 Task: Add a signature Lincoln Davis containing With heartfelt thanks and warm wishes, Lincoln Davis to email address softage.3@softage.net and add a label Shipping labels
Action: Mouse moved to (116, 163)
Screenshot: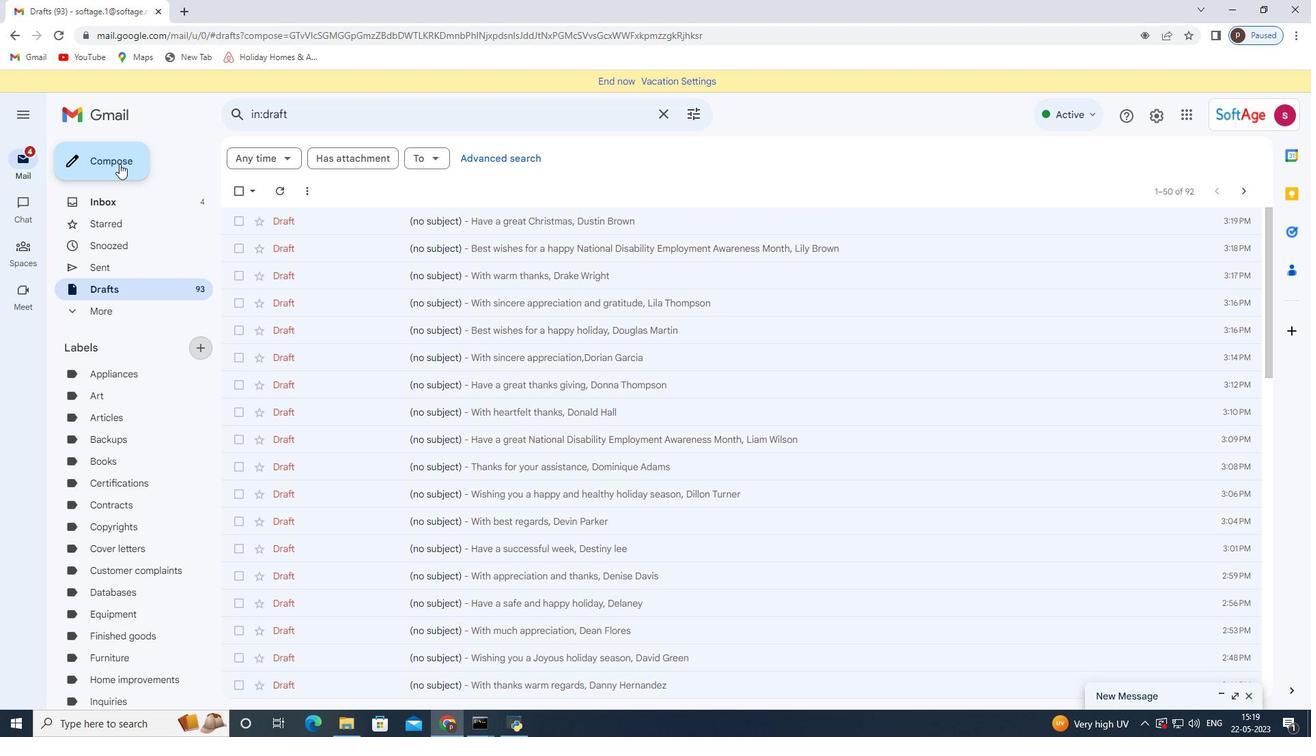 
Action: Mouse pressed left at (116, 163)
Screenshot: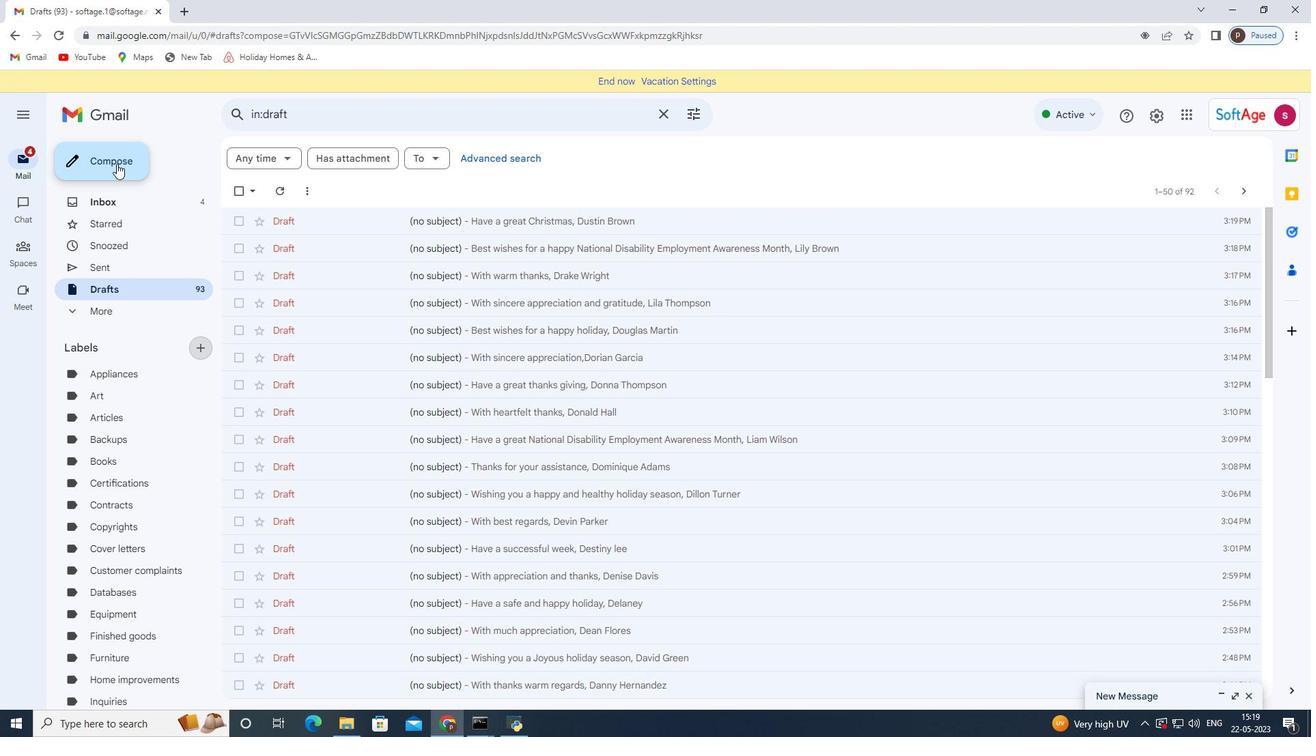 
Action: Mouse moved to (926, 688)
Screenshot: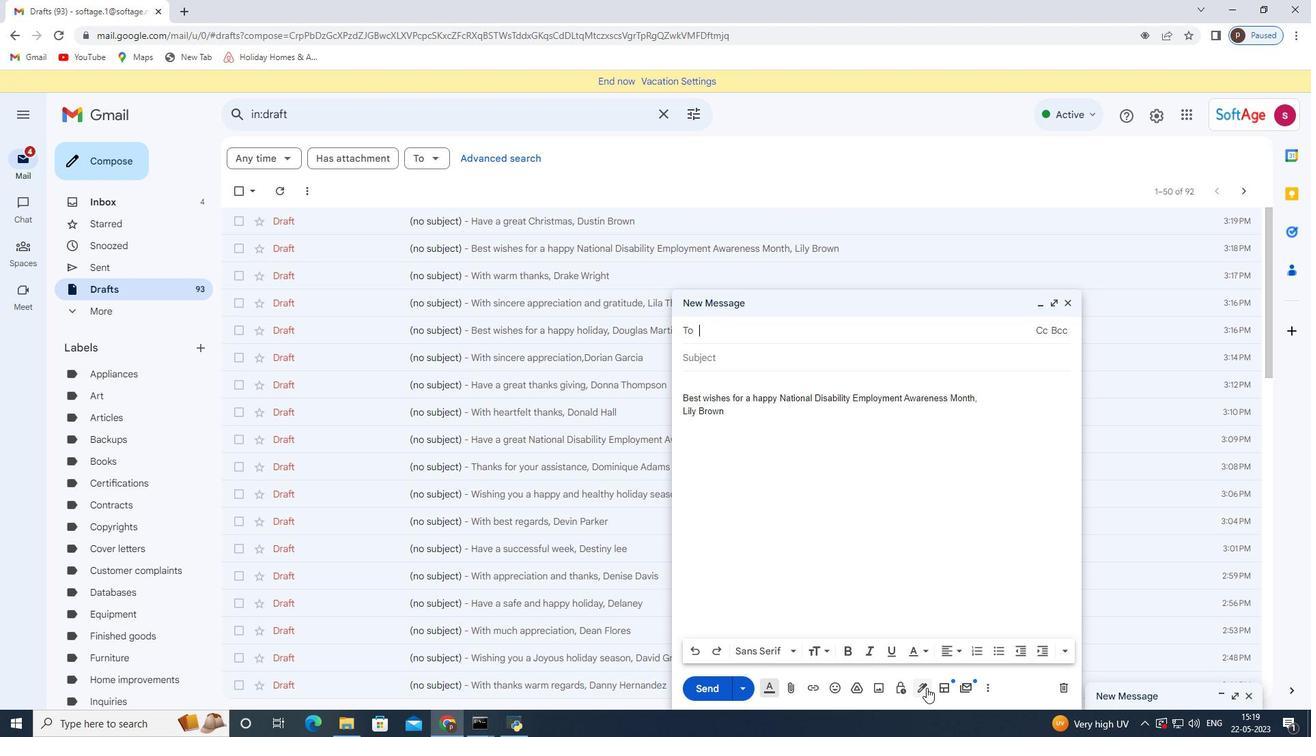 
Action: Mouse pressed left at (926, 688)
Screenshot: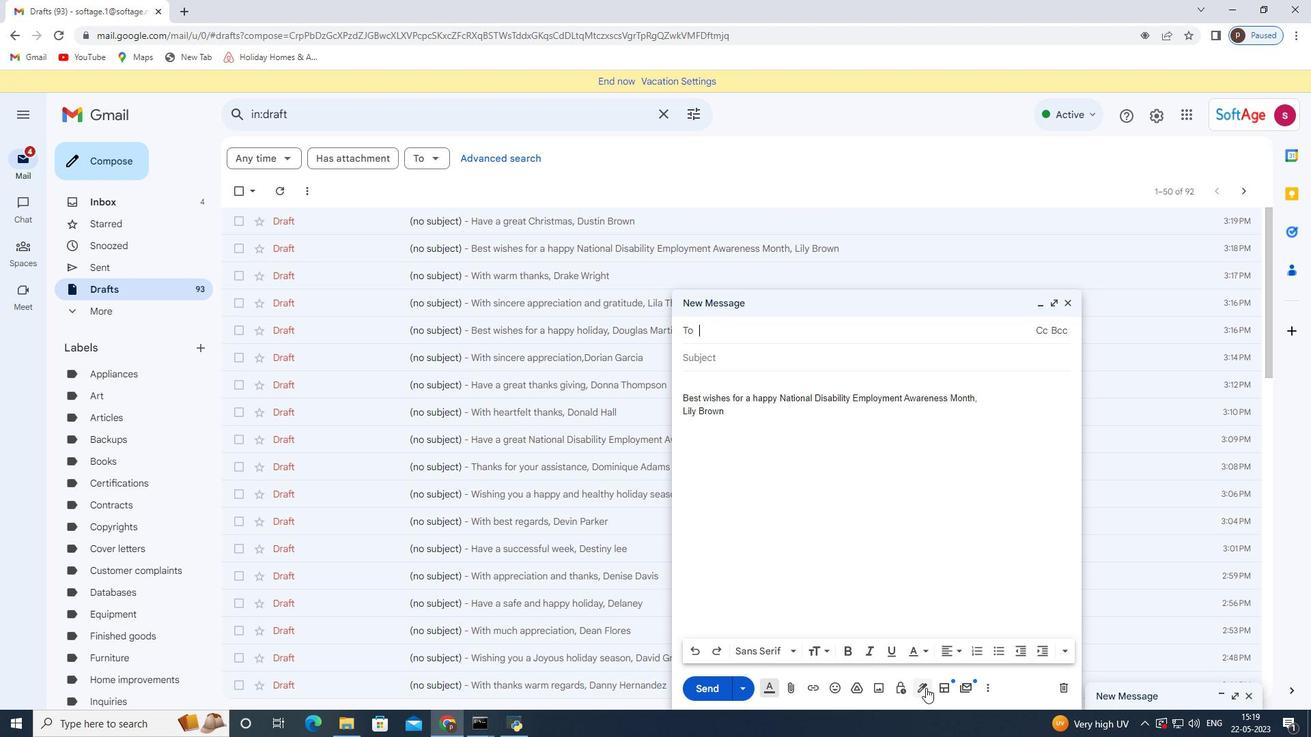 
Action: Mouse moved to (995, 616)
Screenshot: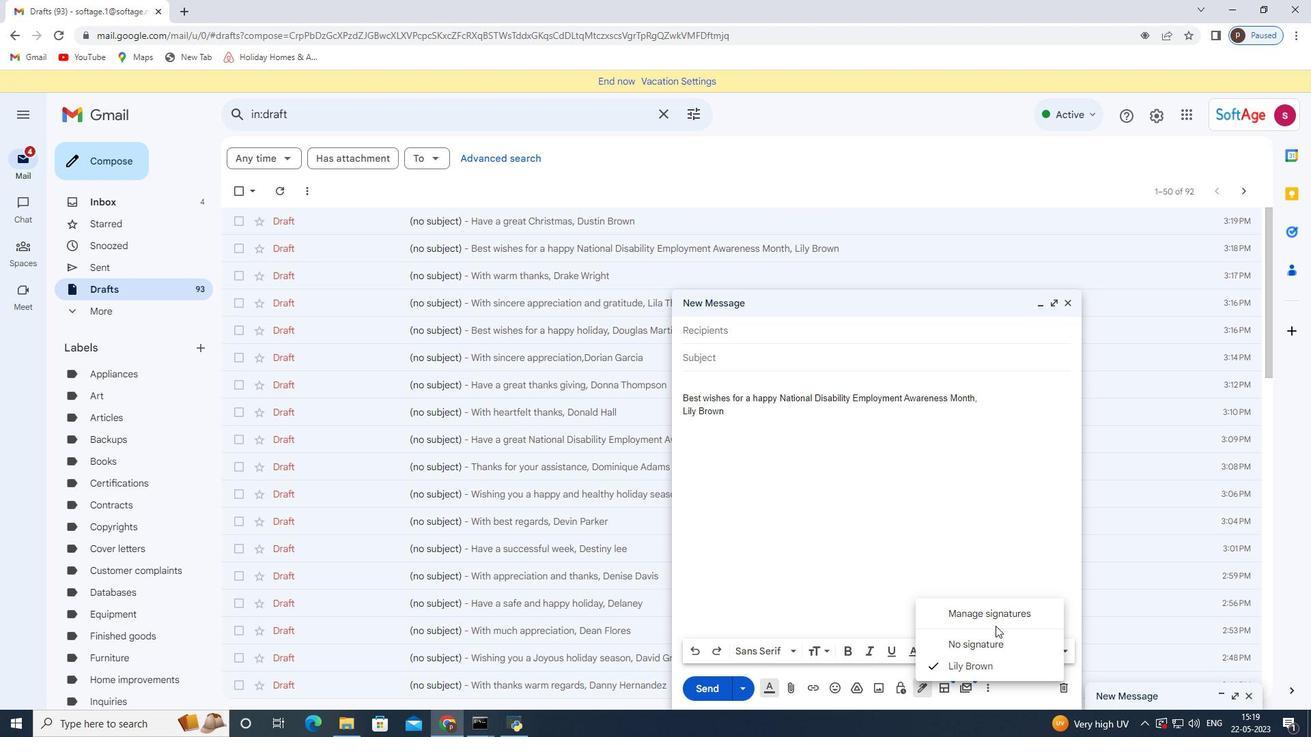 
Action: Mouse pressed left at (995, 616)
Screenshot: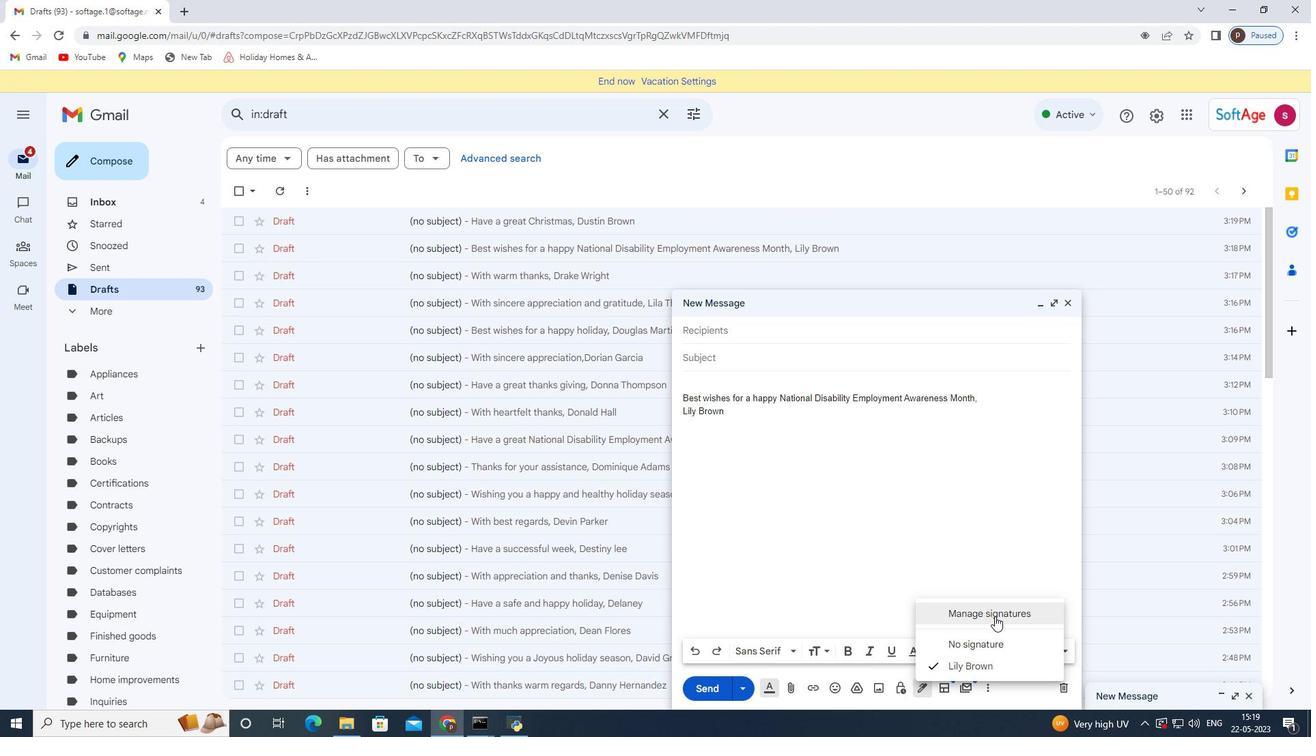 
Action: Mouse moved to (1069, 301)
Screenshot: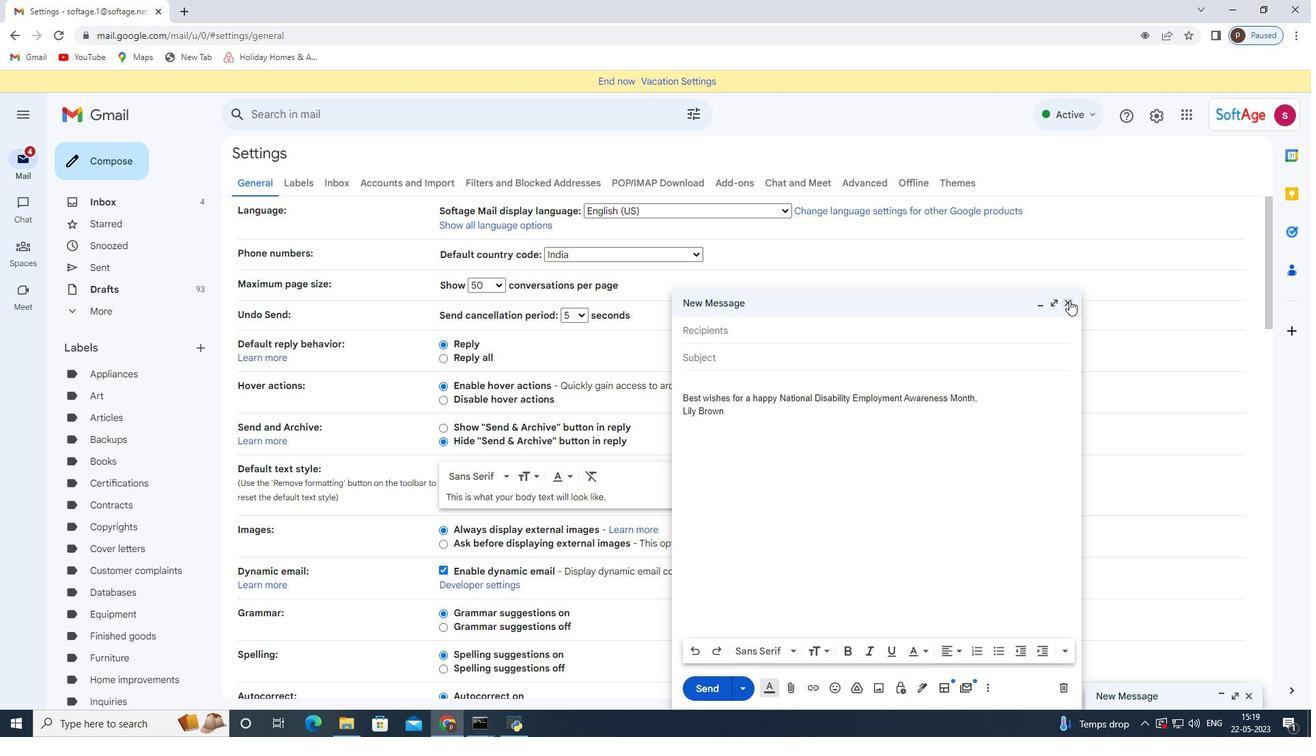 
Action: Mouse pressed left at (1069, 301)
Screenshot: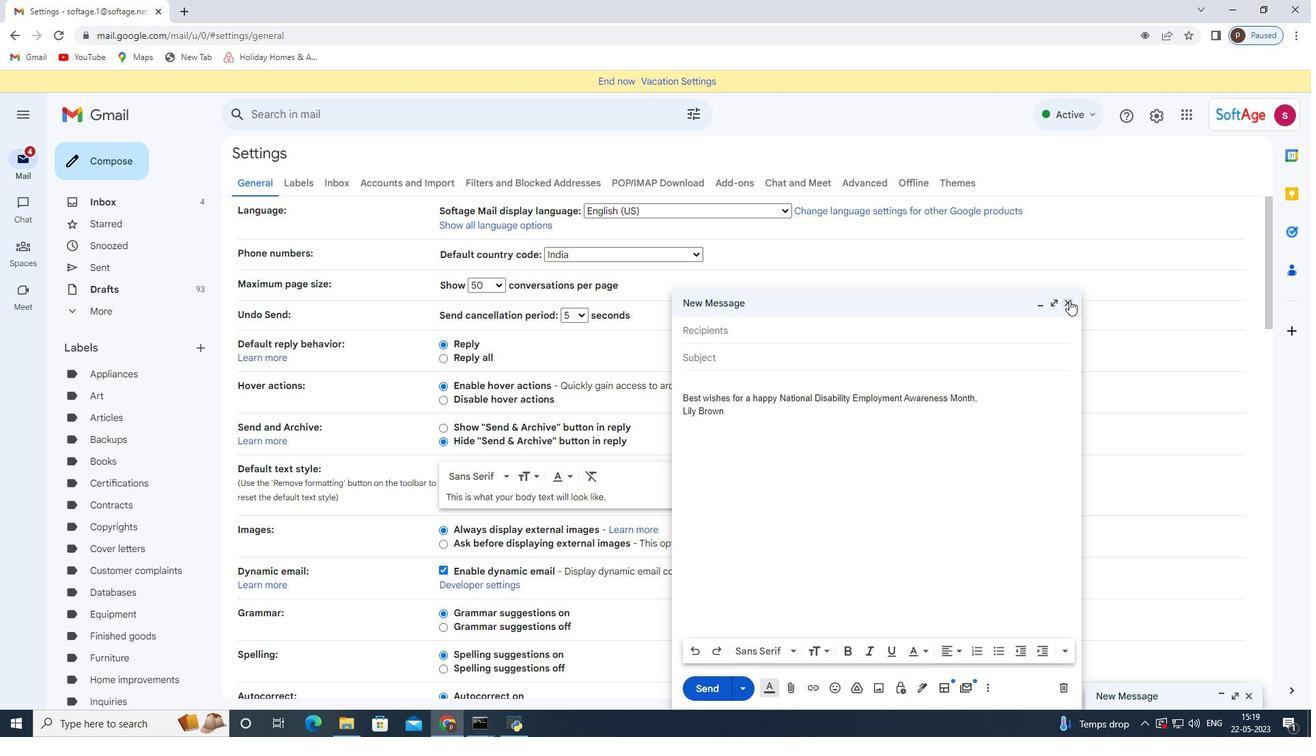 
Action: Mouse moved to (531, 469)
Screenshot: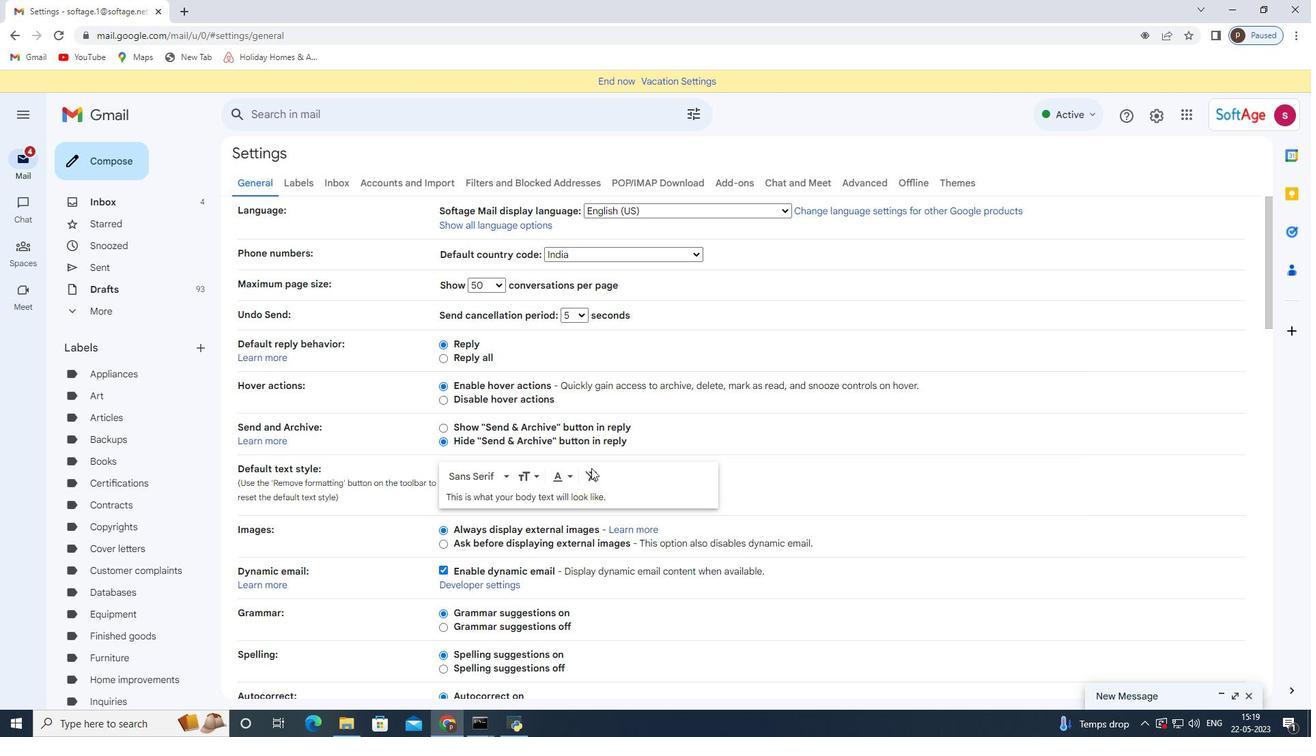 
Action: Mouse scrolled (531, 468) with delta (0, 0)
Screenshot: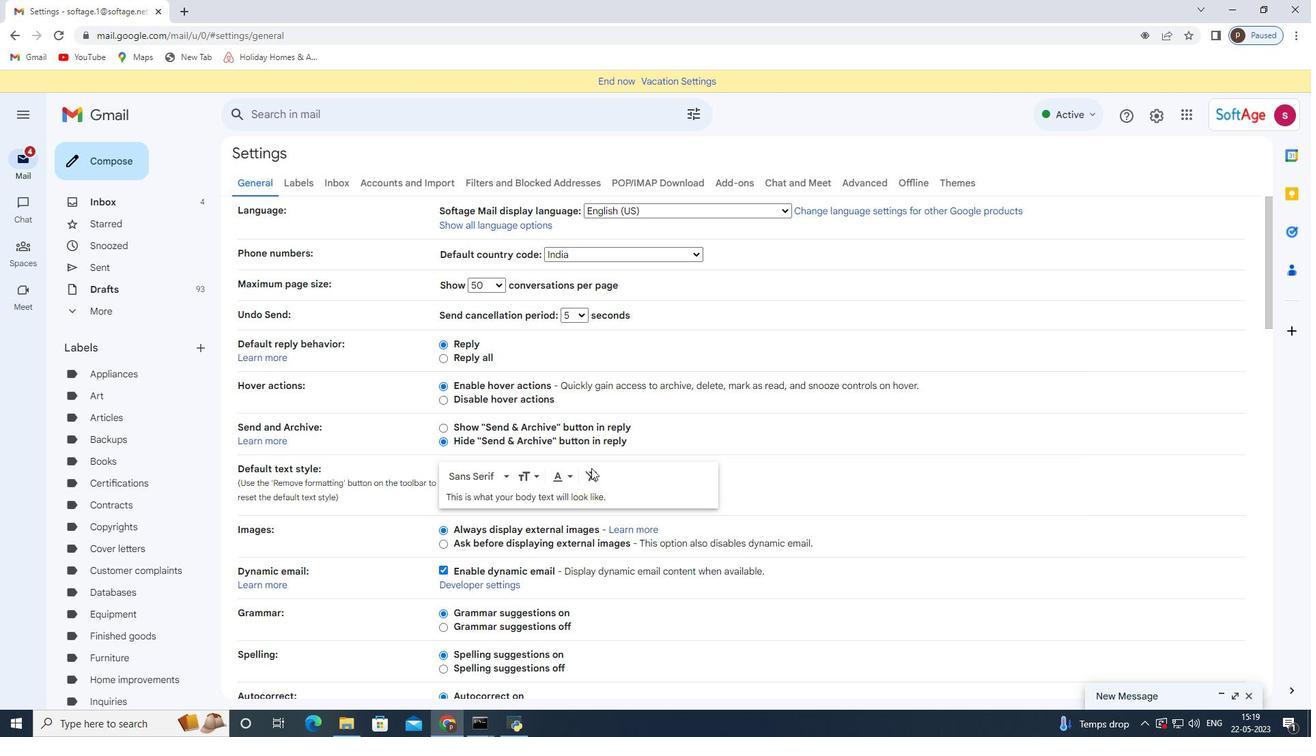 
Action: Mouse moved to (530, 470)
Screenshot: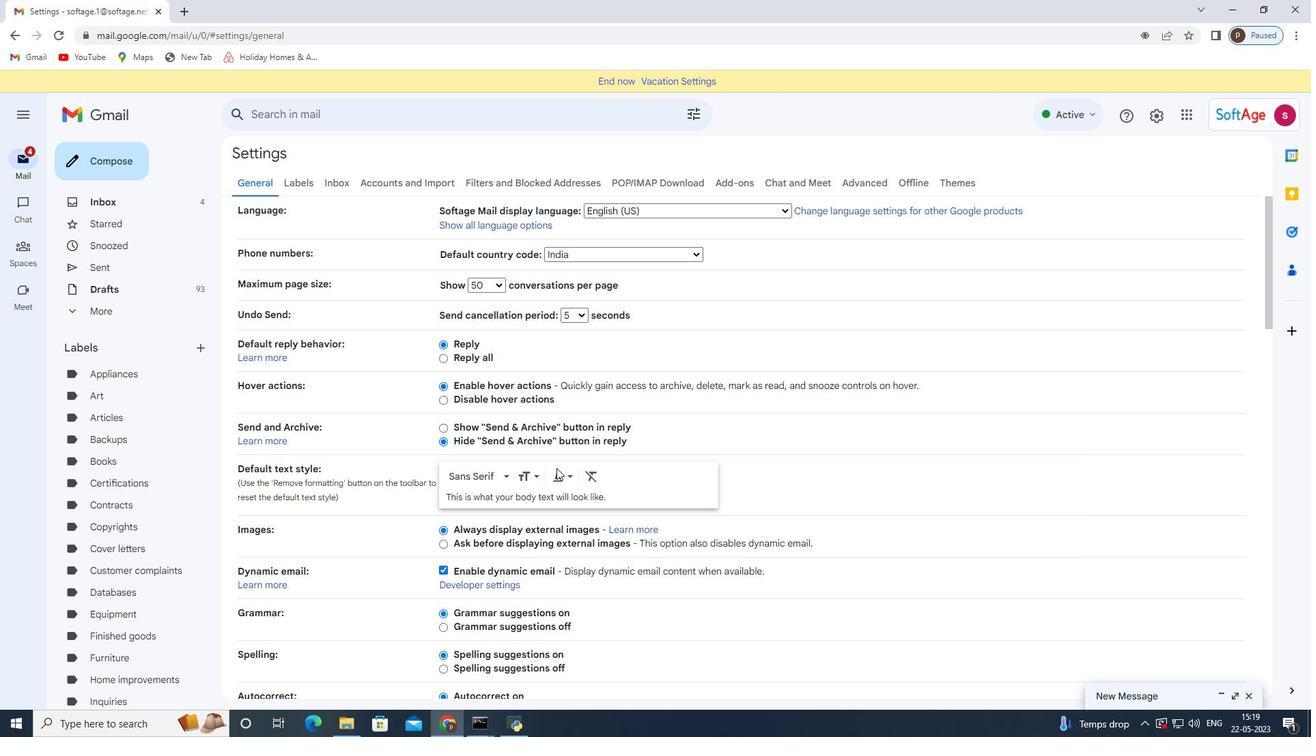
Action: Mouse scrolled (530, 469) with delta (0, 0)
Screenshot: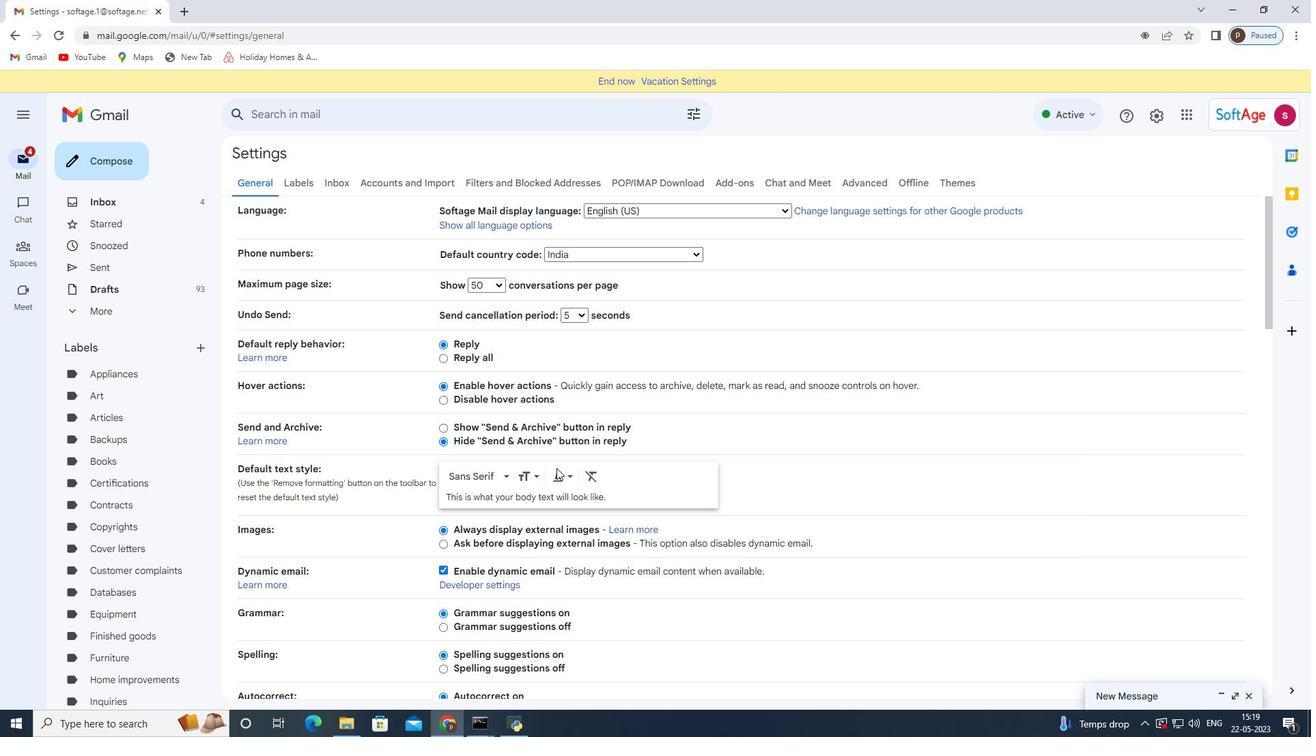 
Action: Mouse moved to (530, 470)
Screenshot: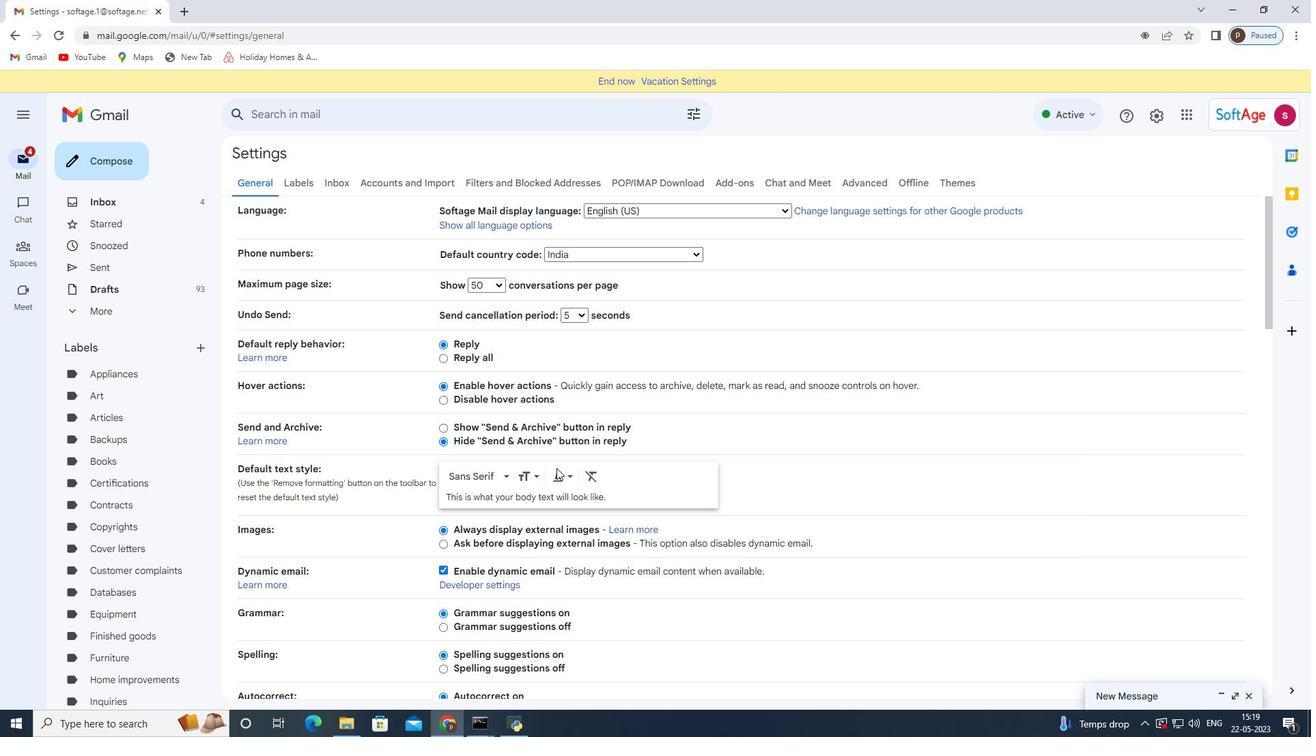 
Action: Mouse scrolled (530, 470) with delta (0, 0)
Screenshot: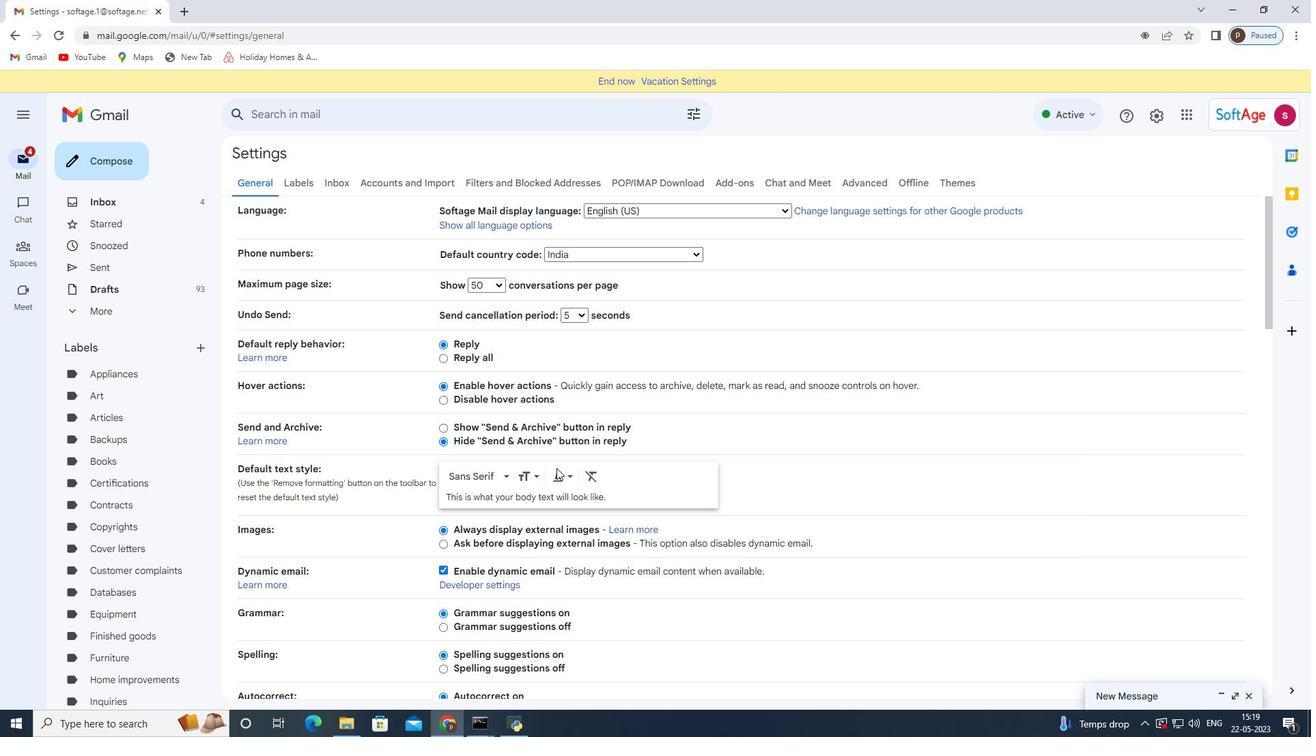 
Action: Mouse scrolled (530, 470) with delta (0, 0)
Screenshot: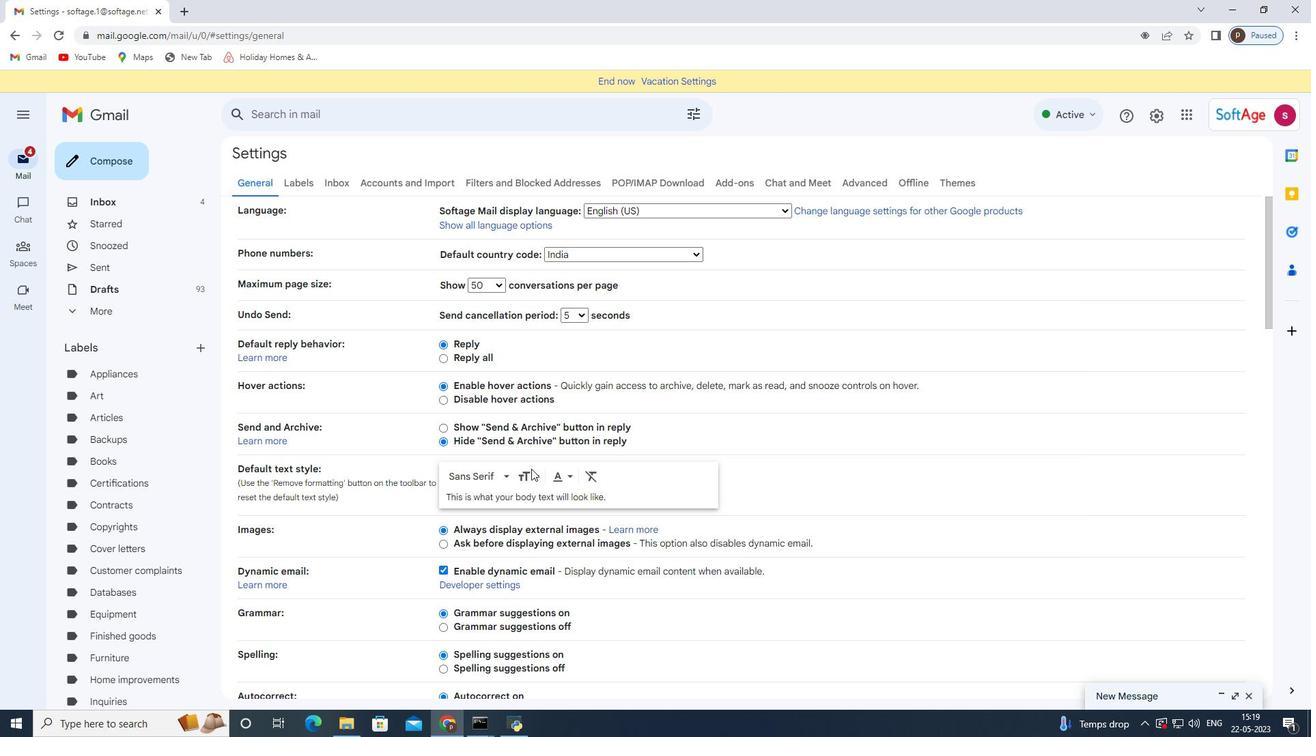 
Action: Mouse scrolled (530, 470) with delta (0, 0)
Screenshot: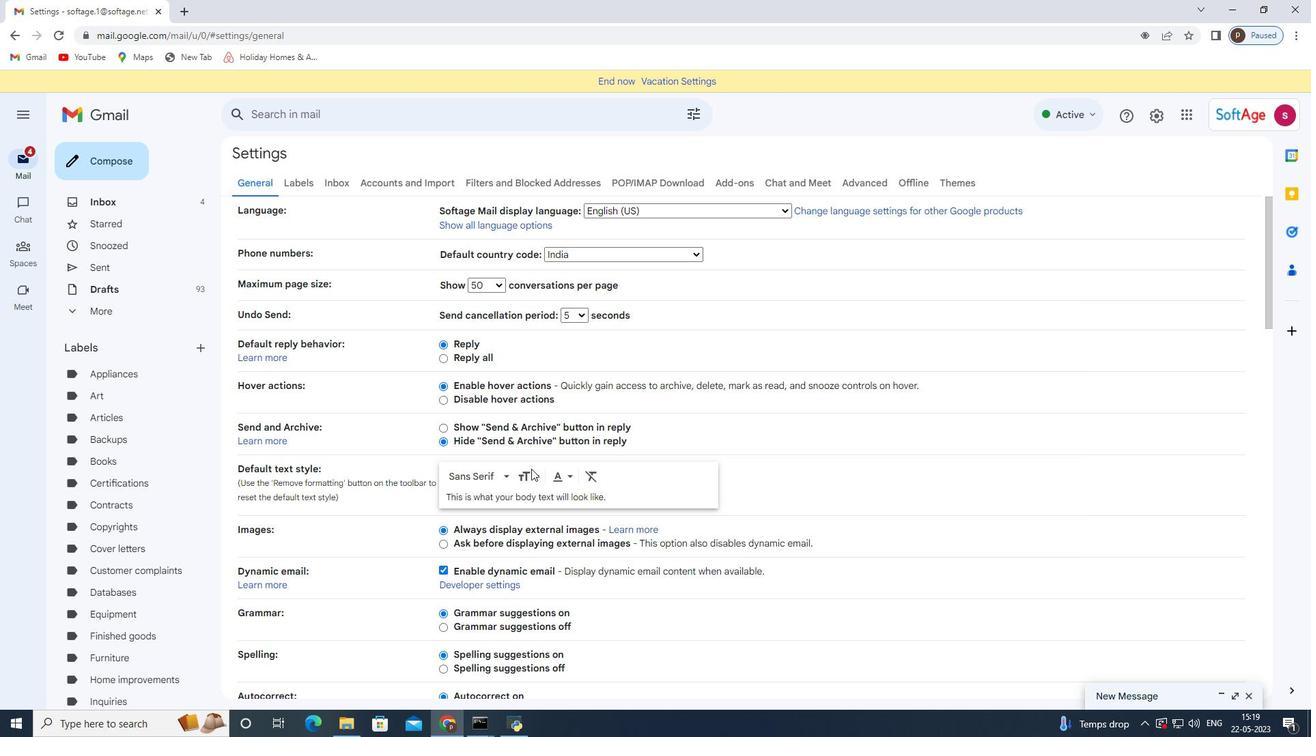 
Action: Mouse moved to (529, 470)
Screenshot: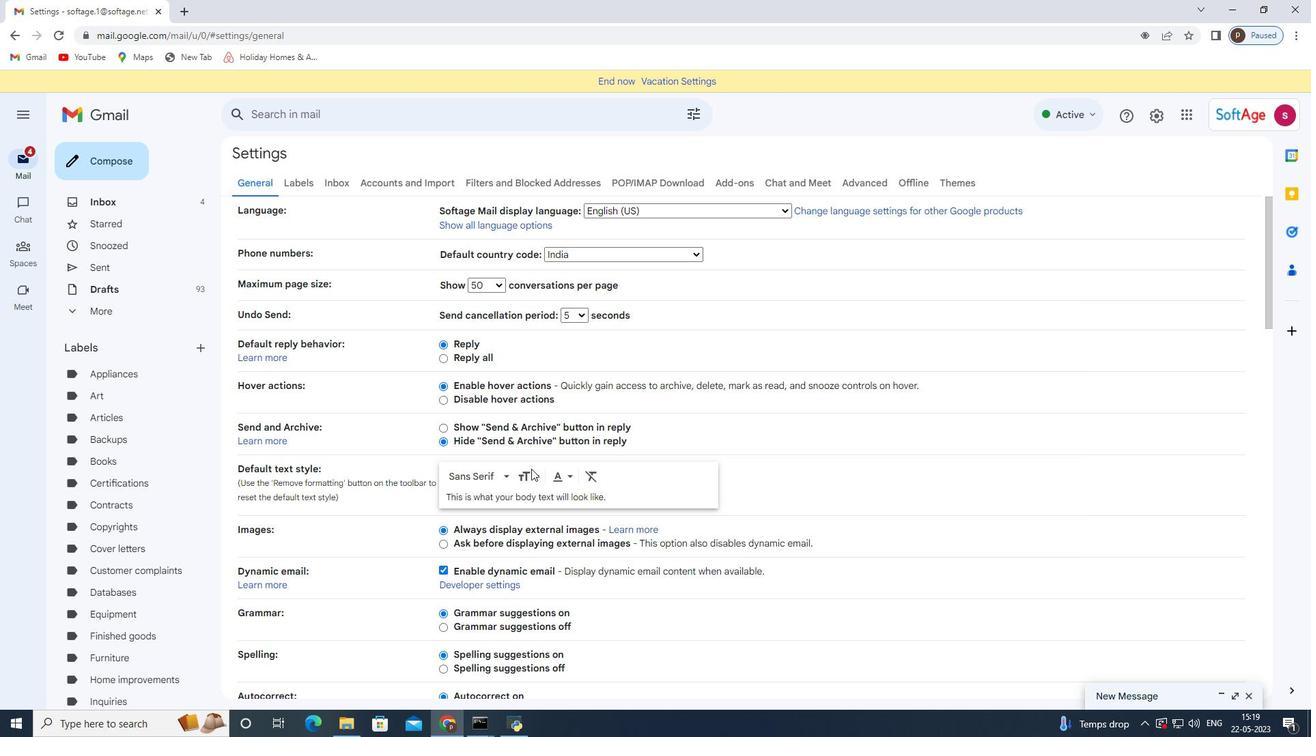 
Action: Mouse scrolled (529, 470) with delta (0, 0)
Screenshot: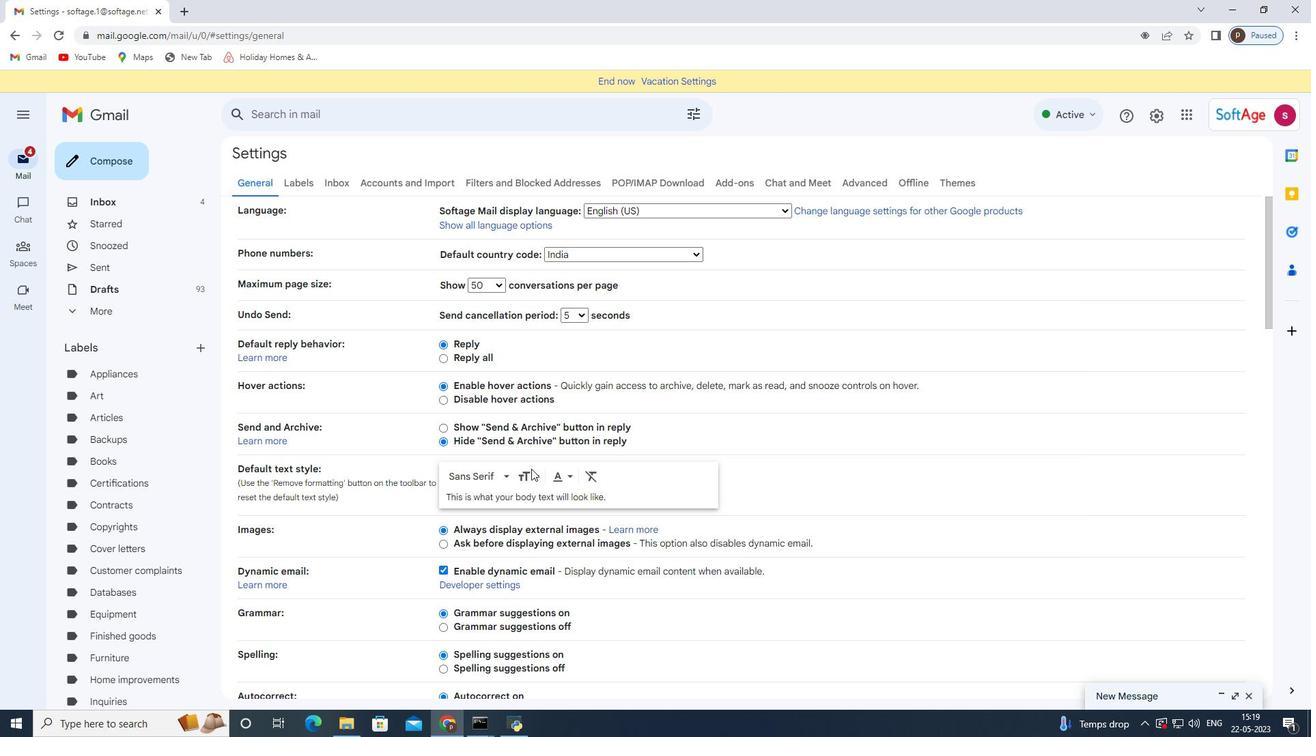 
Action: Mouse moved to (528, 471)
Screenshot: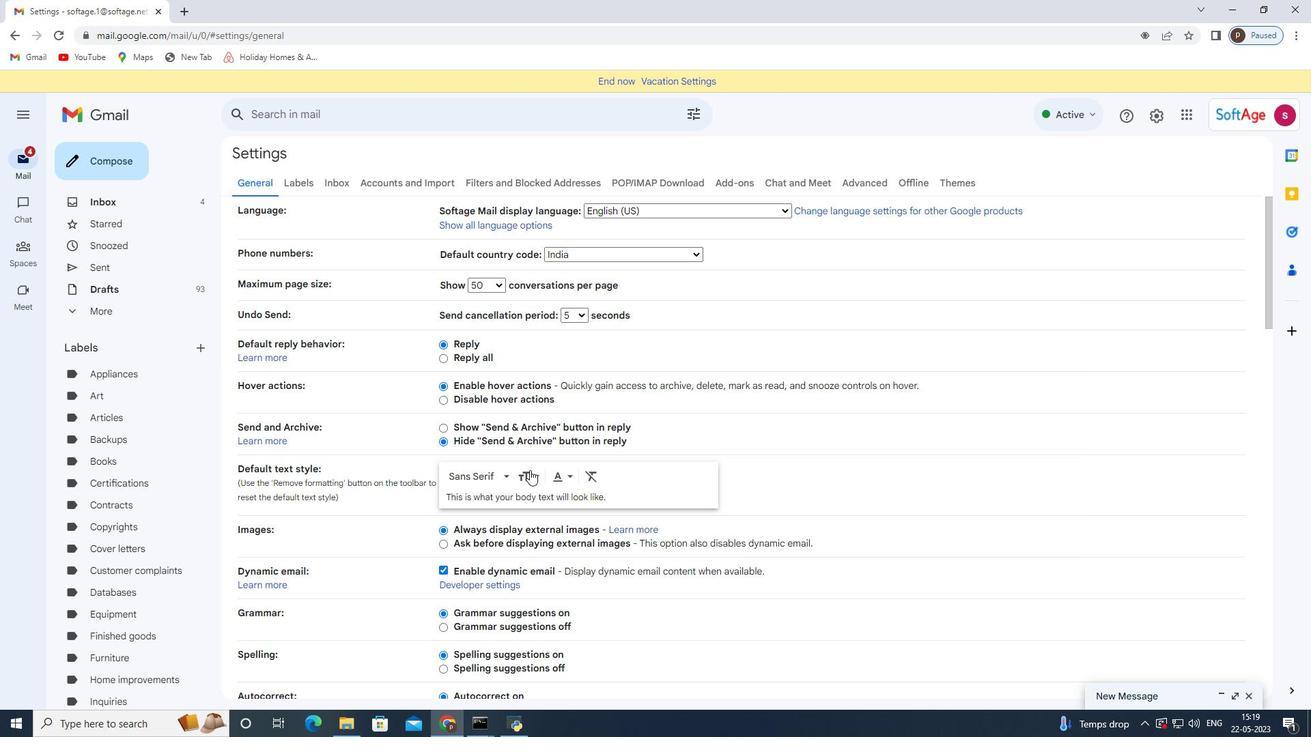 
Action: Mouse scrolled (528, 470) with delta (0, 0)
Screenshot: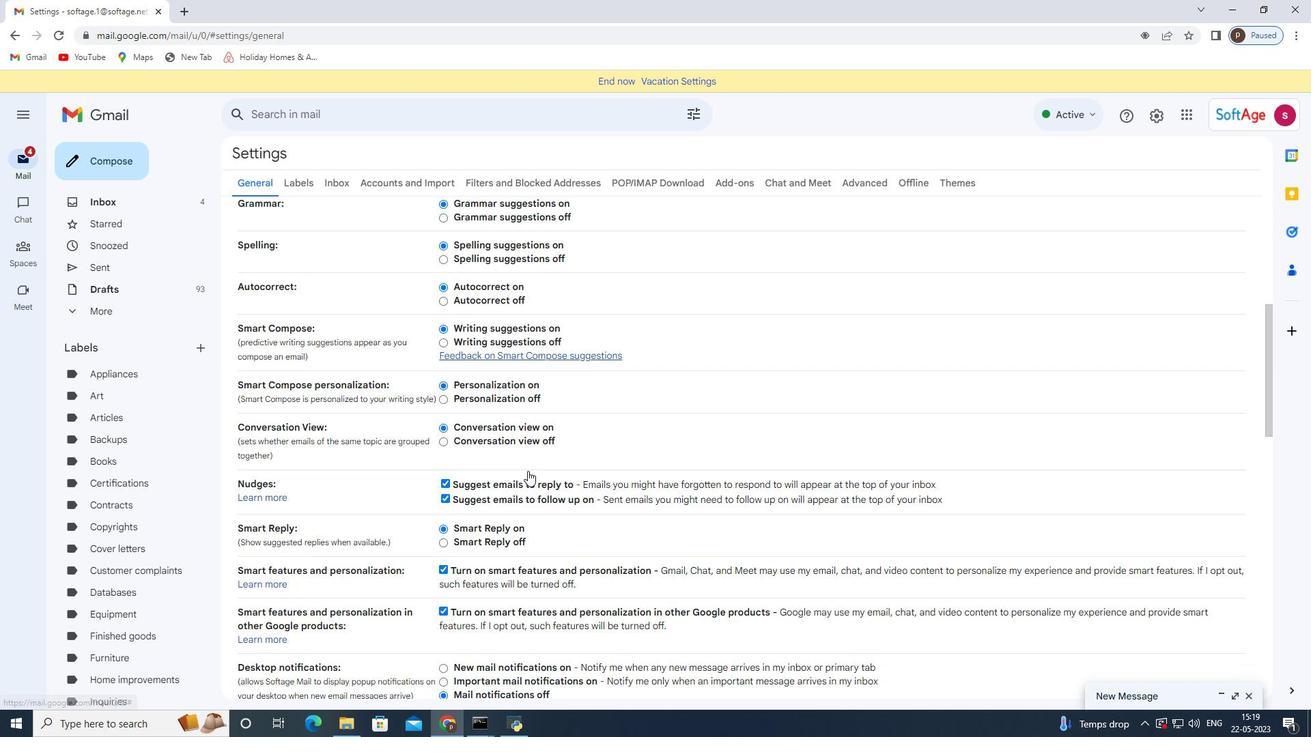 
Action: Mouse scrolled (528, 470) with delta (0, 0)
Screenshot: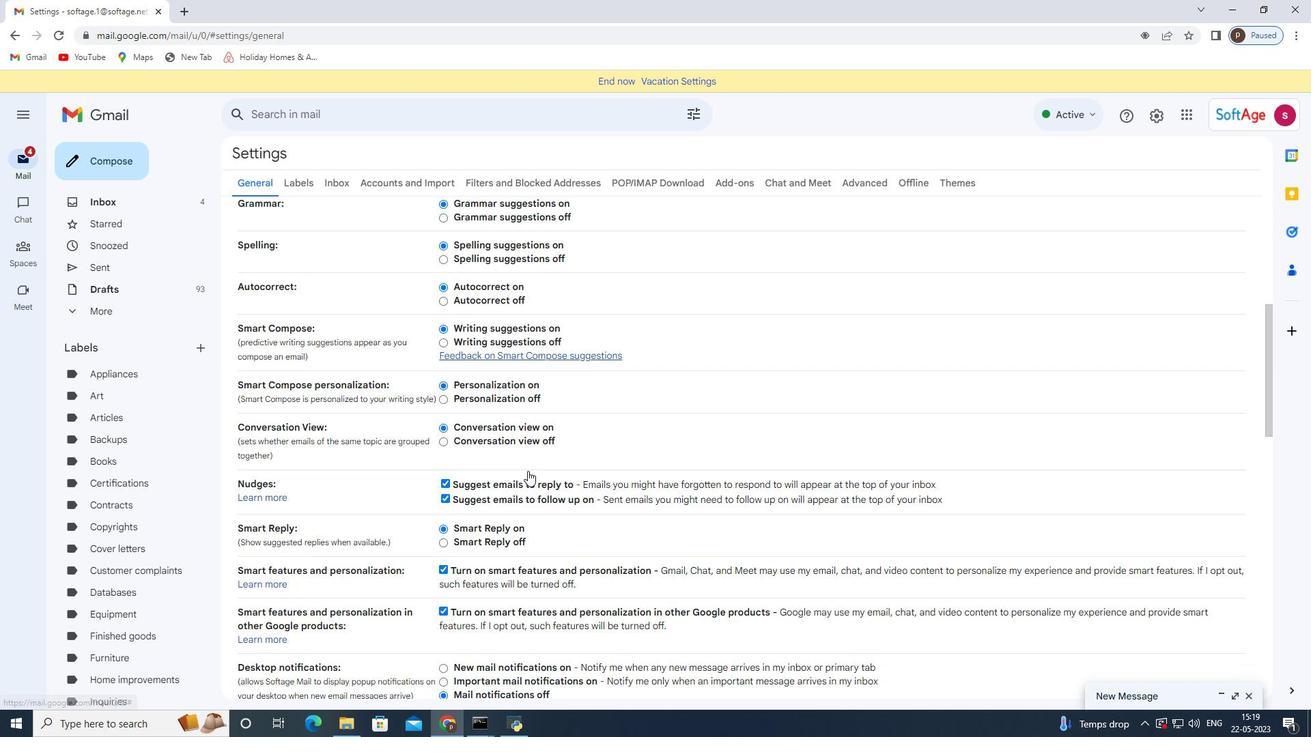 
Action: Mouse scrolled (528, 470) with delta (0, 0)
Screenshot: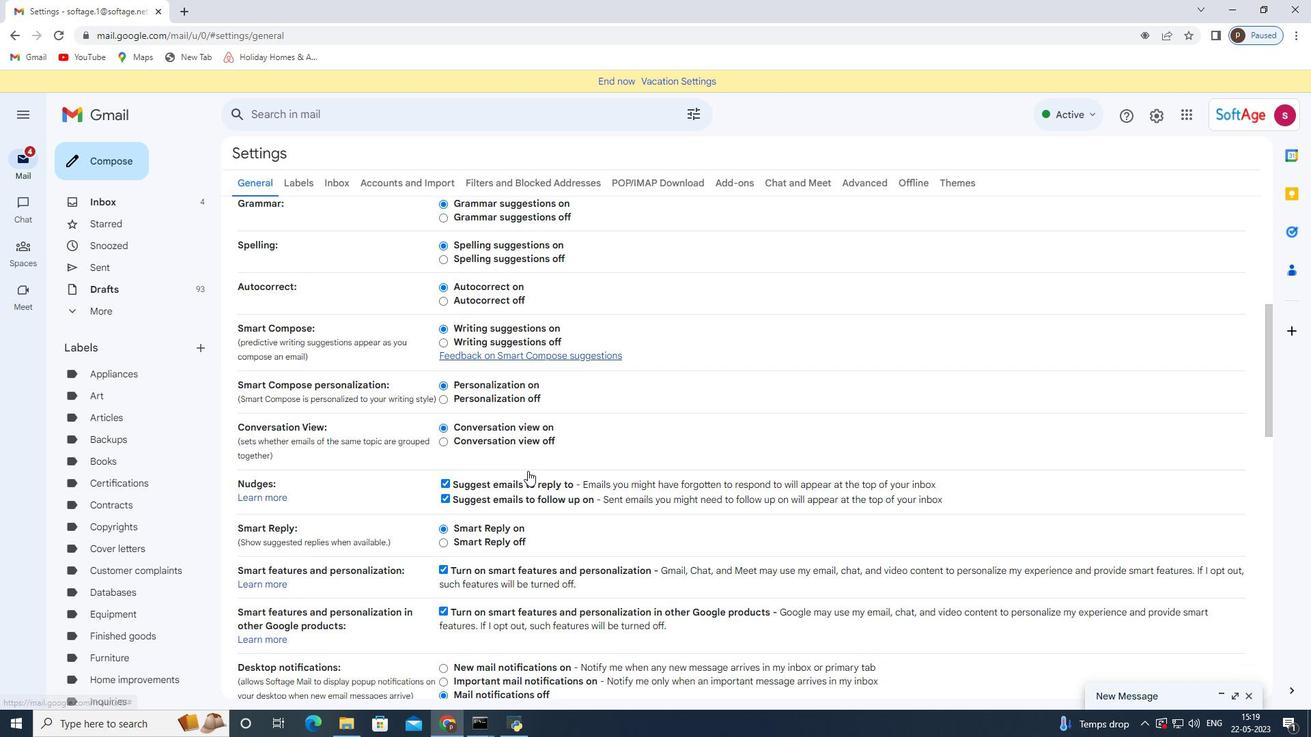 
Action: Mouse moved to (526, 471)
Screenshot: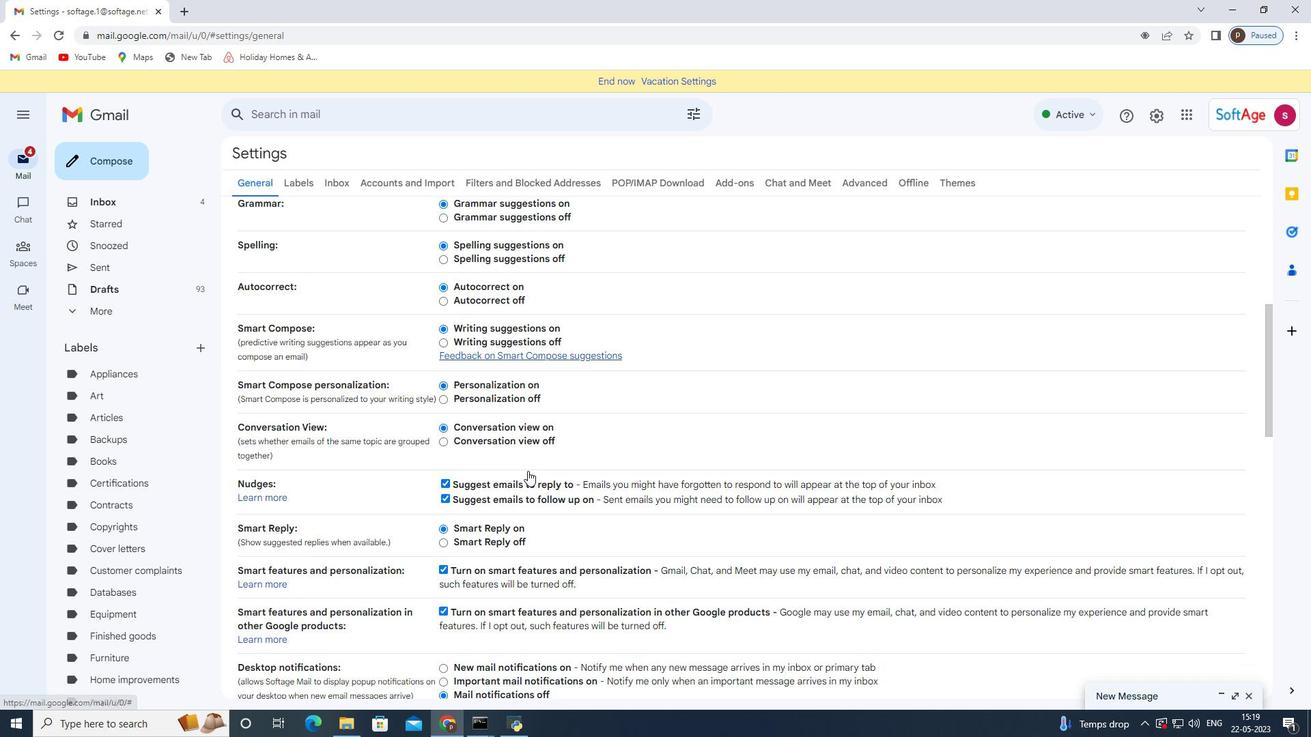 
Action: Mouse scrolled (526, 470) with delta (0, 0)
Screenshot: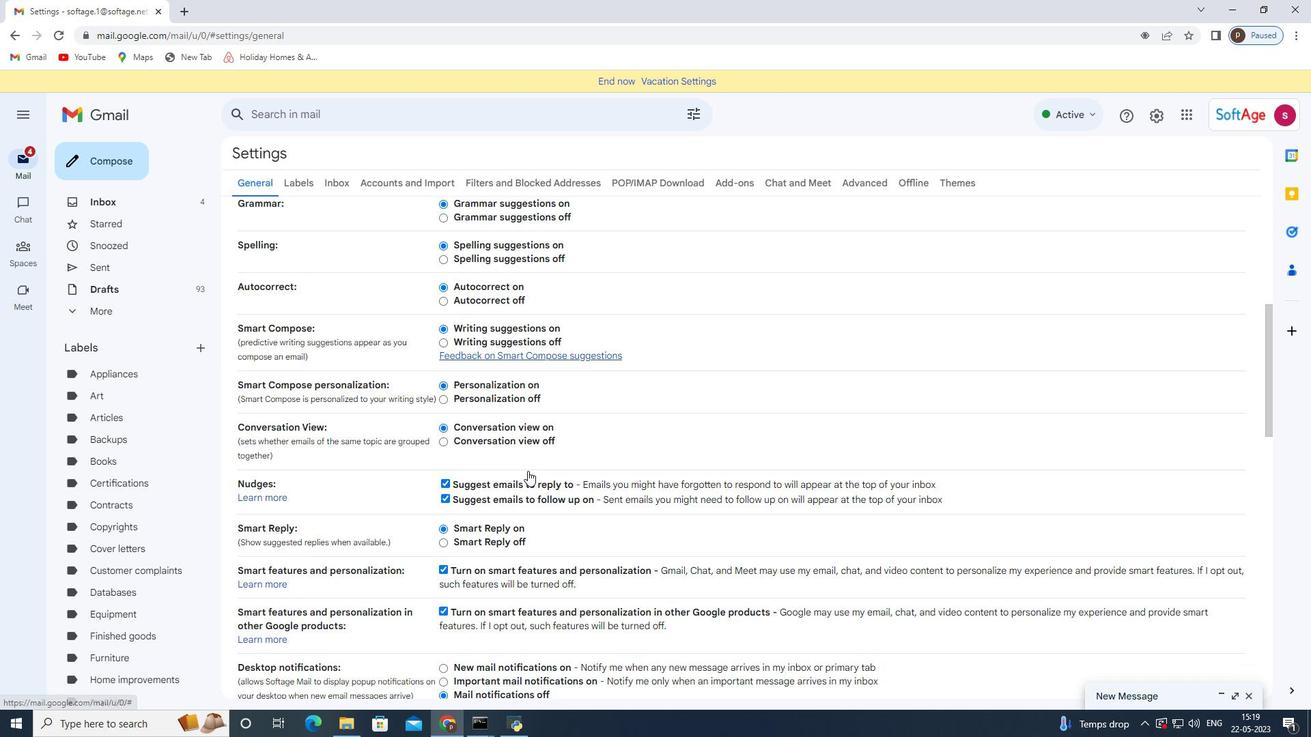 
Action: Mouse moved to (523, 472)
Screenshot: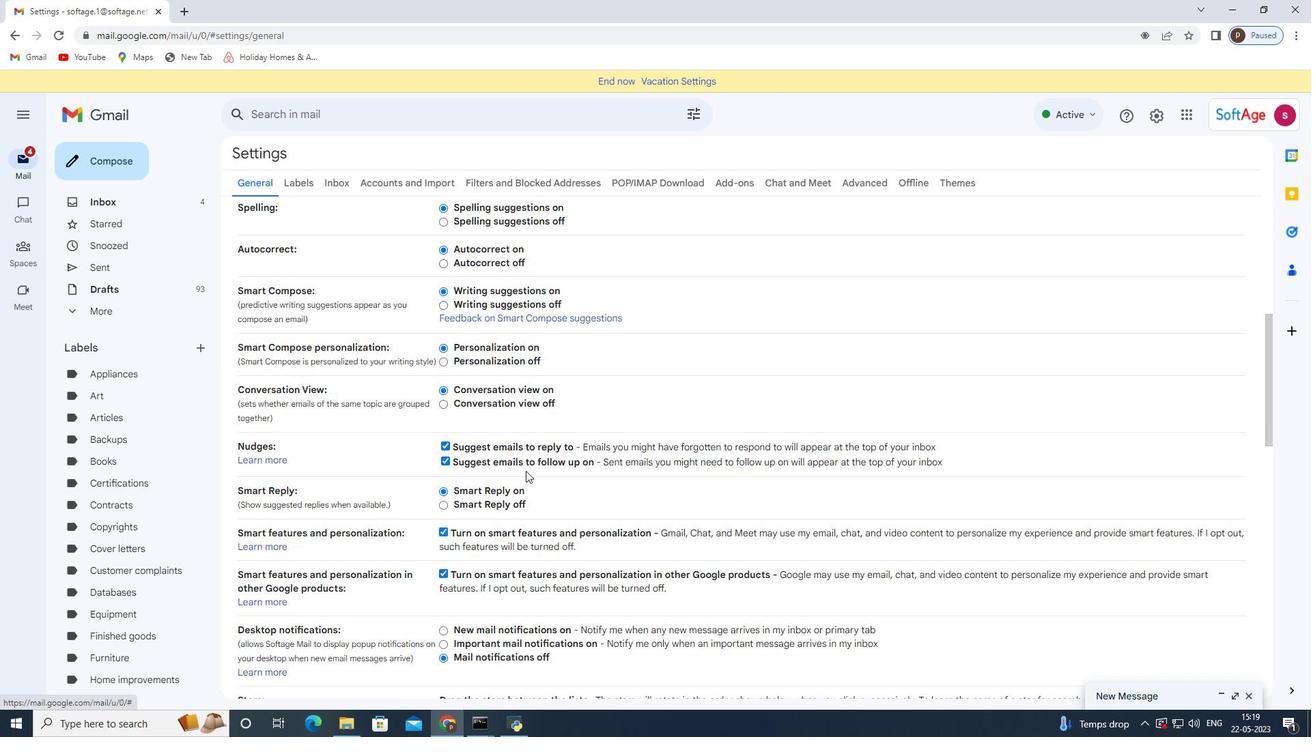 
Action: Mouse scrolled (523, 472) with delta (0, 0)
Screenshot: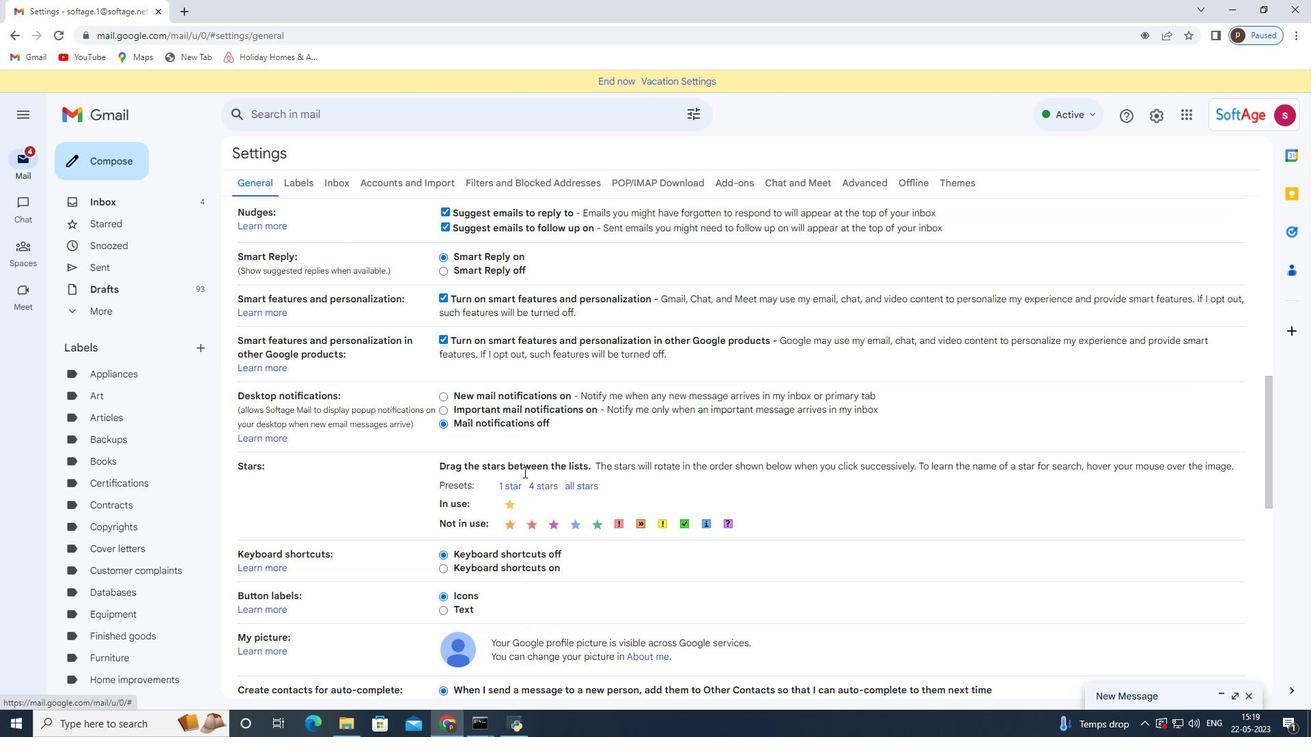 
Action: Mouse moved to (523, 472)
Screenshot: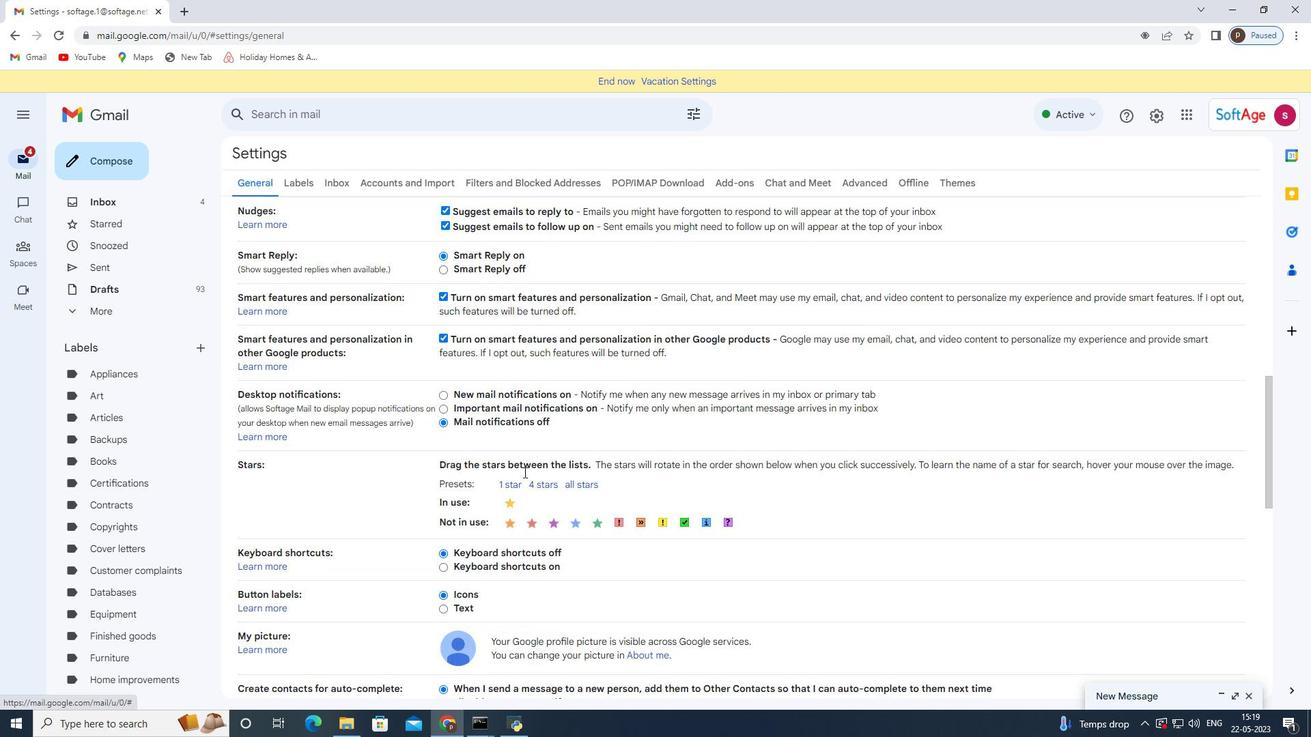 
Action: Mouse scrolled (523, 472) with delta (0, 0)
Screenshot: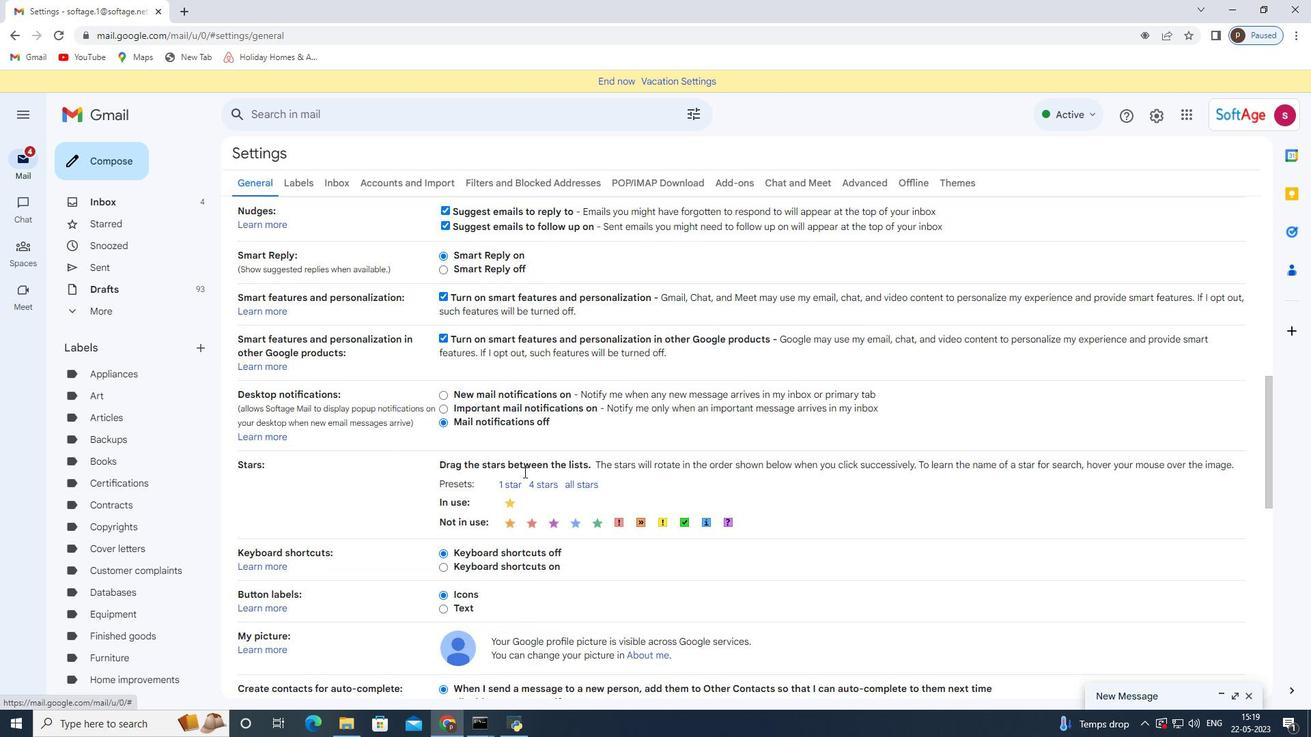 
Action: Mouse moved to (522, 473)
Screenshot: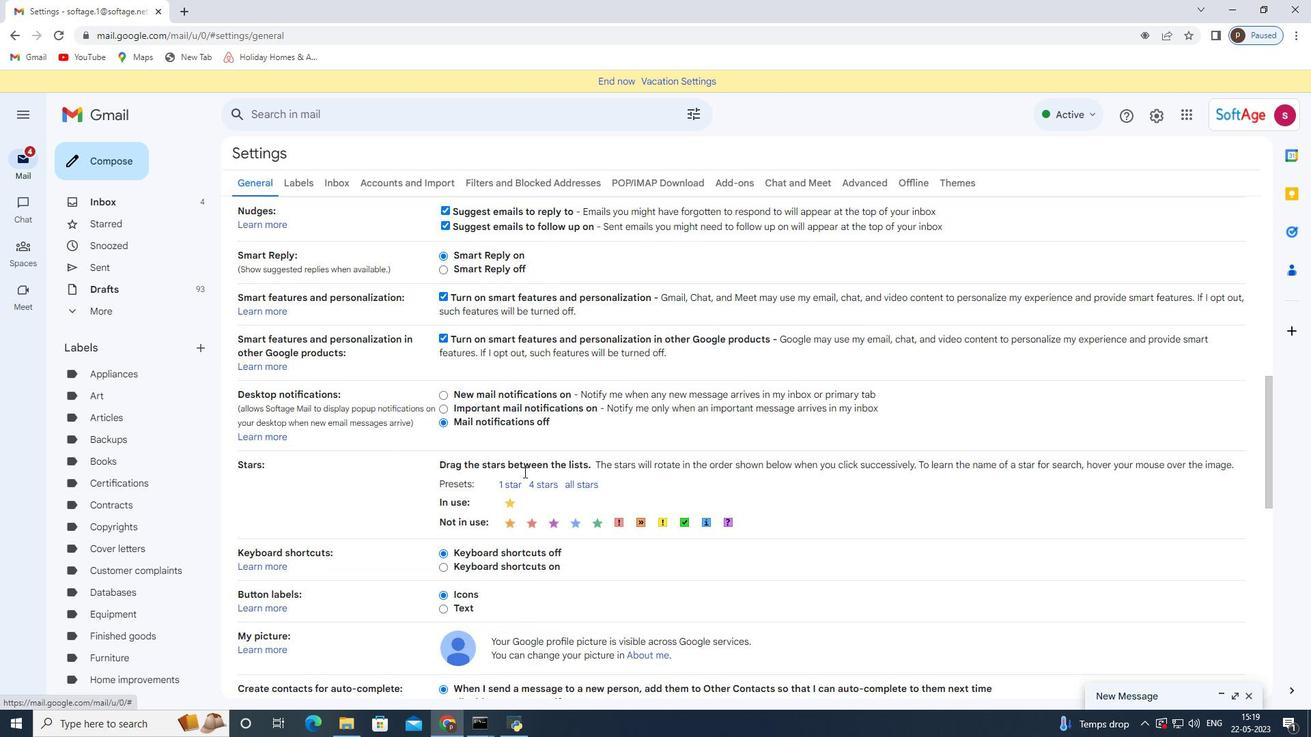 
Action: Mouse scrolled (523, 472) with delta (0, 0)
Screenshot: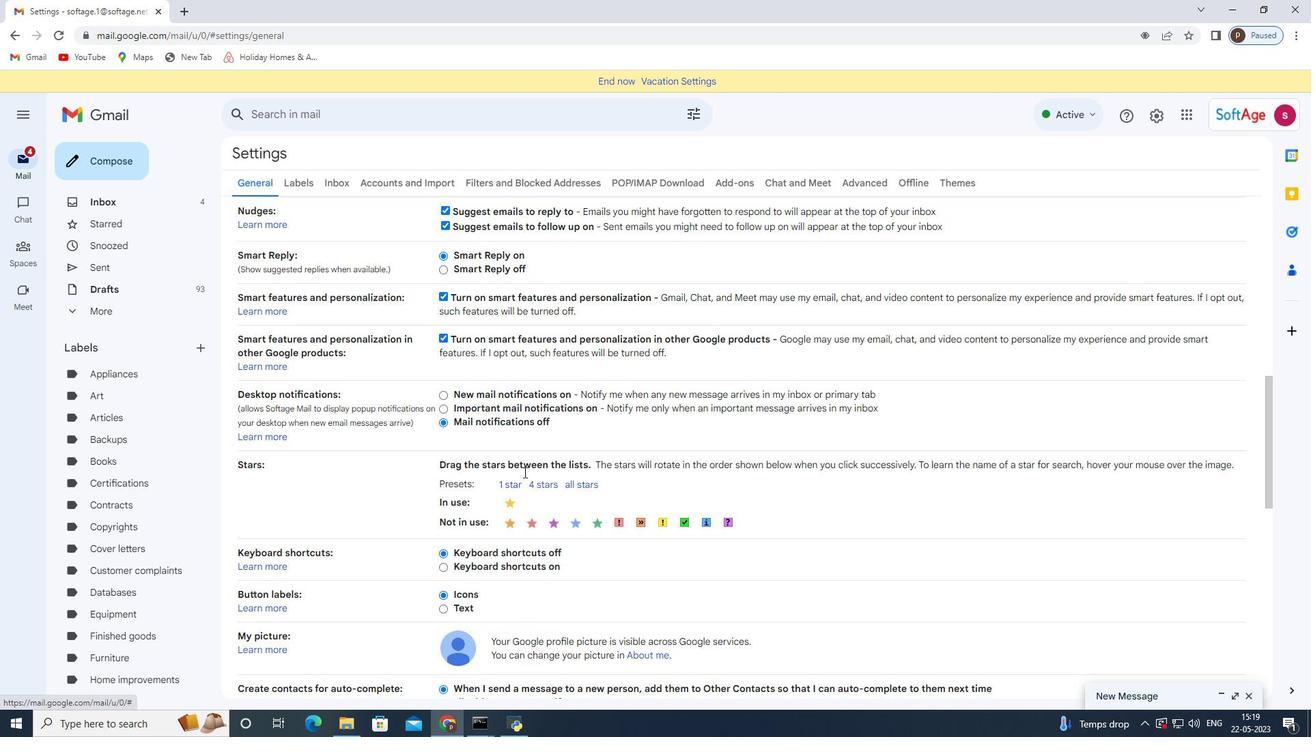 
Action: Mouse scrolled (523, 472) with delta (0, 0)
Screenshot: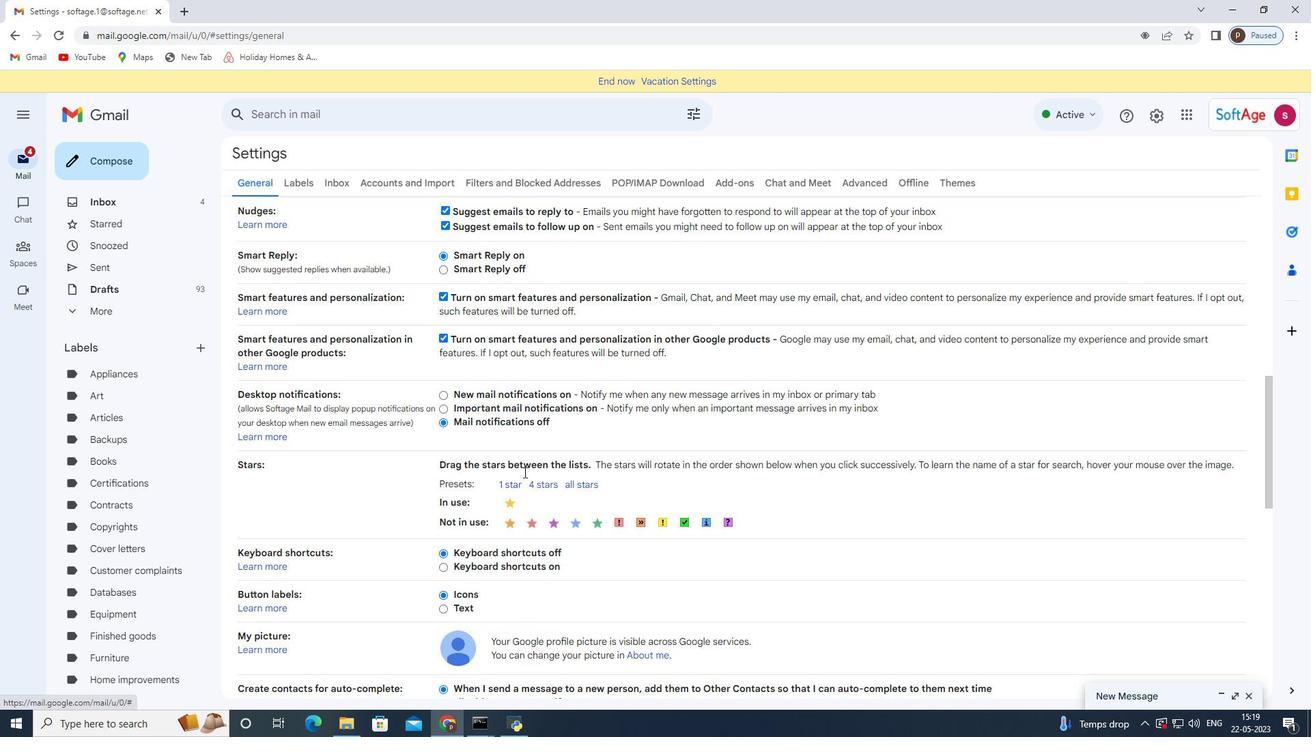 
Action: Mouse moved to (580, 470)
Screenshot: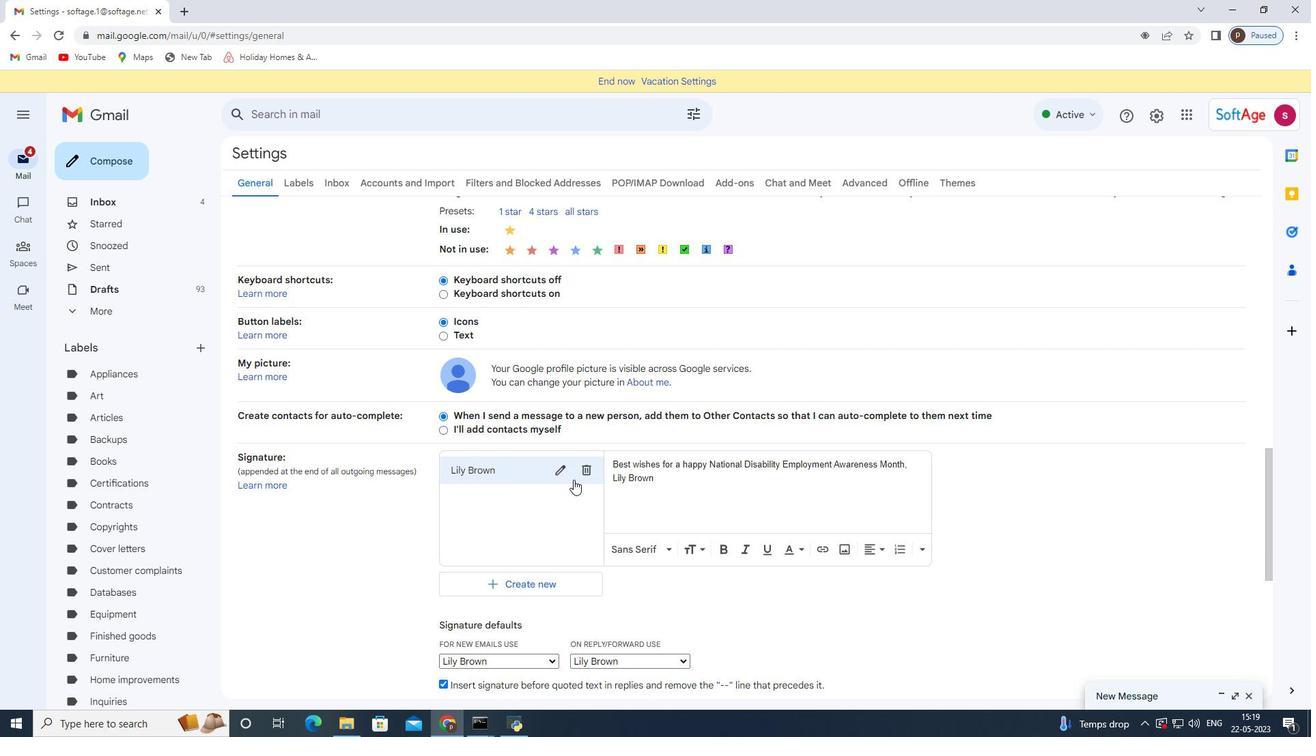 
Action: Mouse pressed left at (580, 470)
Screenshot: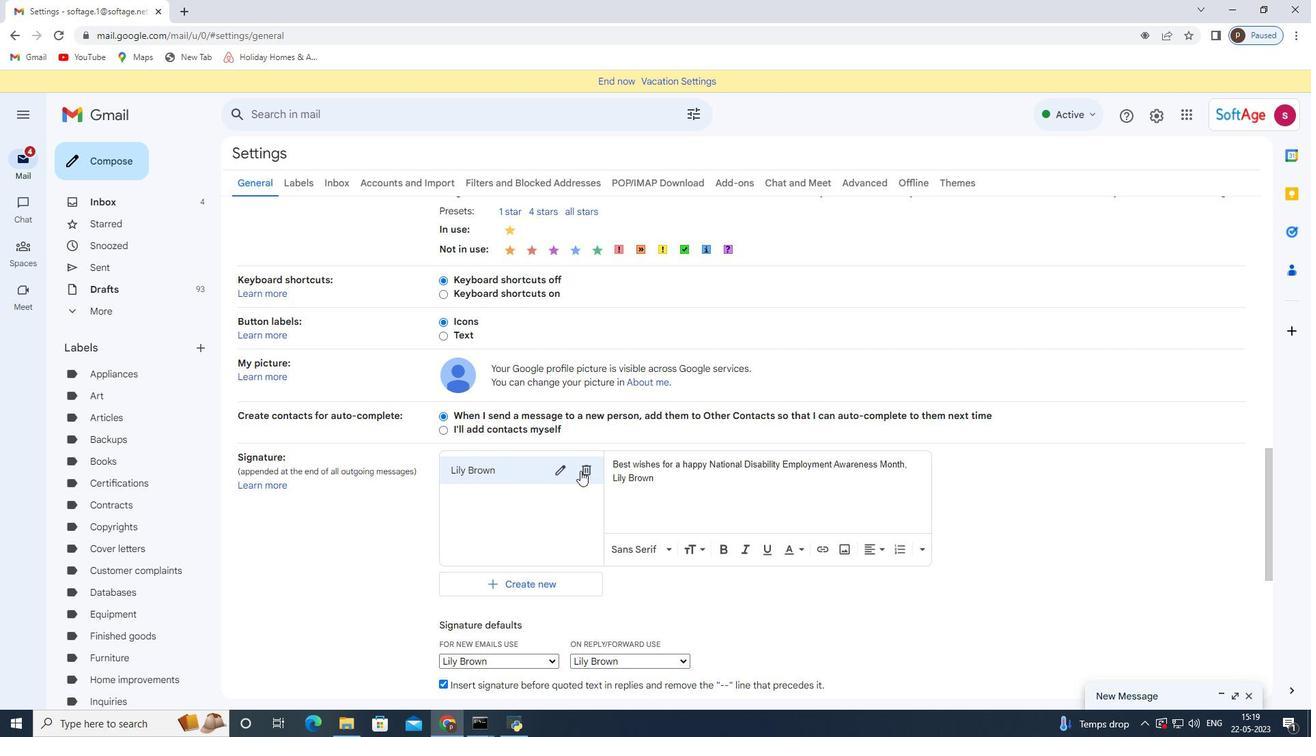 
Action: Mouse moved to (765, 411)
Screenshot: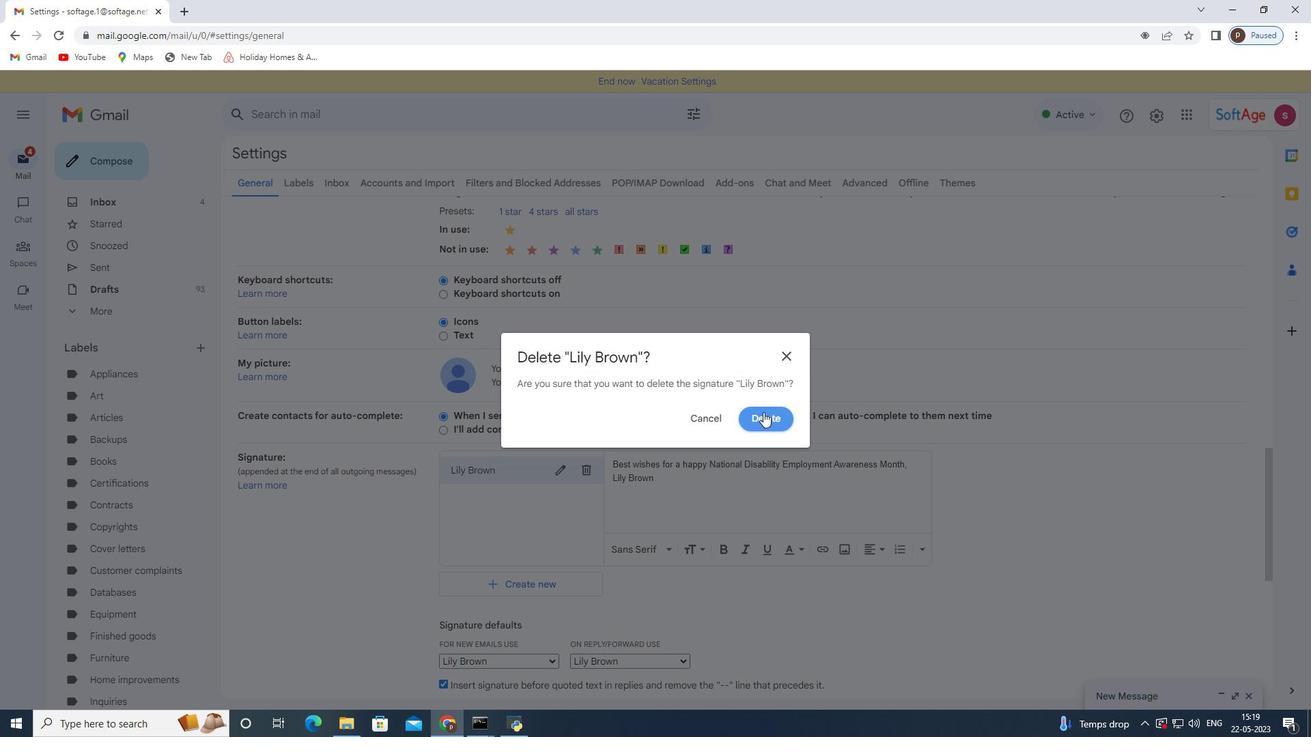 
Action: Mouse pressed left at (765, 411)
Screenshot: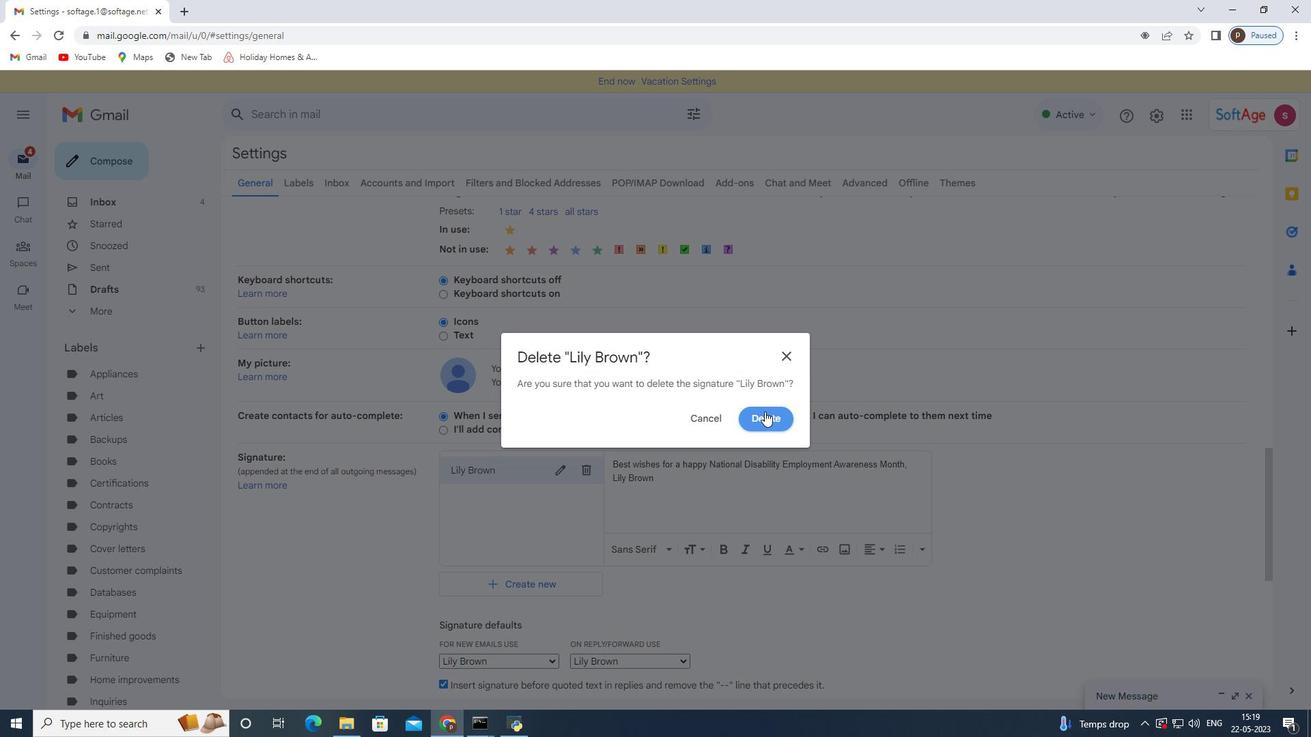
Action: Mouse moved to (507, 476)
Screenshot: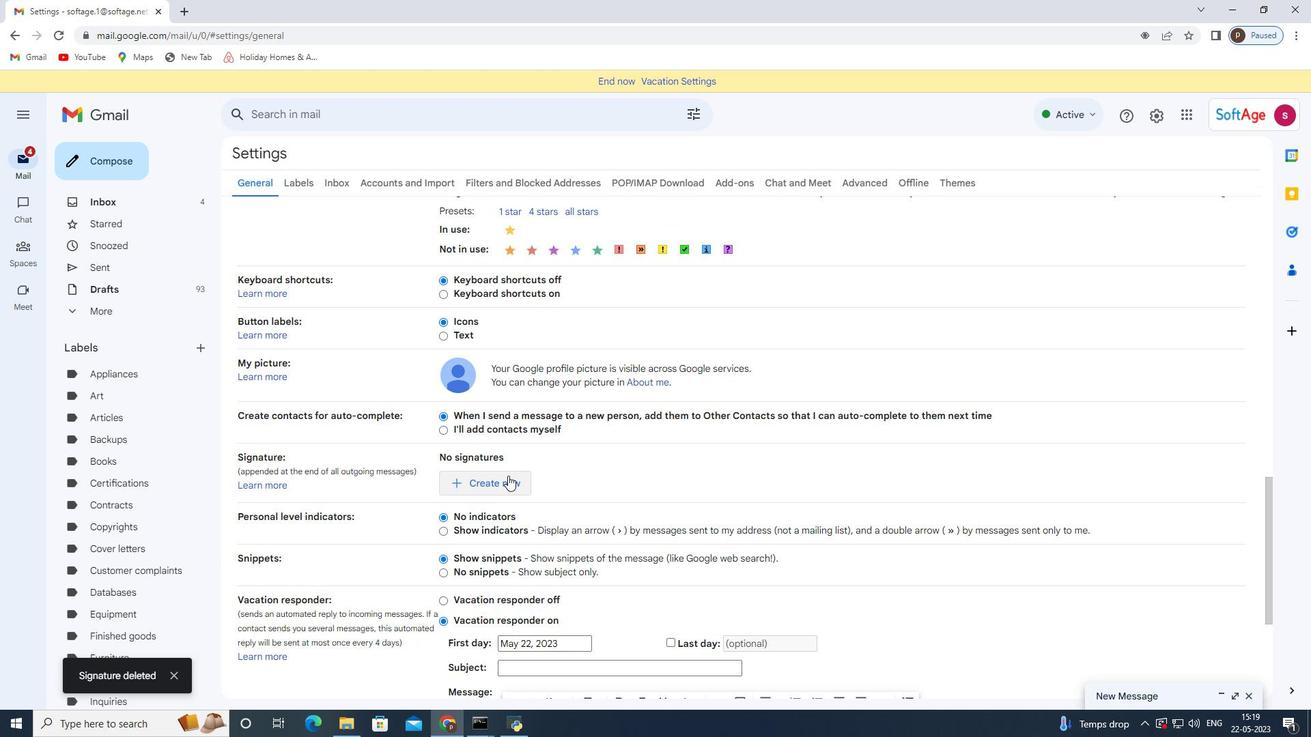 
Action: Mouse pressed left at (507, 476)
Screenshot: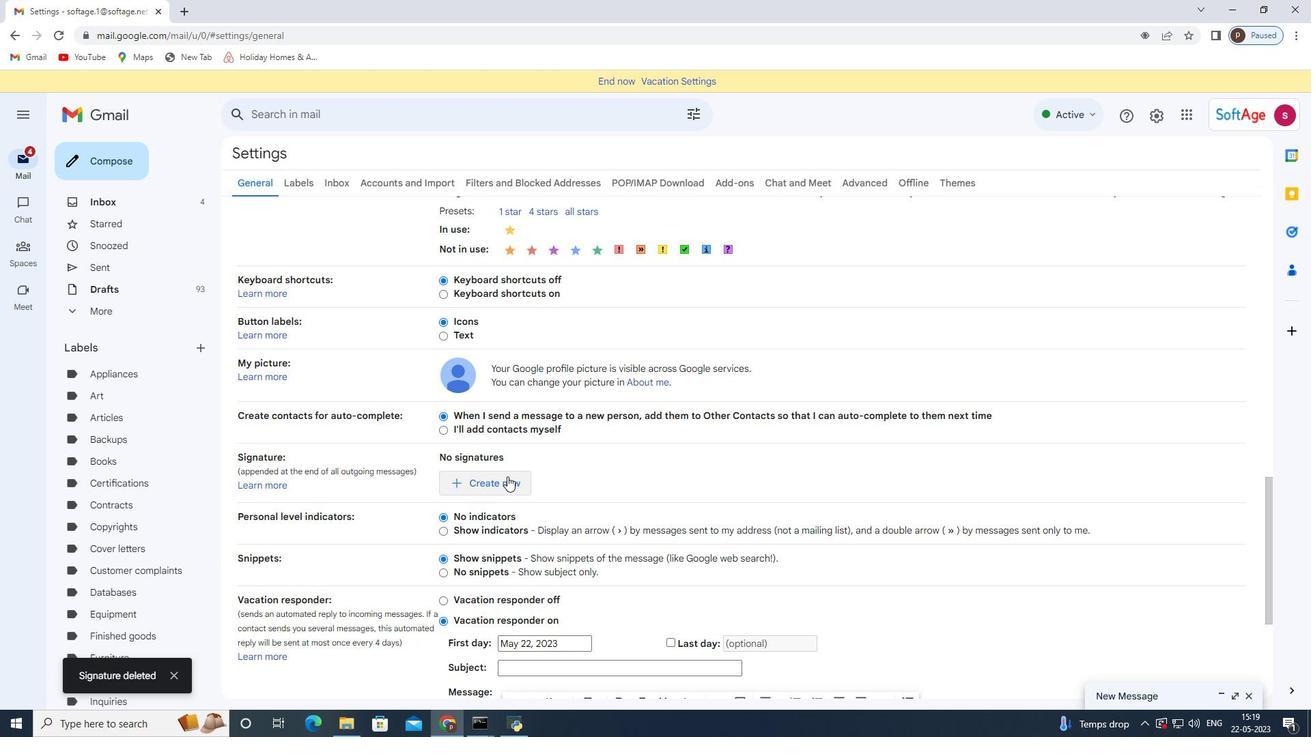 
Action: Mouse moved to (571, 383)
Screenshot: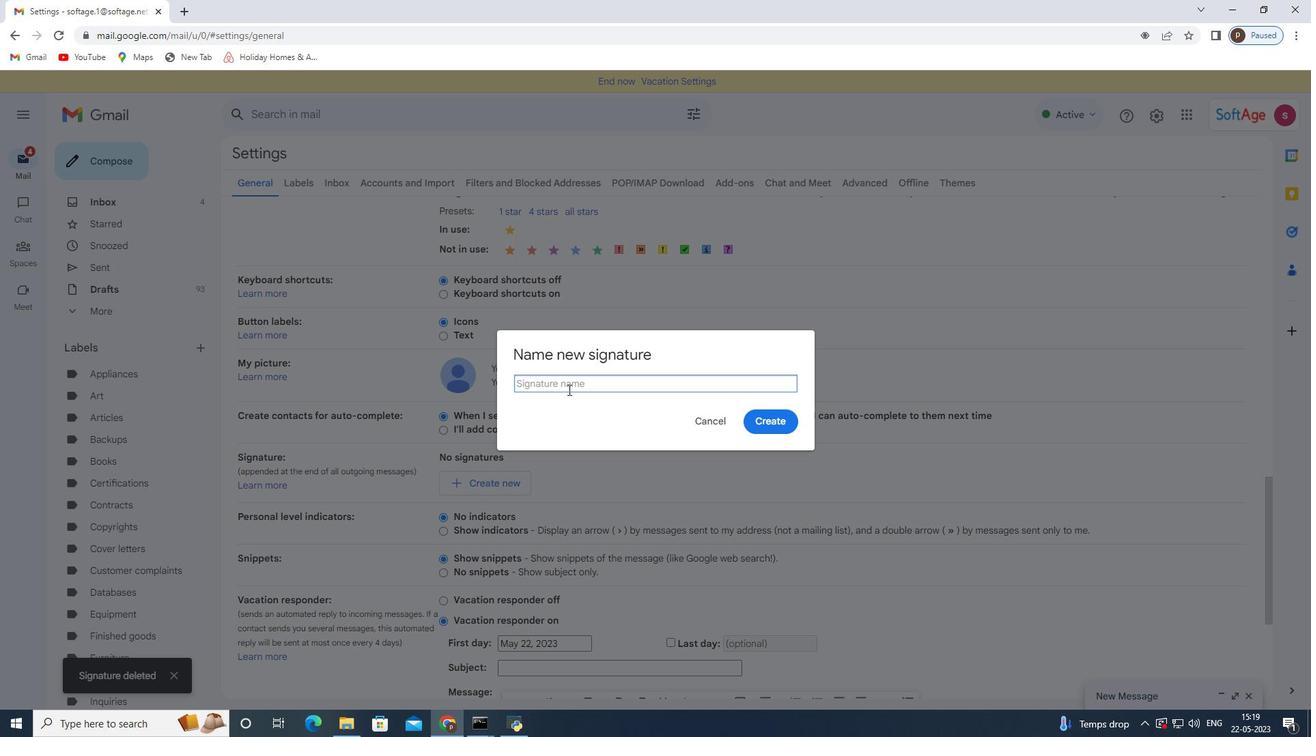 
Action: Mouse pressed left at (571, 383)
Screenshot: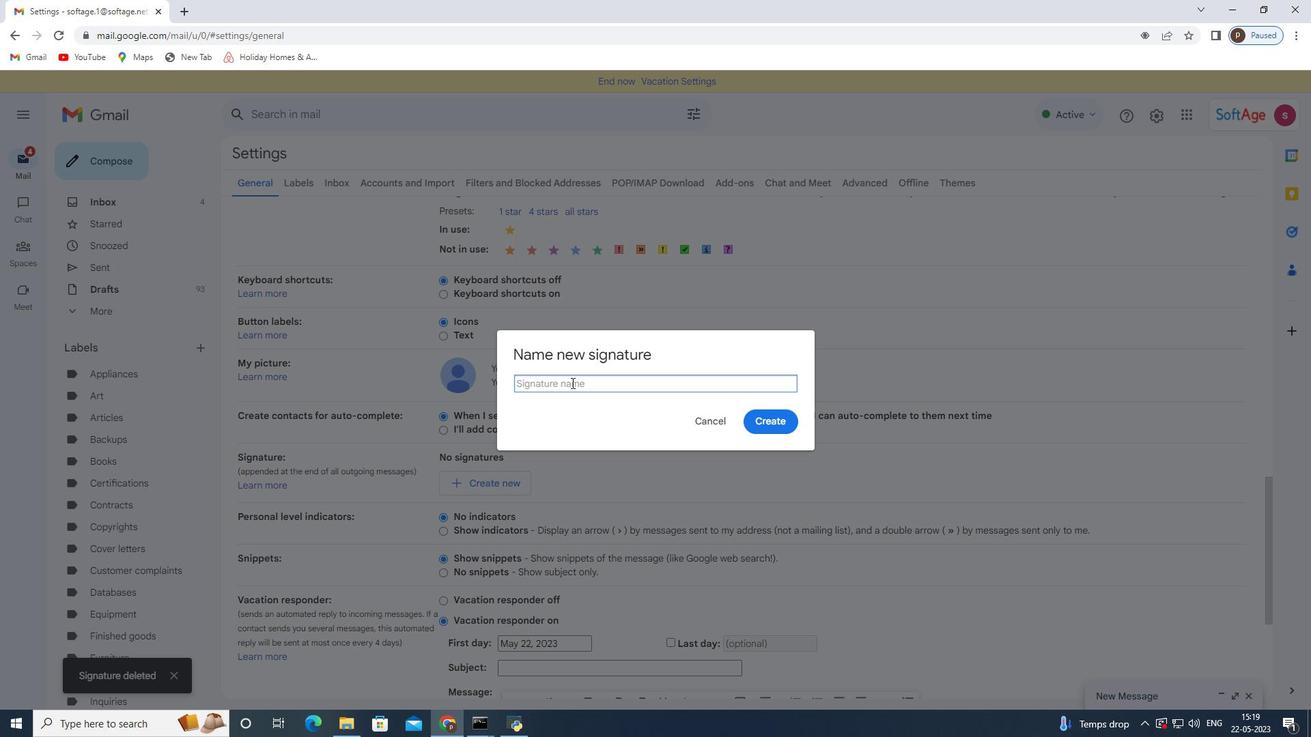 
Action: Key pressed <Key.shift>Lincoln<Key.space><Key.shift>Davis
Screenshot: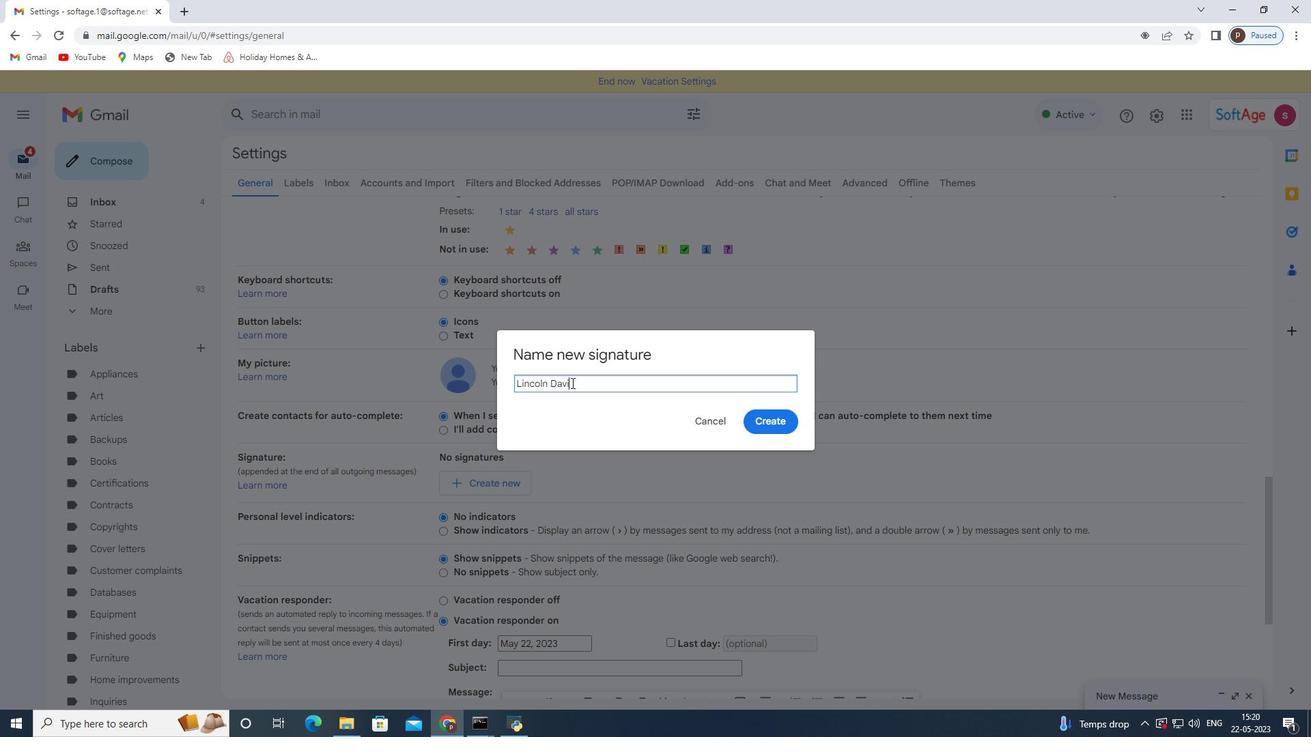 
Action: Mouse moved to (766, 412)
Screenshot: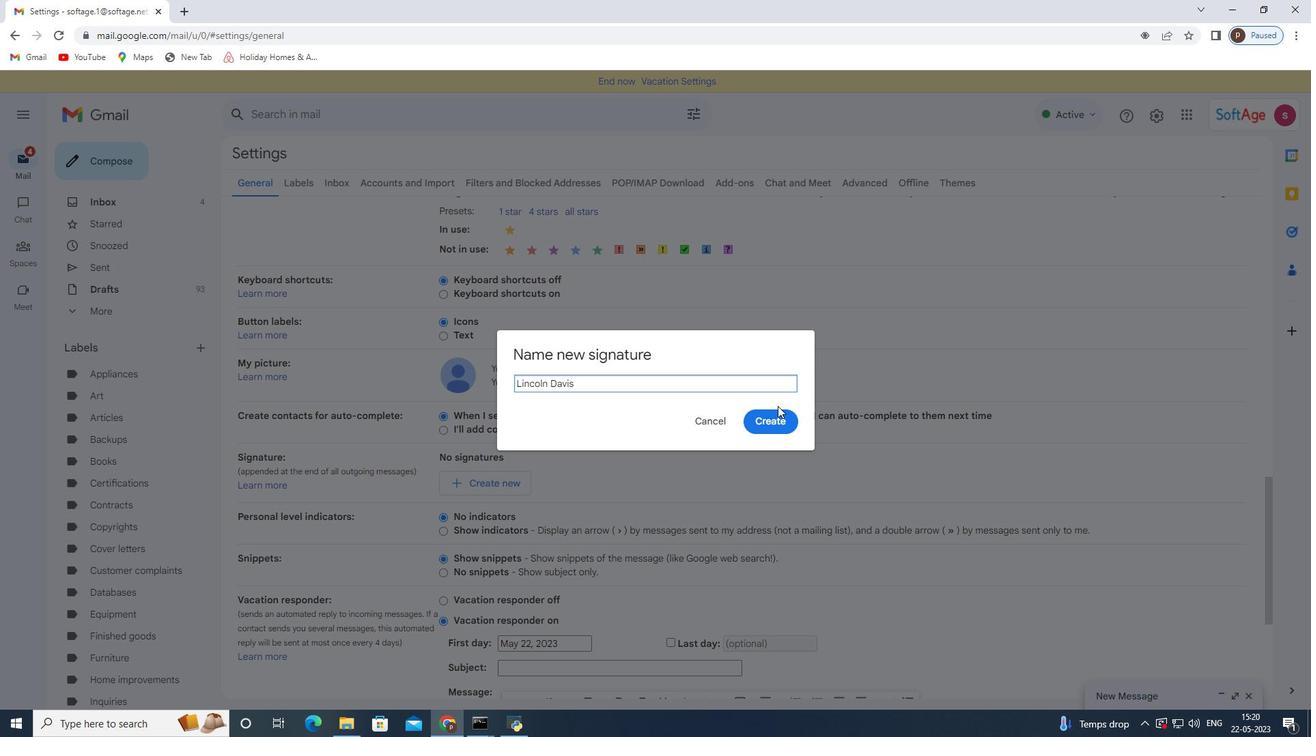 
Action: Mouse pressed left at (766, 412)
Screenshot: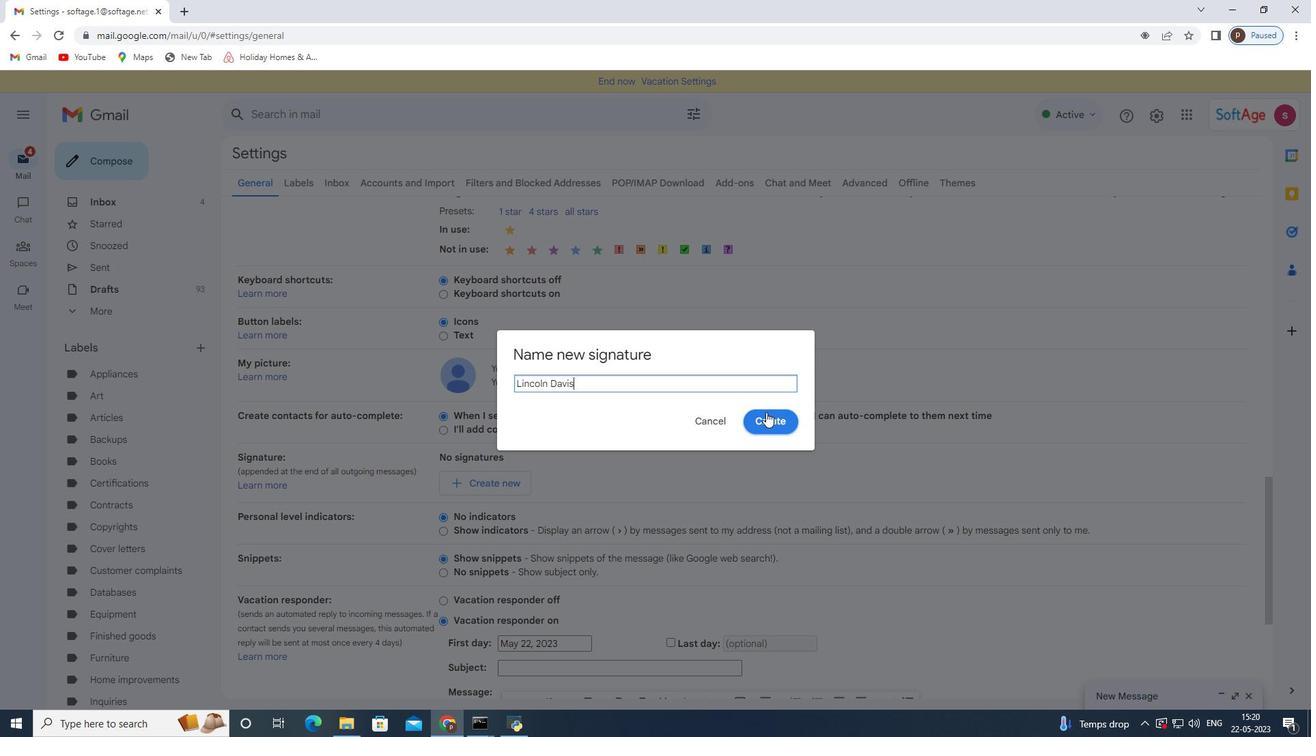 
Action: Mouse moved to (657, 474)
Screenshot: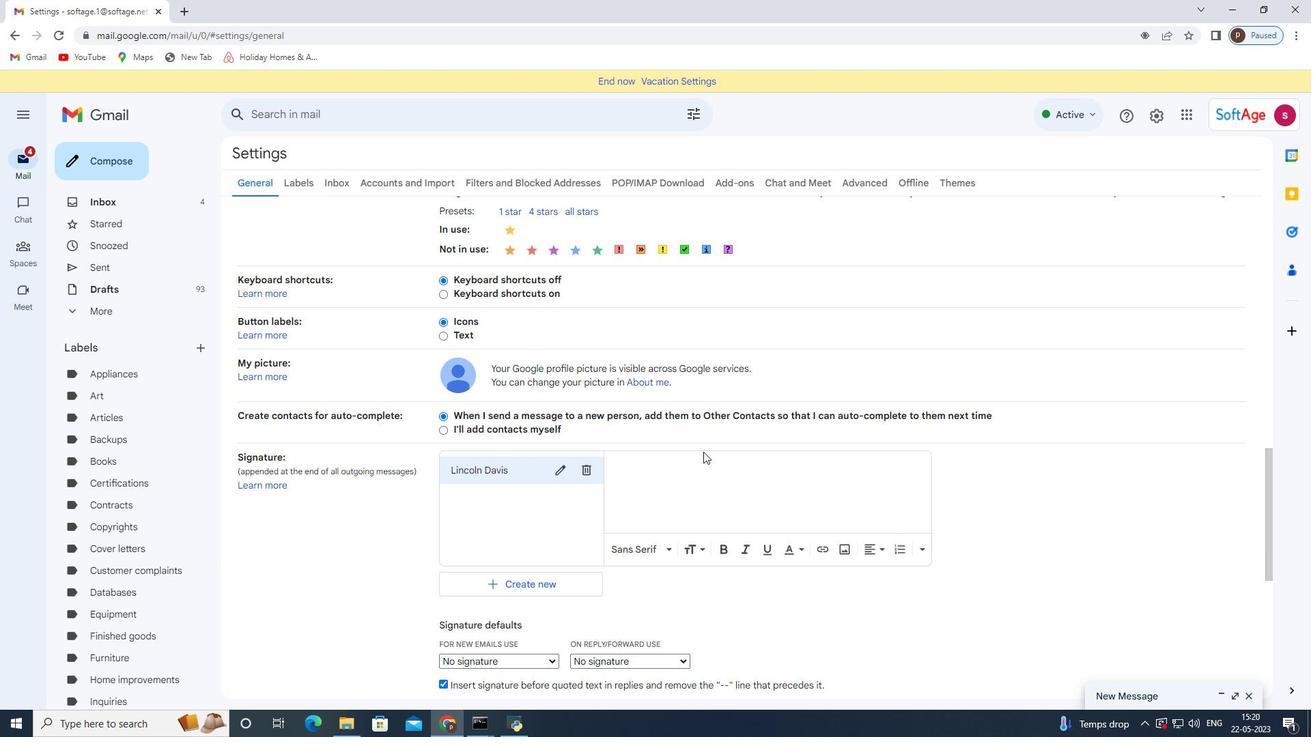 
Action: Mouse pressed left at (657, 474)
Screenshot: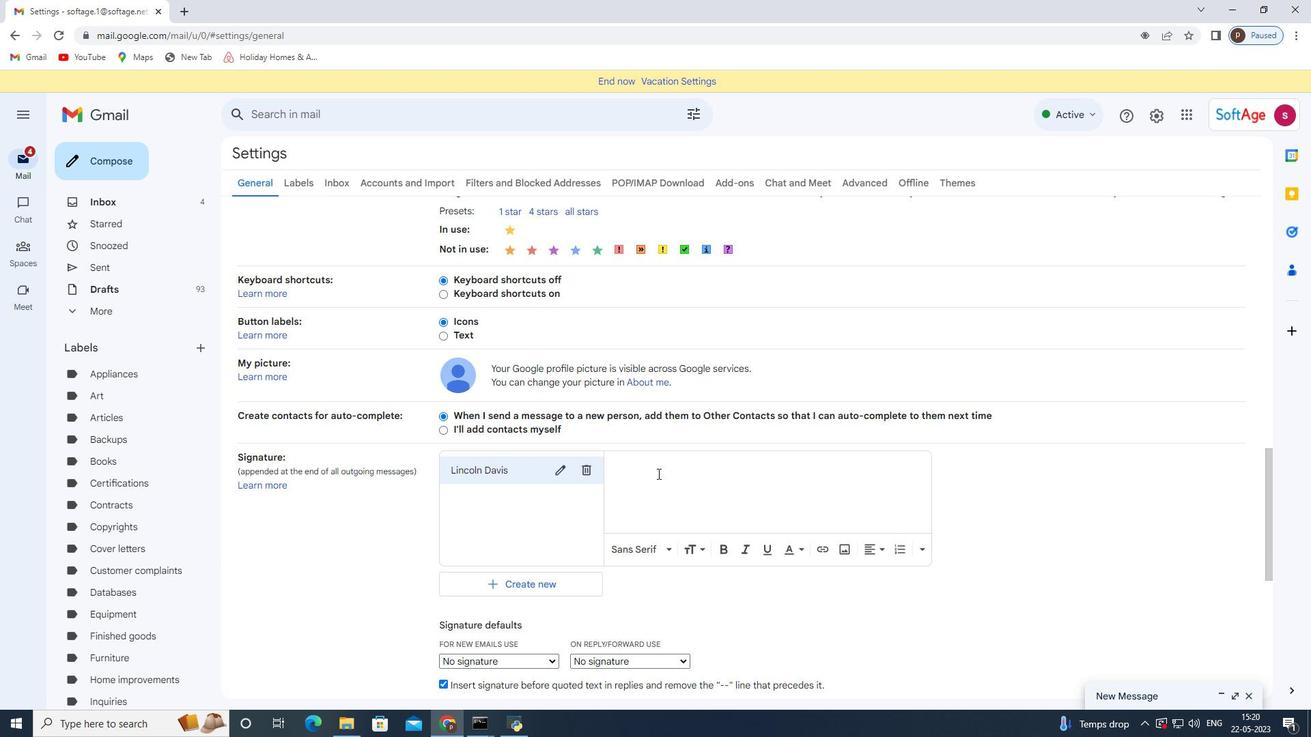 
Action: Key pressed <Key.shift>With<Key.space>heartfelt<Key.space>thanks<Key.space>and<Key.space>warm<Key.space>wishes,<Key.enter><Key.shift>Lincoln<Key.space><Key.shift>Davis
Screenshot: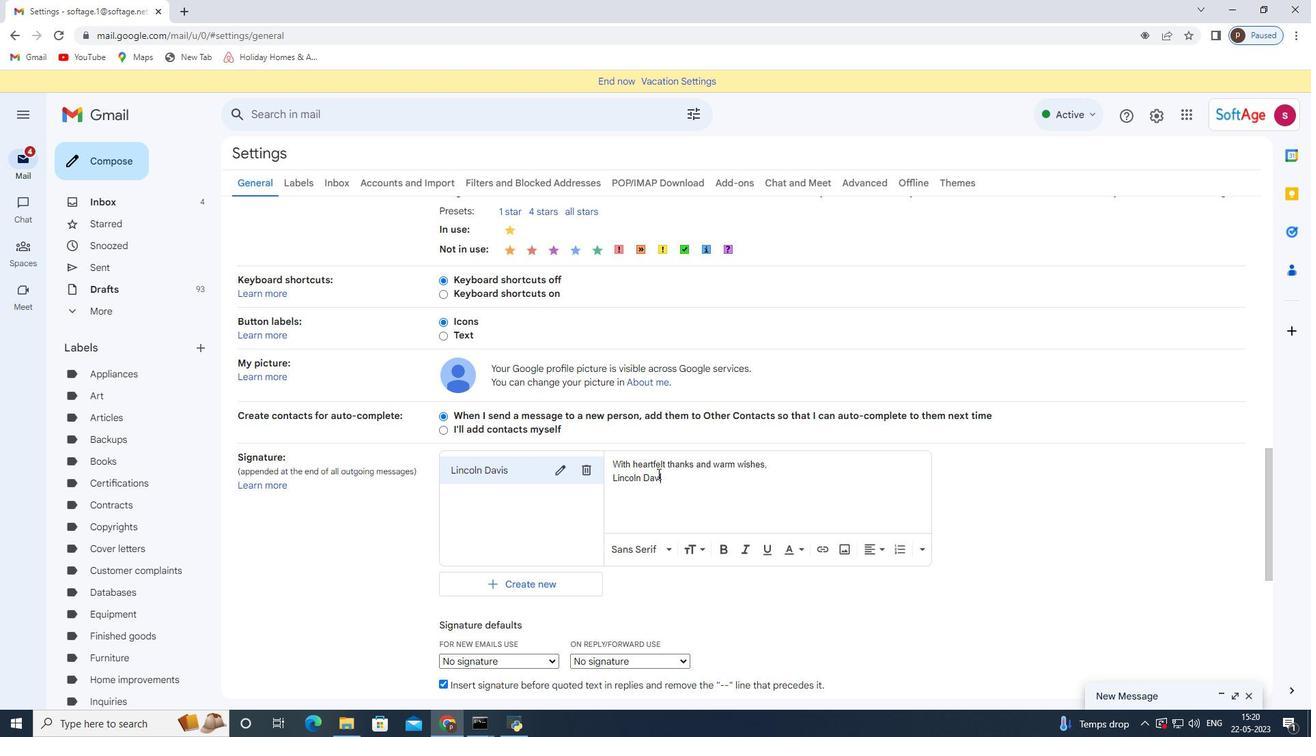 
Action: Mouse moved to (642, 513)
Screenshot: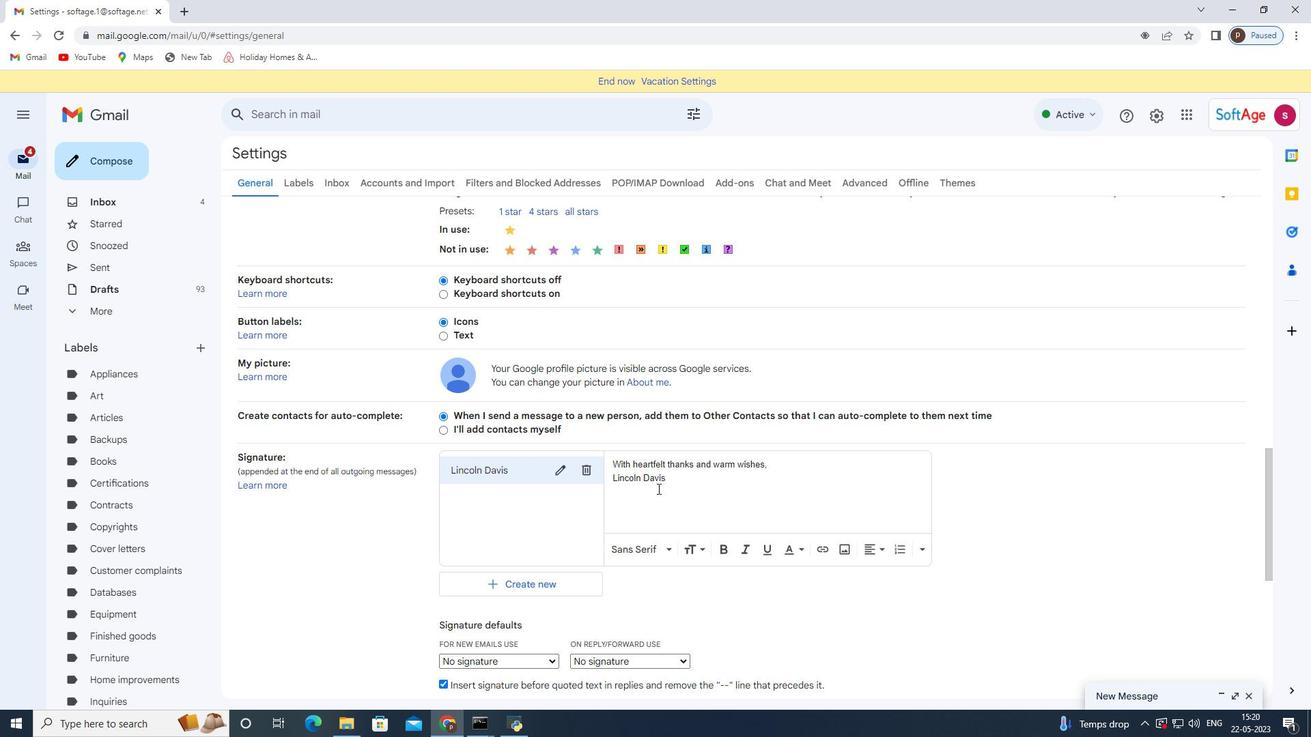 
Action: Mouse scrolled (642, 513) with delta (0, 0)
Screenshot: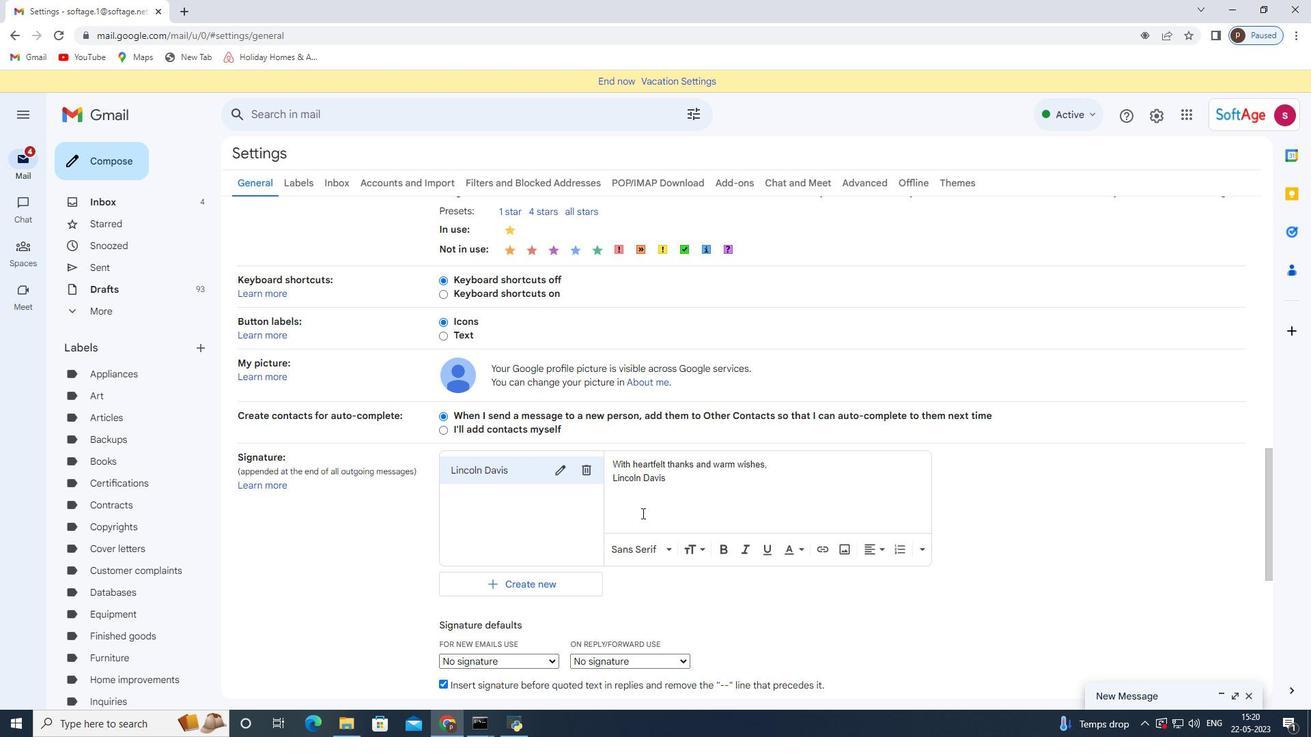 
Action: Mouse moved to (640, 514)
Screenshot: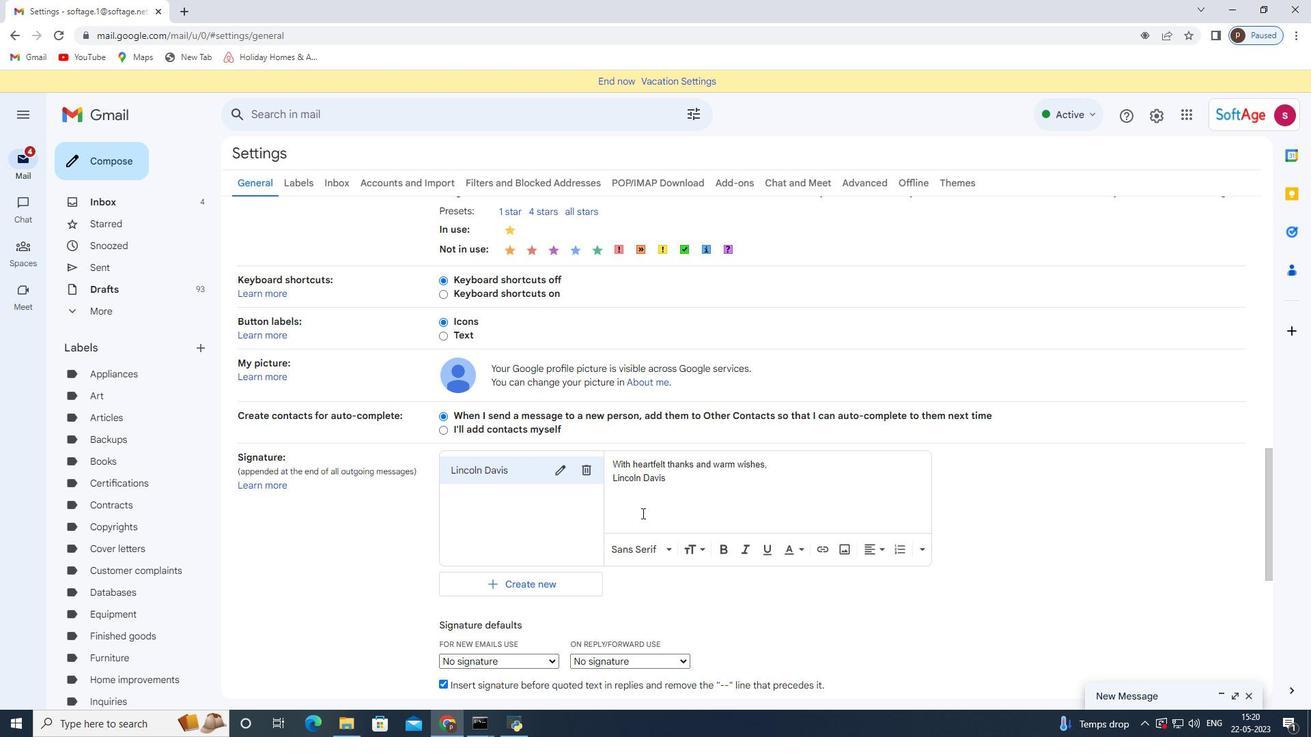 
Action: Mouse scrolled (640, 513) with delta (0, 0)
Screenshot: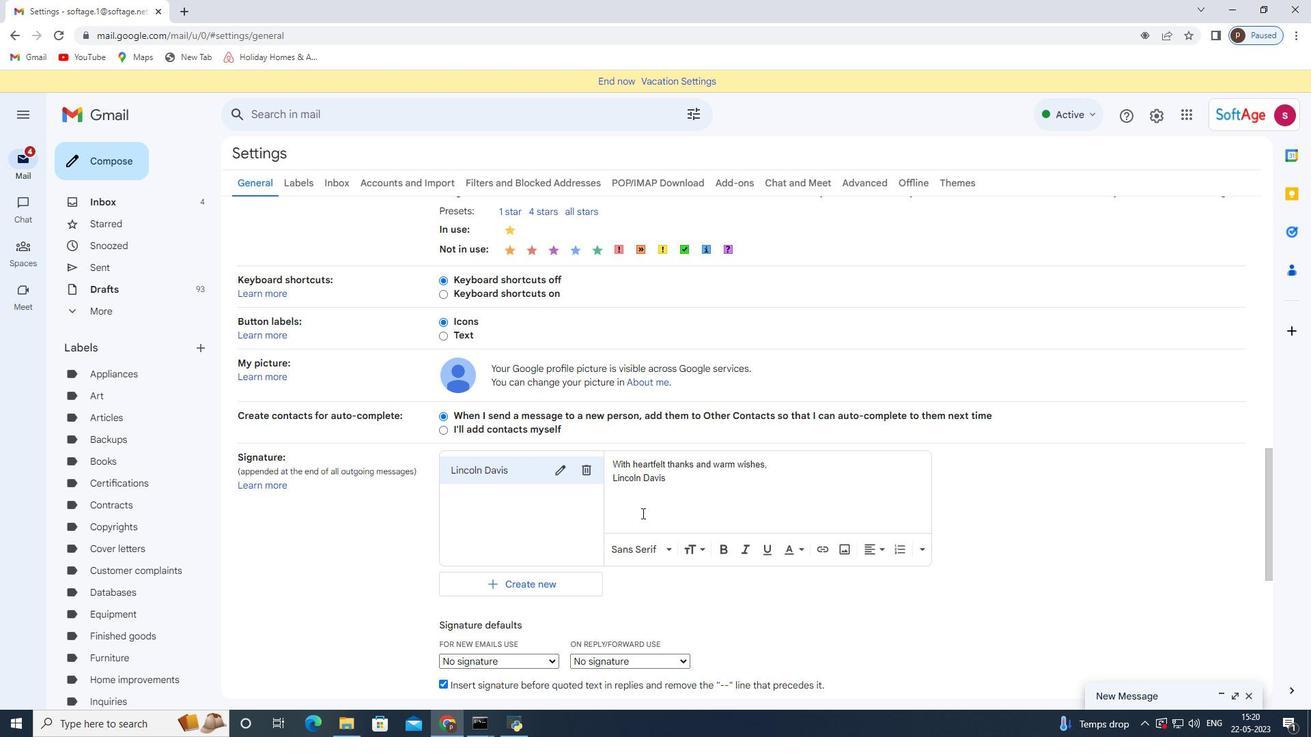 
Action: Mouse moved to (552, 519)
Screenshot: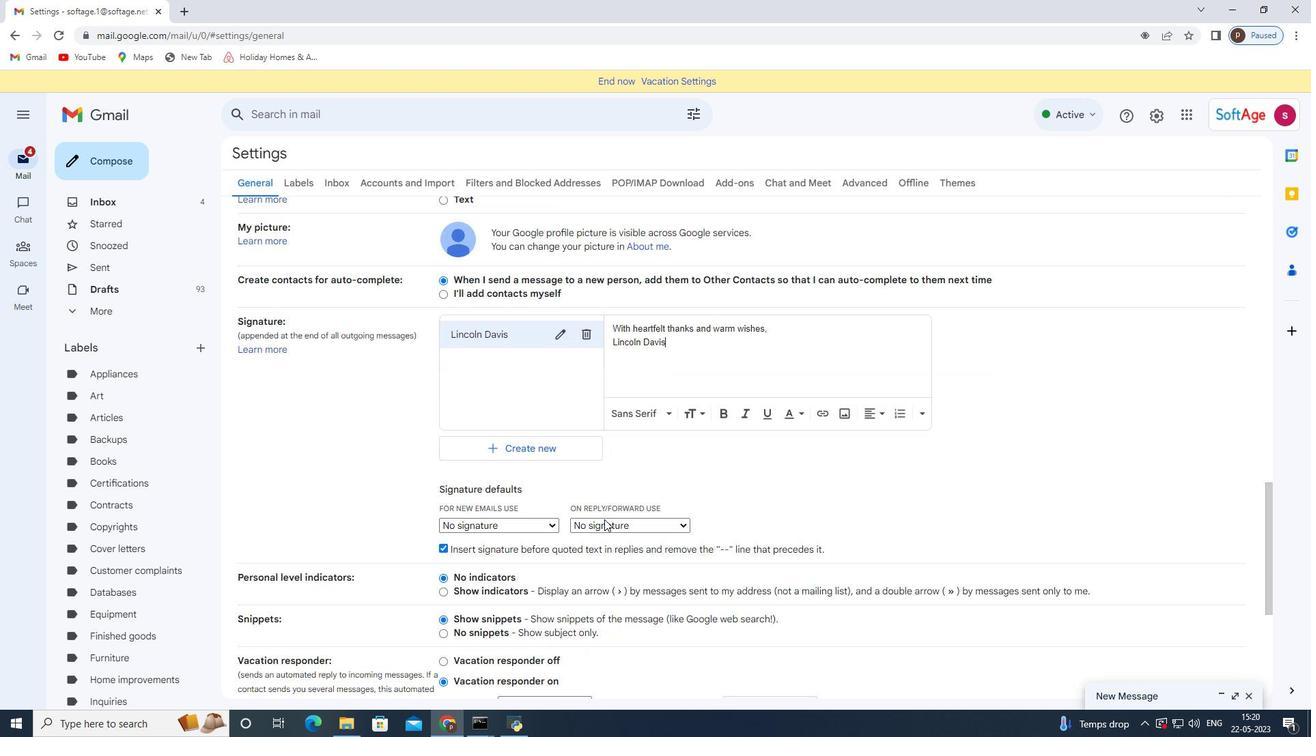 
Action: Mouse pressed left at (552, 519)
Screenshot: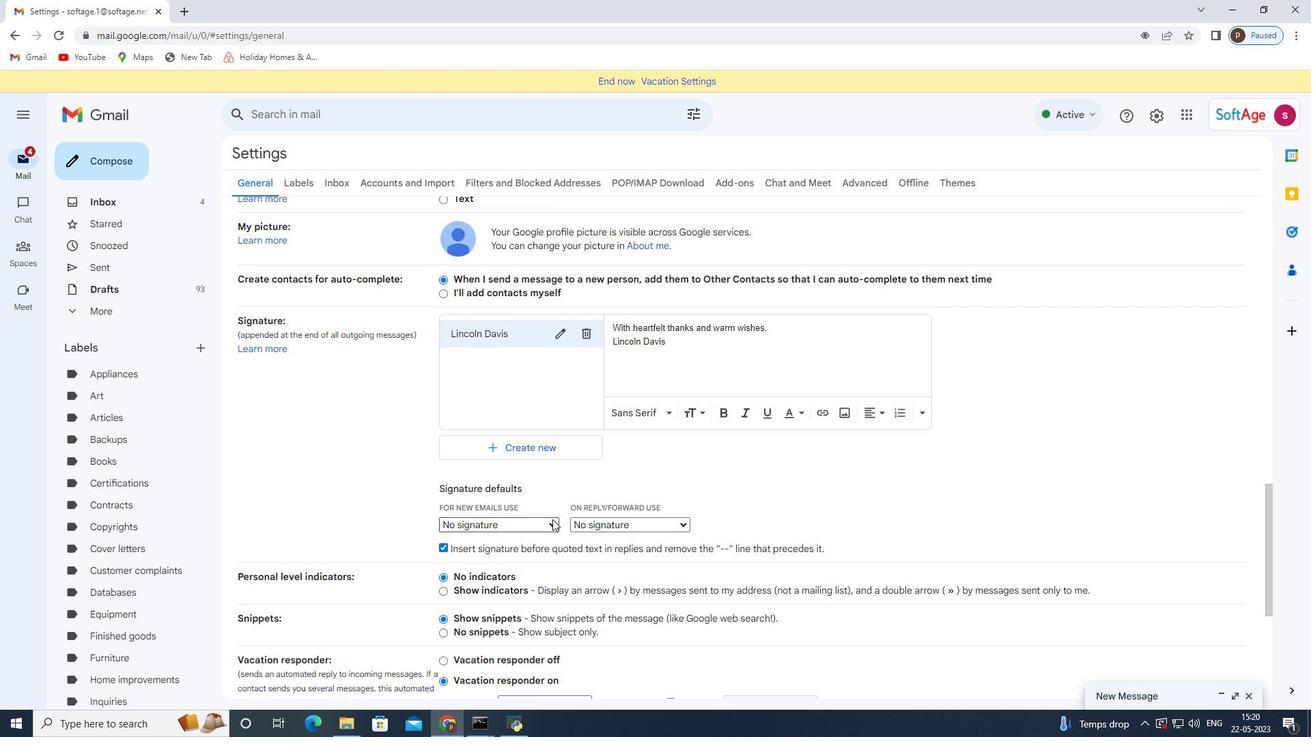 
Action: Mouse moved to (547, 549)
Screenshot: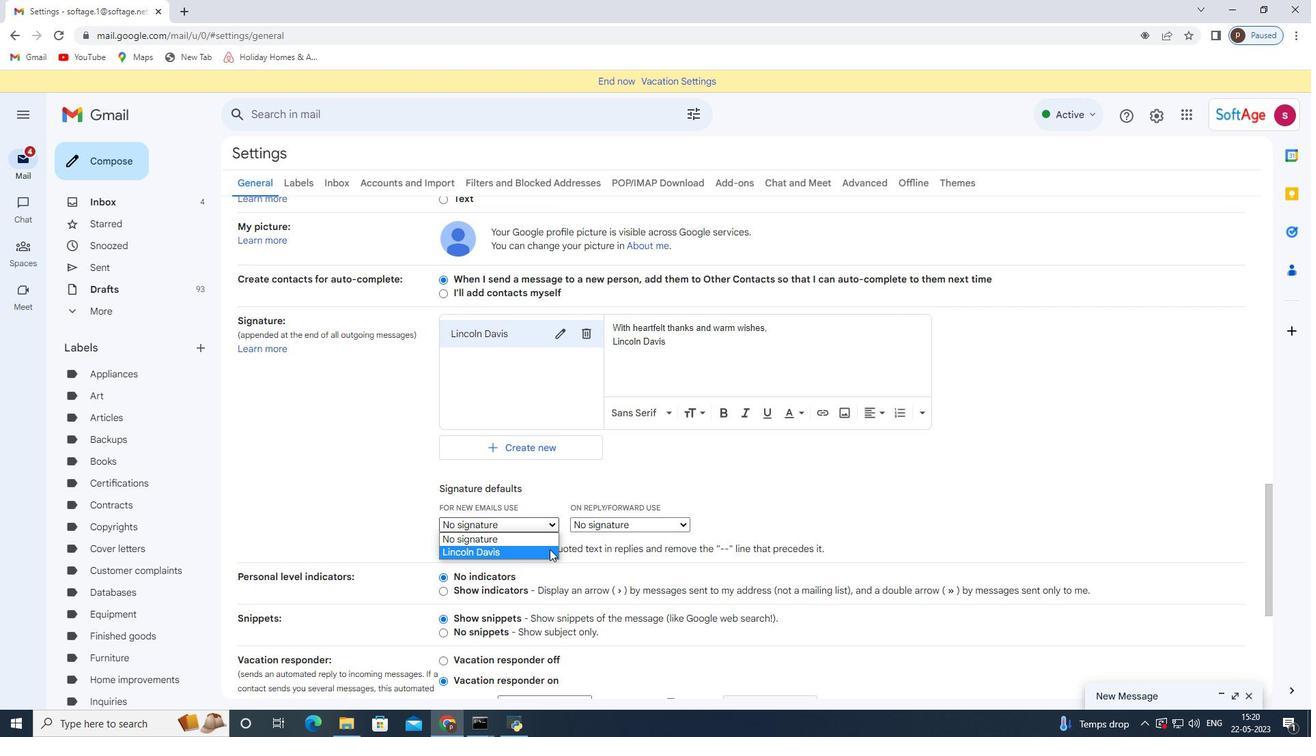 
Action: Mouse pressed left at (547, 549)
Screenshot: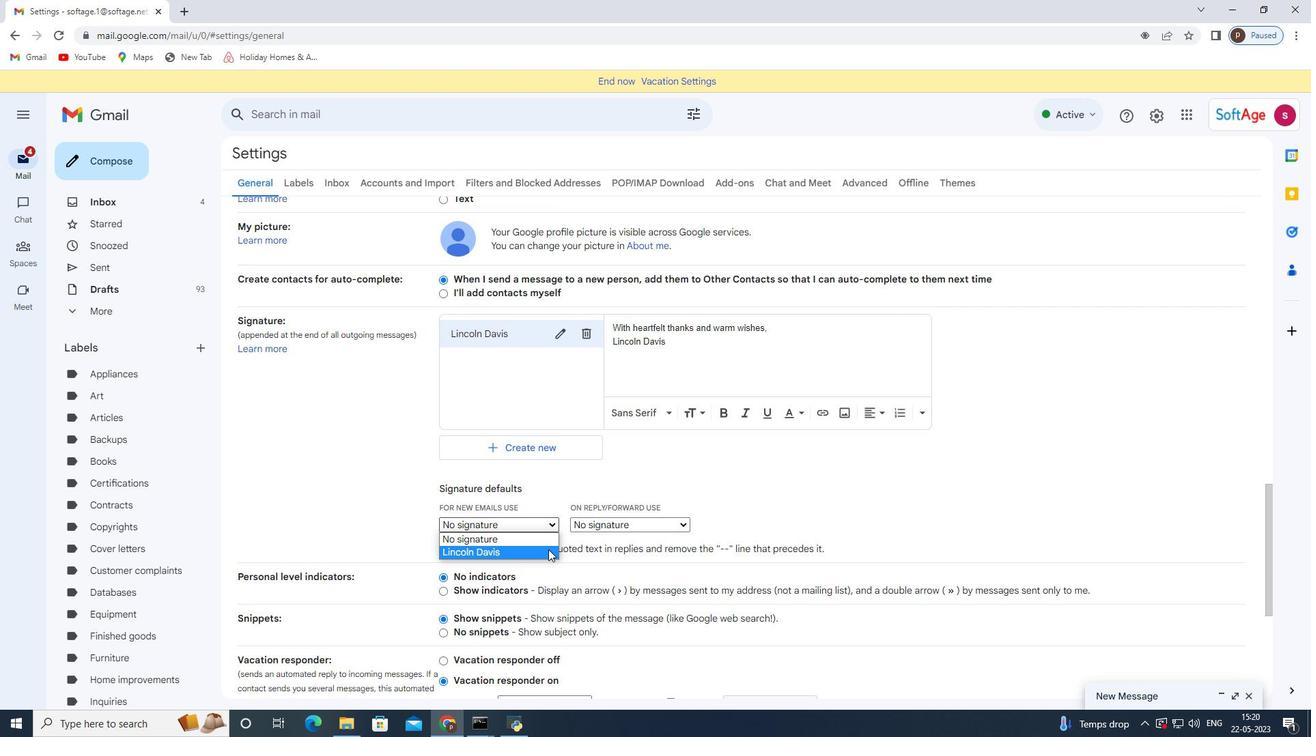 
Action: Mouse moved to (616, 528)
Screenshot: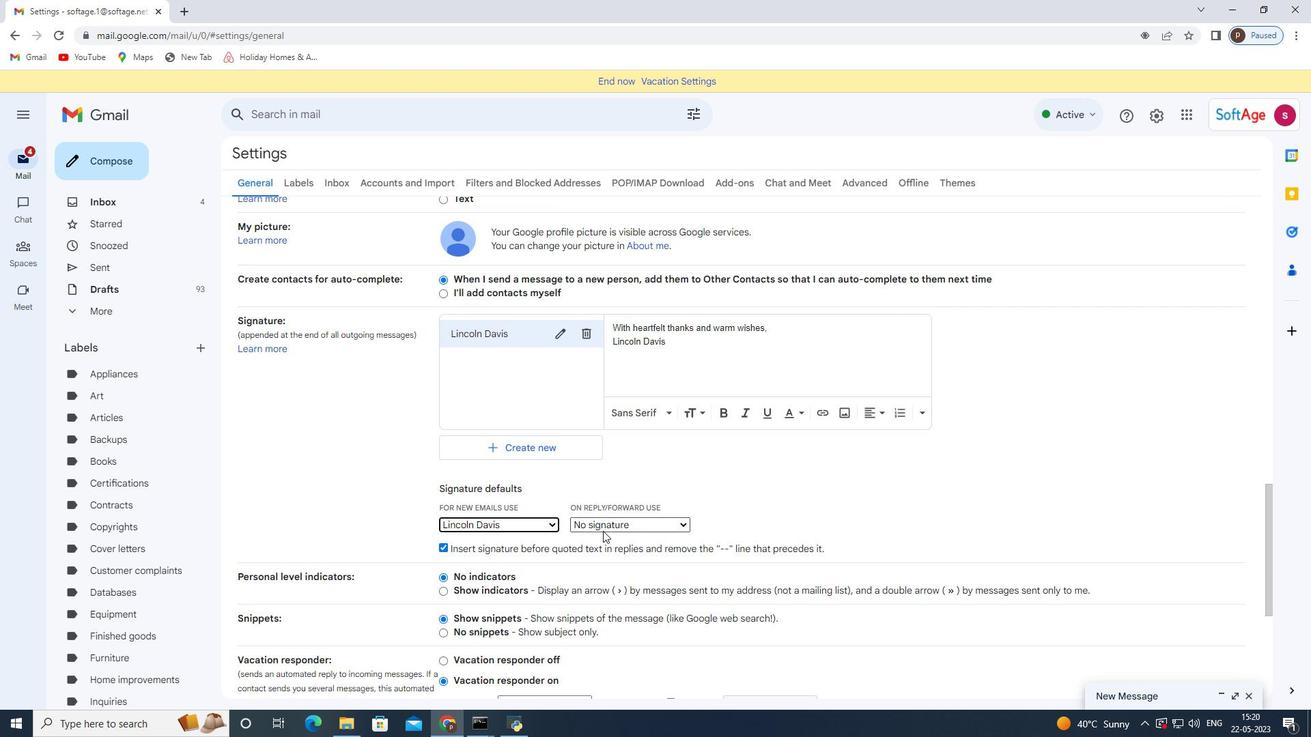 
Action: Mouse pressed left at (616, 528)
Screenshot: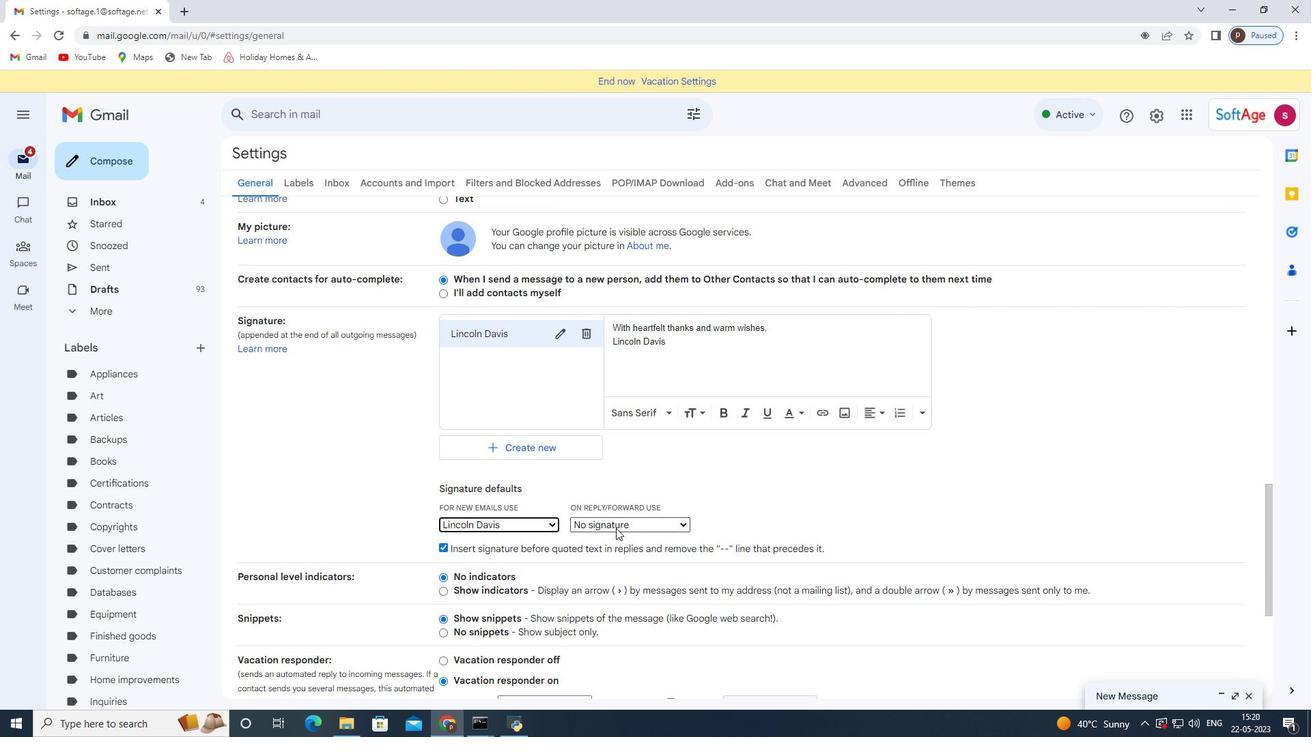 
Action: Mouse moved to (611, 556)
Screenshot: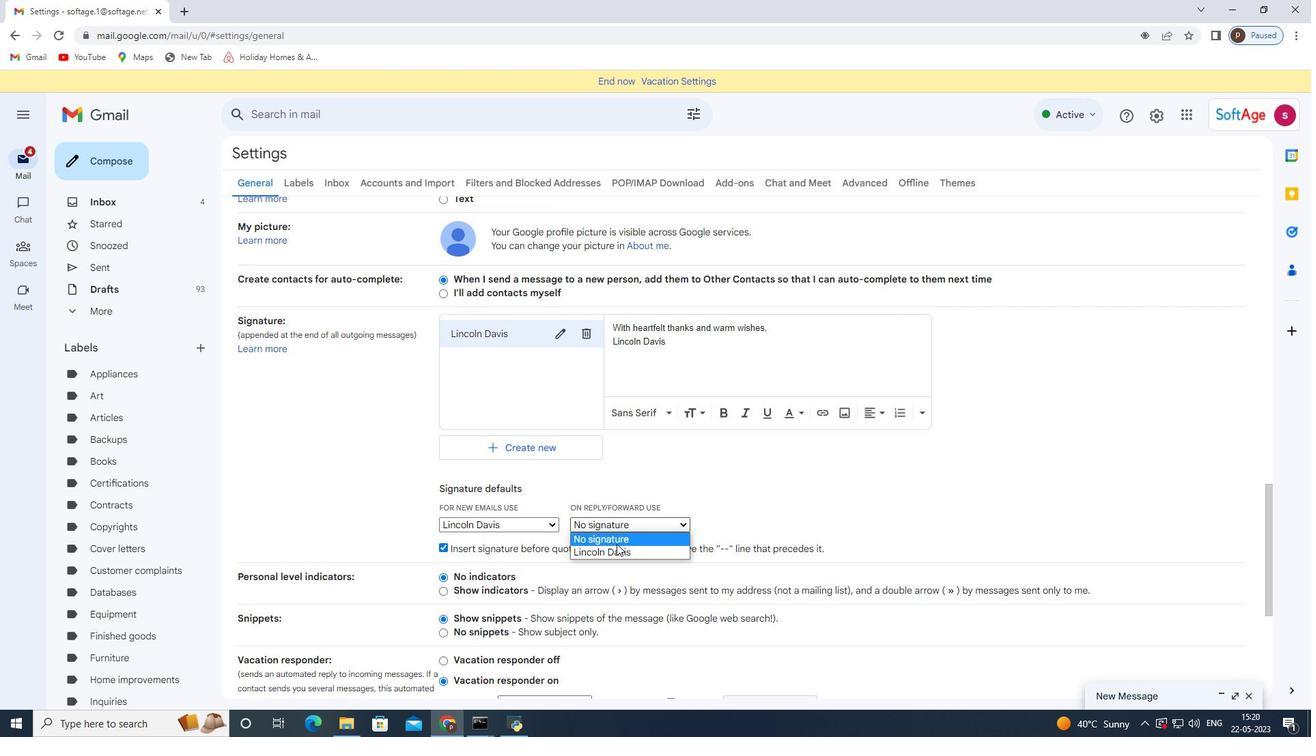 
Action: Mouse pressed left at (611, 556)
Screenshot: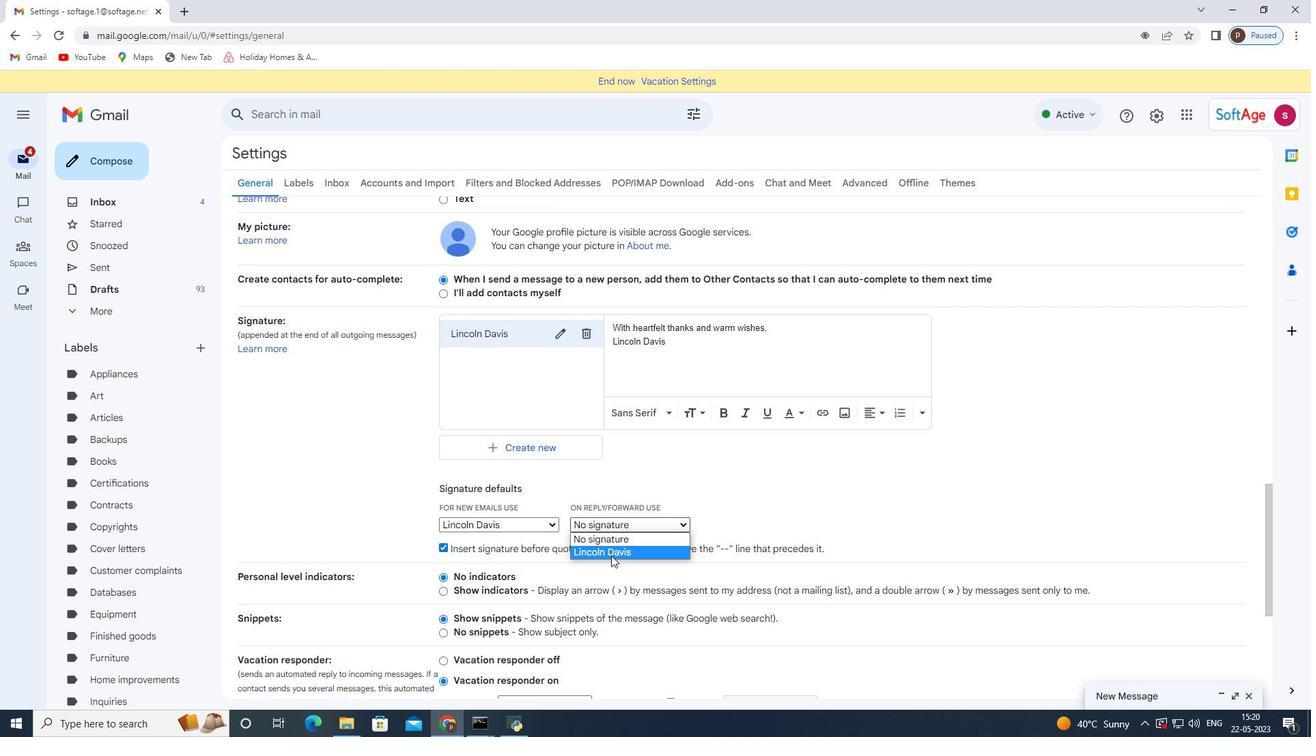 
Action: Mouse moved to (613, 552)
Screenshot: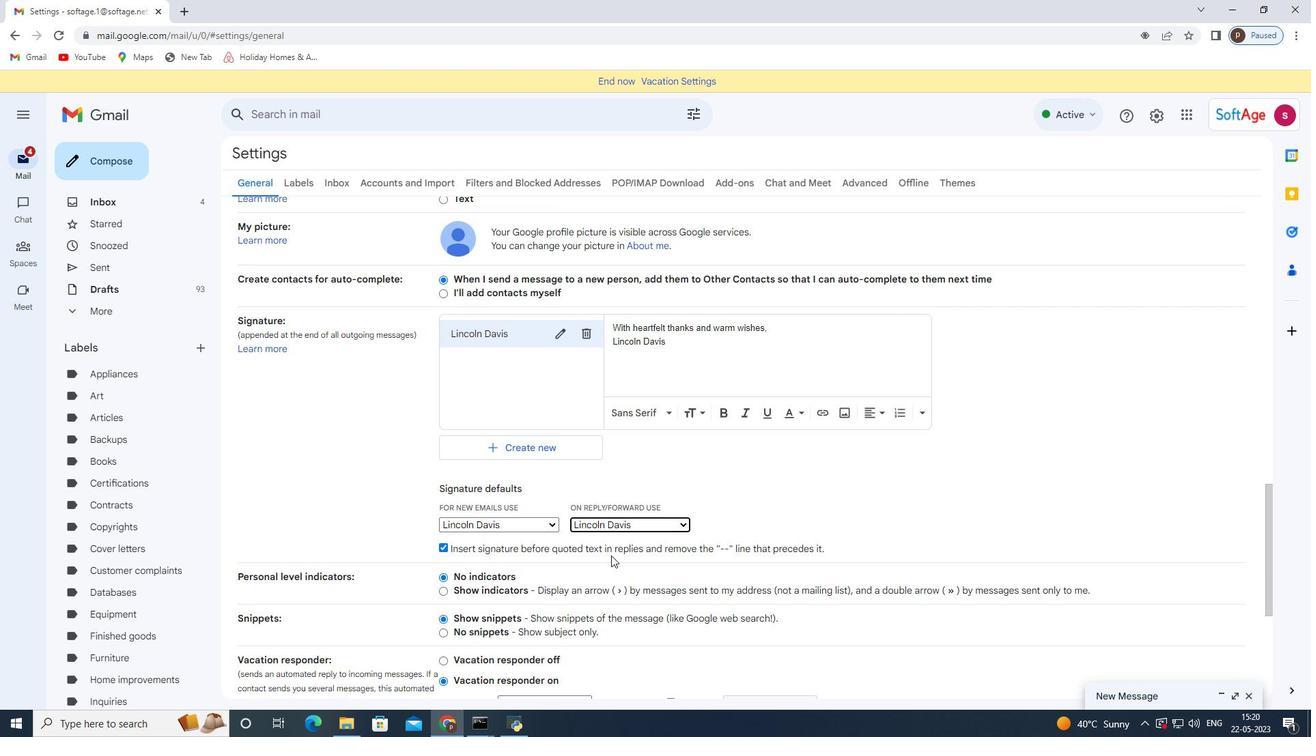 
Action: Mouse scrolled (613, 551) with delta (0, 0)
Screenshot: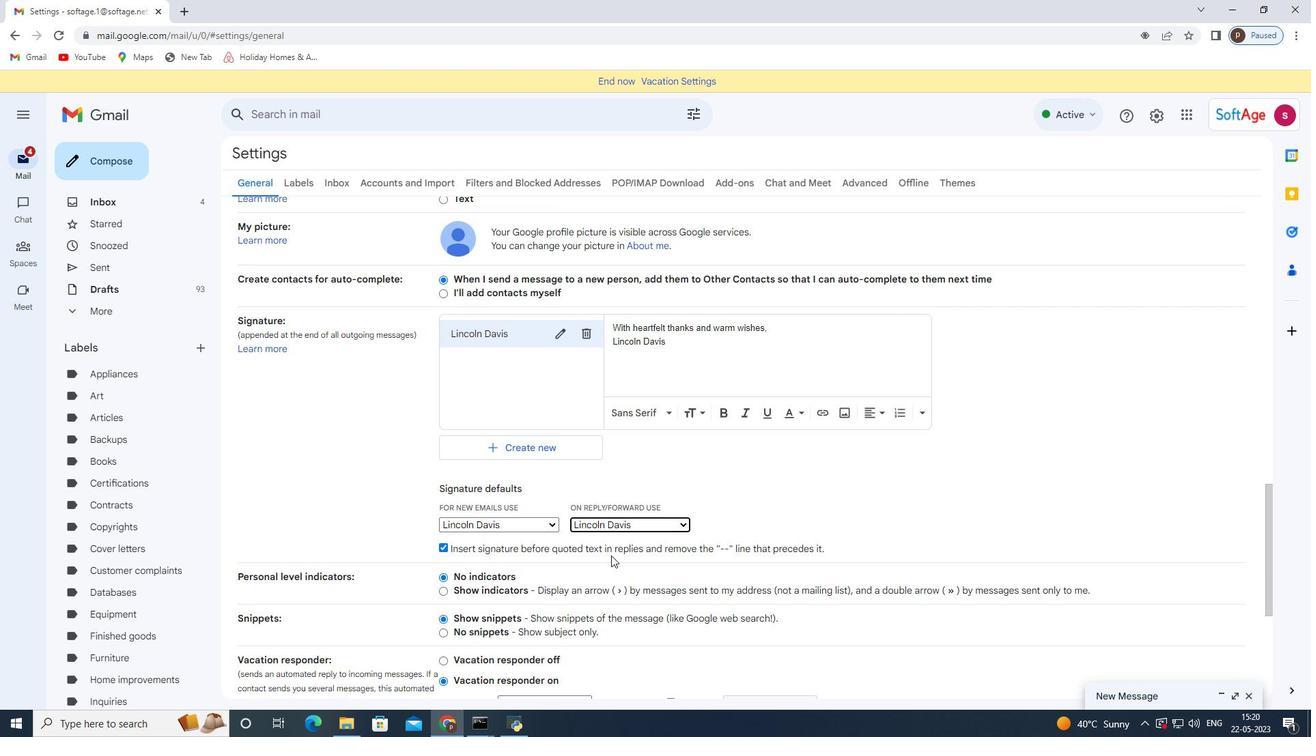 
Action: Mouse scrolled (613, 551) with delta (0, 0)
Screenshot: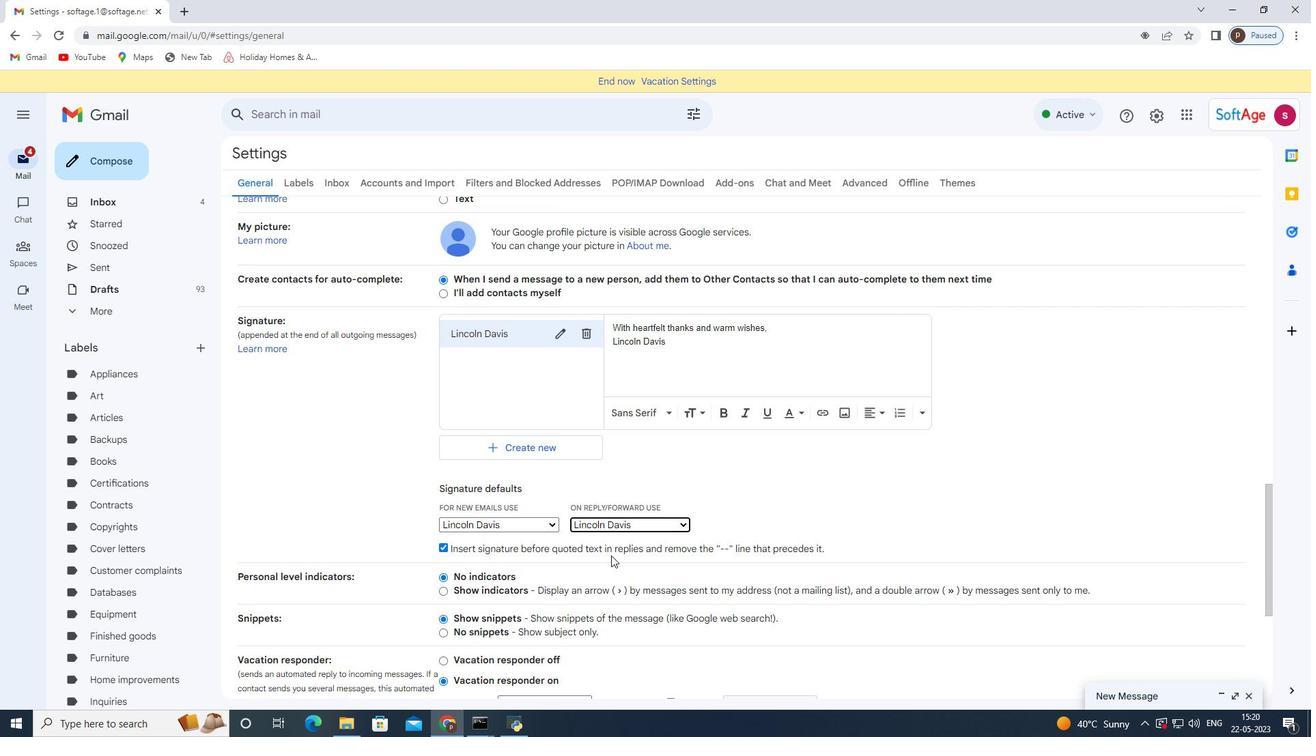 
Action: Mouse scrolled (613, 551) with delta (0, 0)
Screenshot: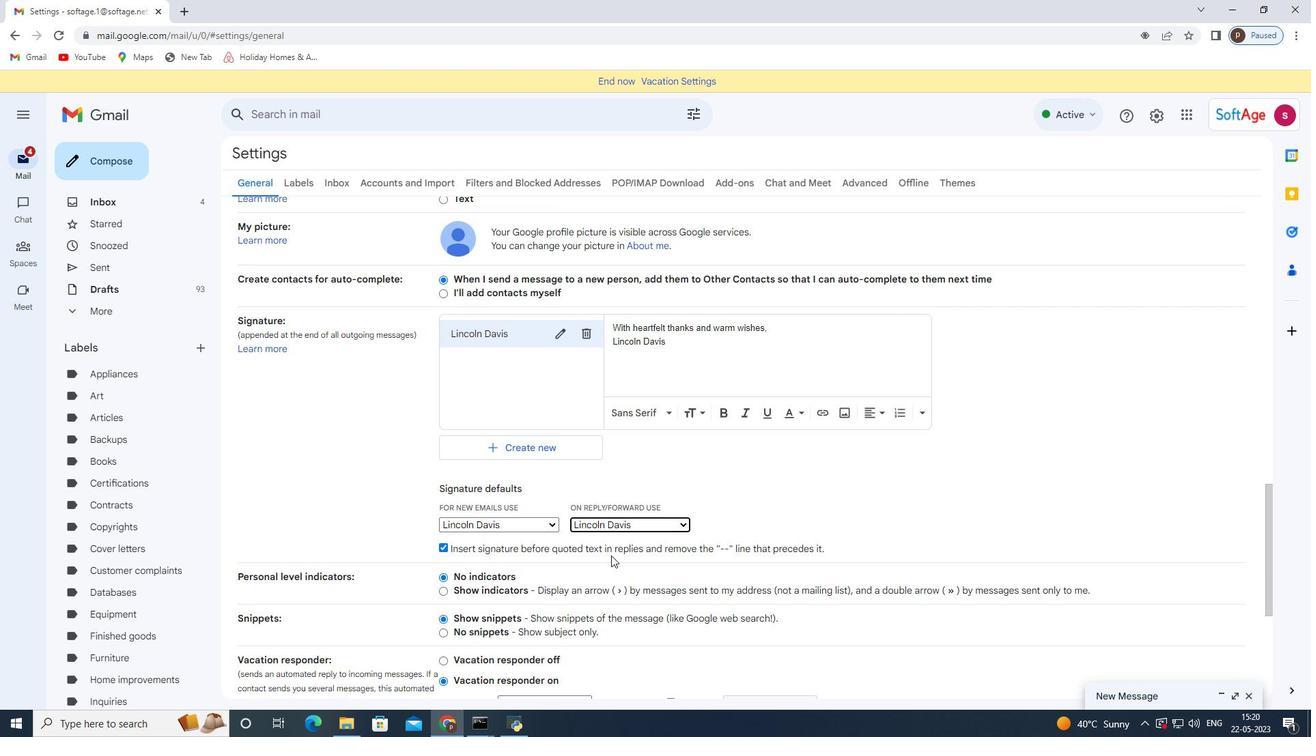 
Action: Mouse scrolled (613, 551) with delta (0, 0)
Screenshot: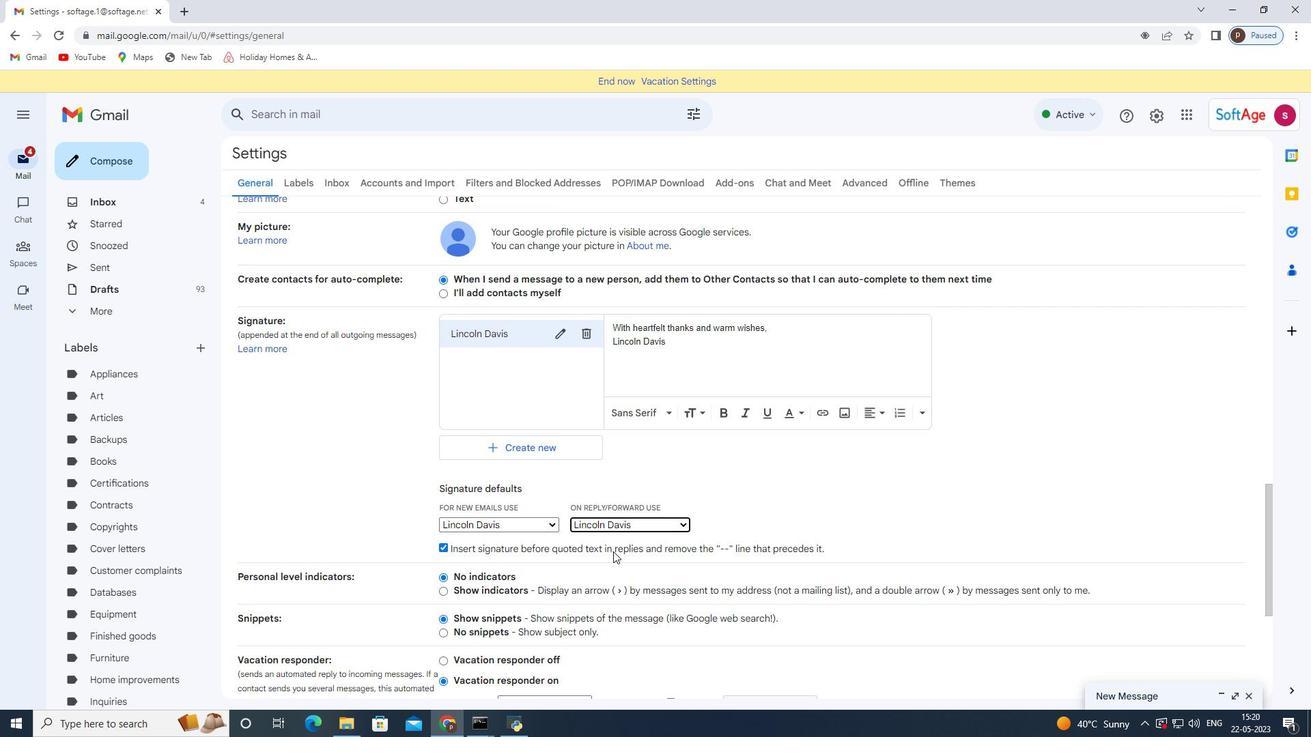
Action: Mouse moved to (705, 666)
Screenshot: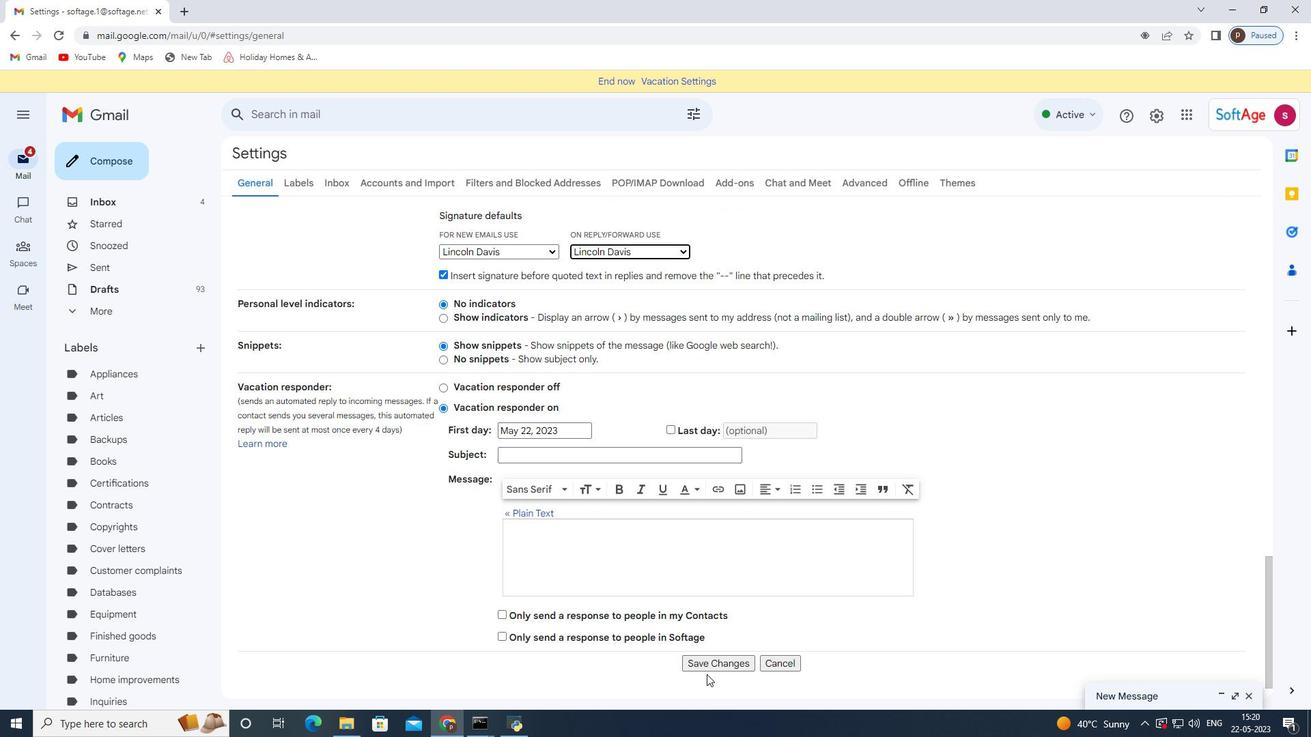 
Action: Mouse pressed left at (705, 666)
Screenshot: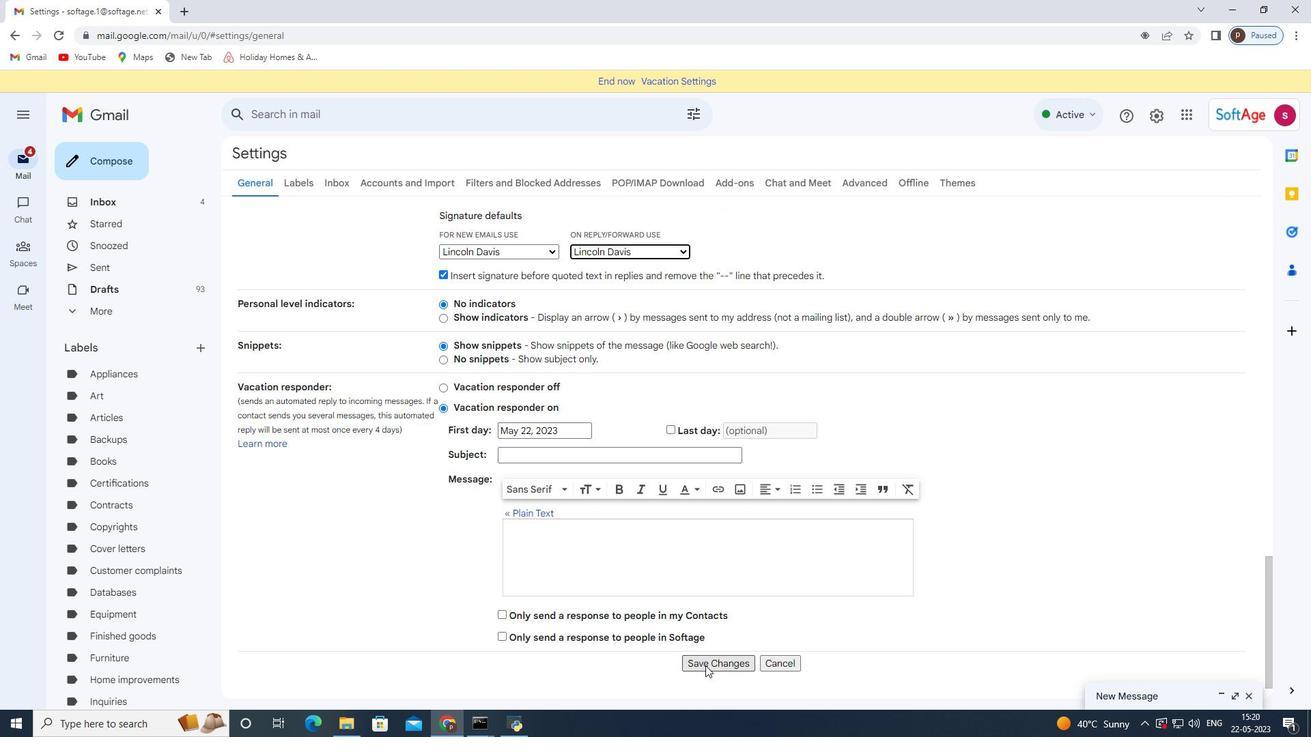 
Action: Mouse moved to (668, 529)
Screenshot: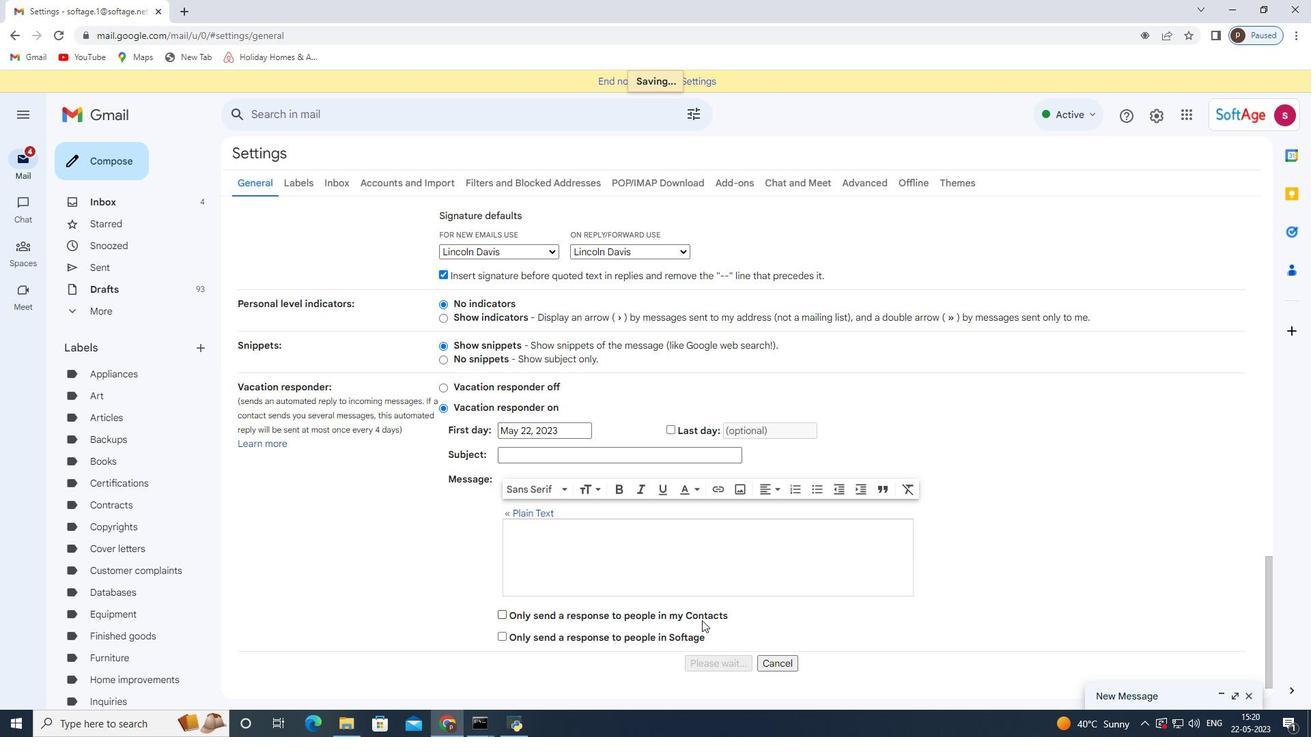 
Action: Mouse scrolled (668, 530) with delta (0, 0)
Screenshot: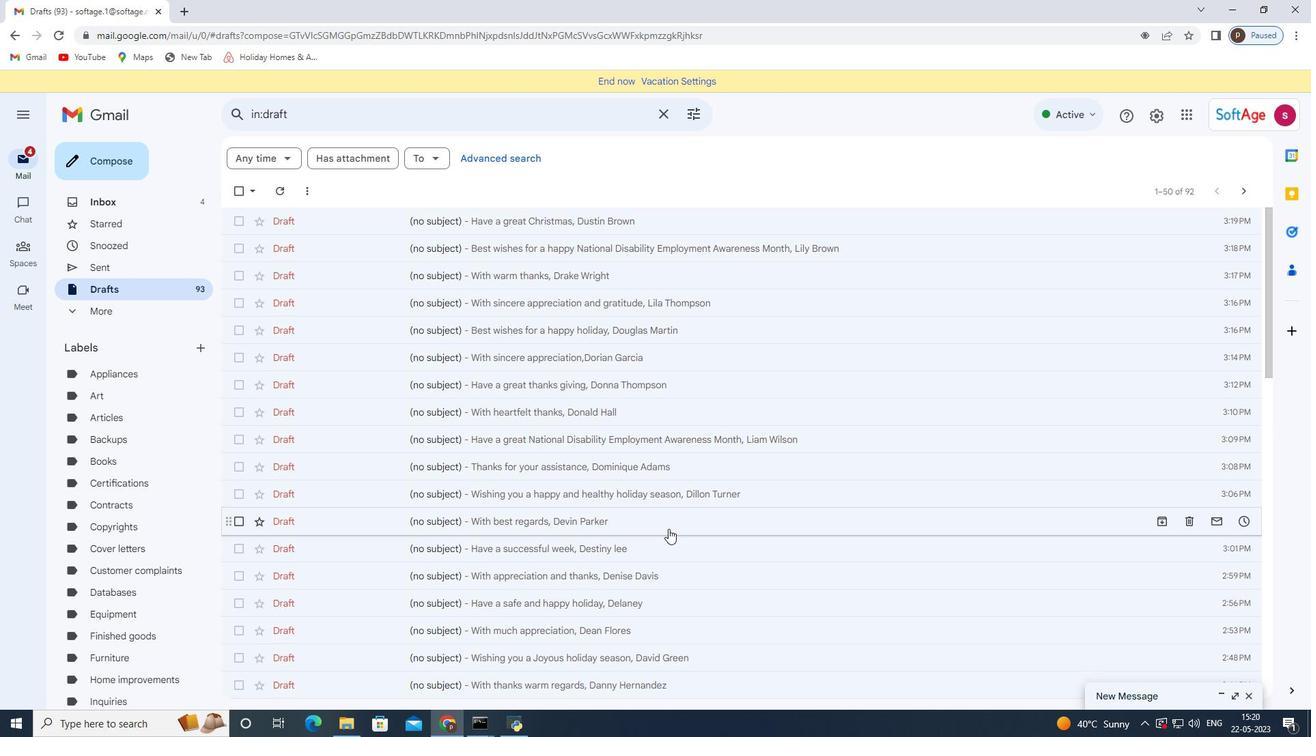 
Action: Mouse scrolled (668, 530) with delta (0, 0)
Screenshot: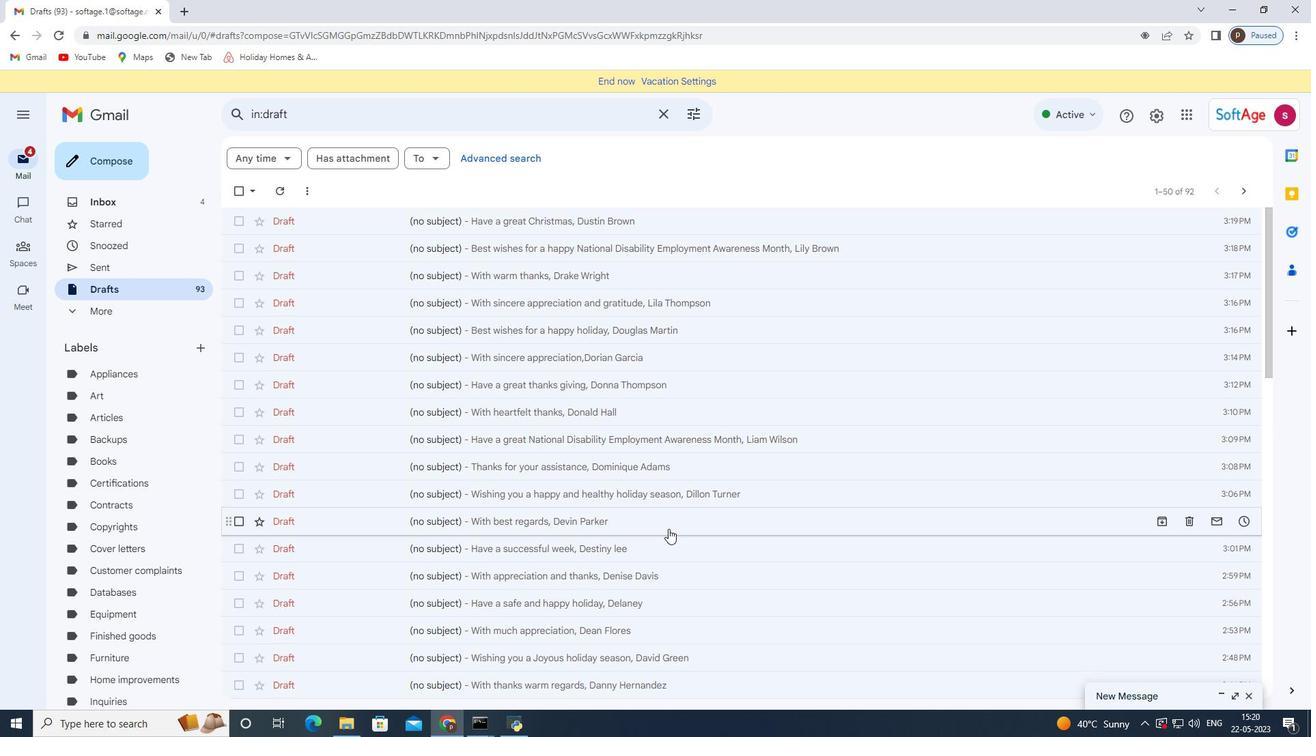 
Action: Mouse scrolled (668, 530) with delta (0, 0)
Screenshot: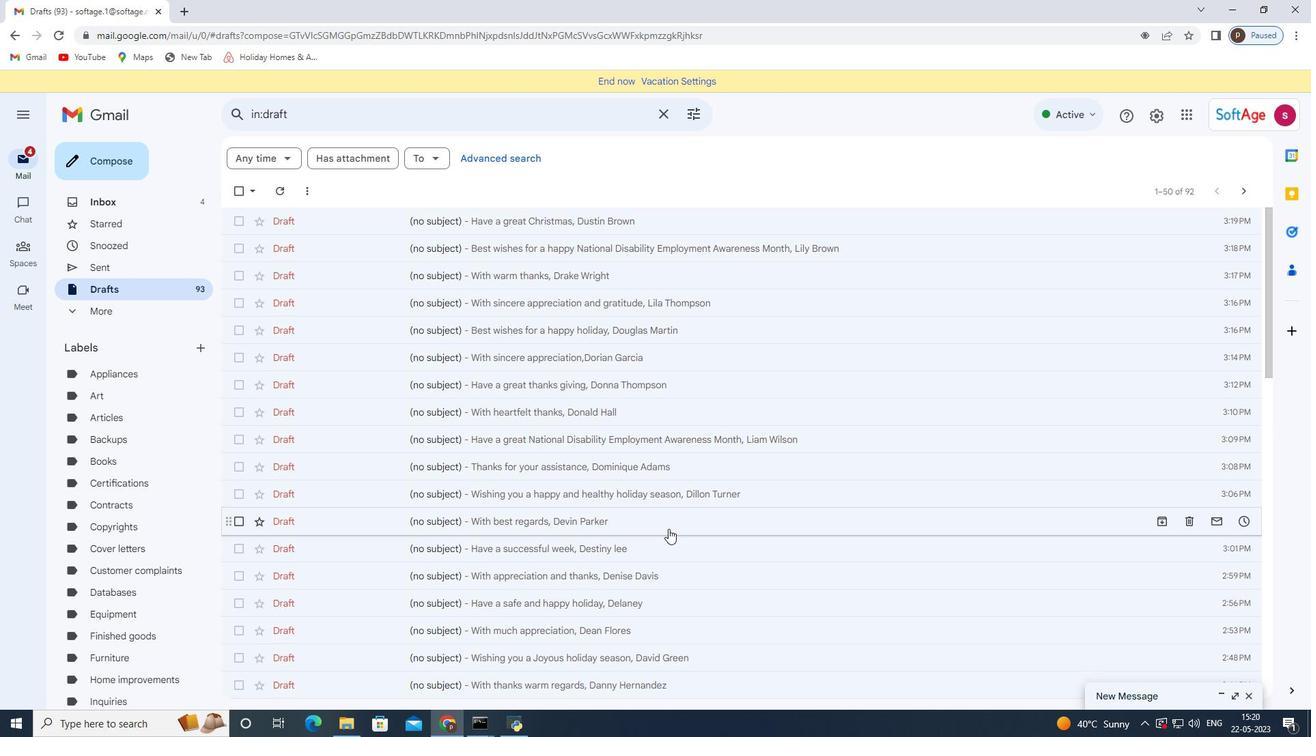 
Action: Mouse scrolled (668, 530) with delta (0, 0)
Screenshot: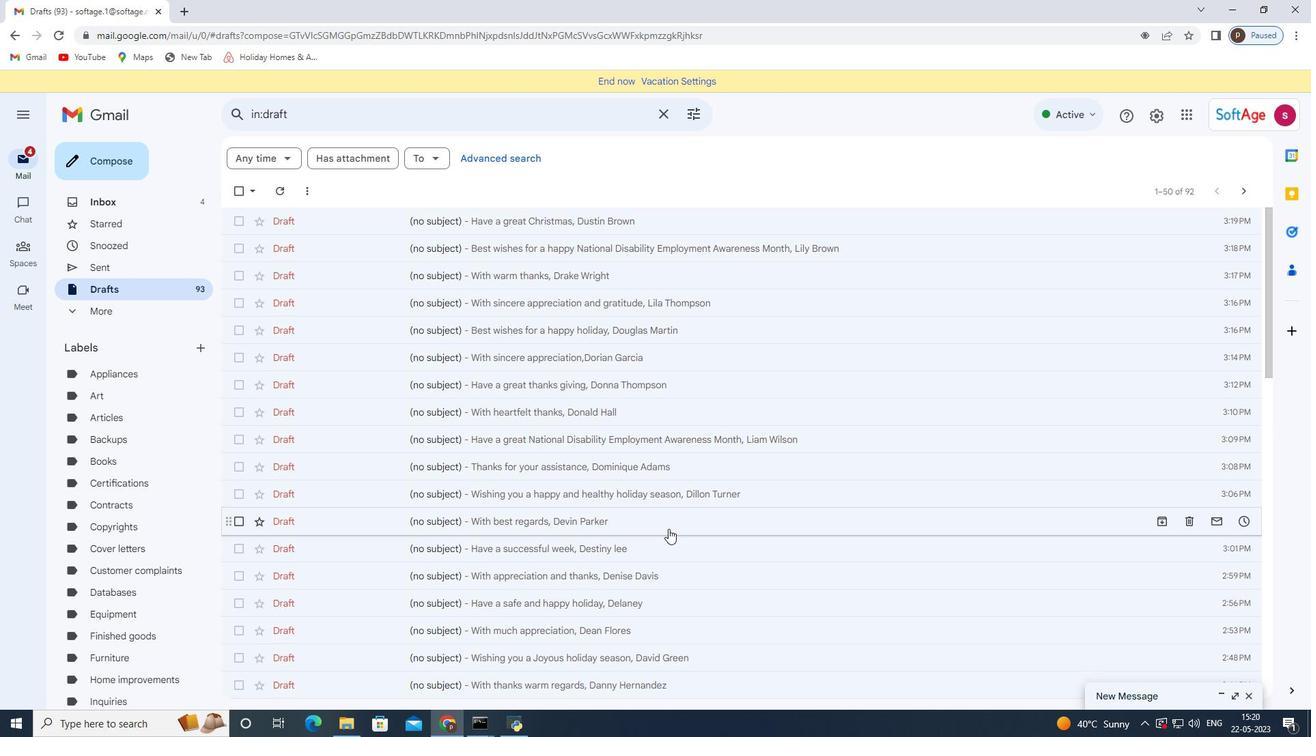 
Action: Mouse scrolled (668, 530) with delta (0, 0)
Screenshot: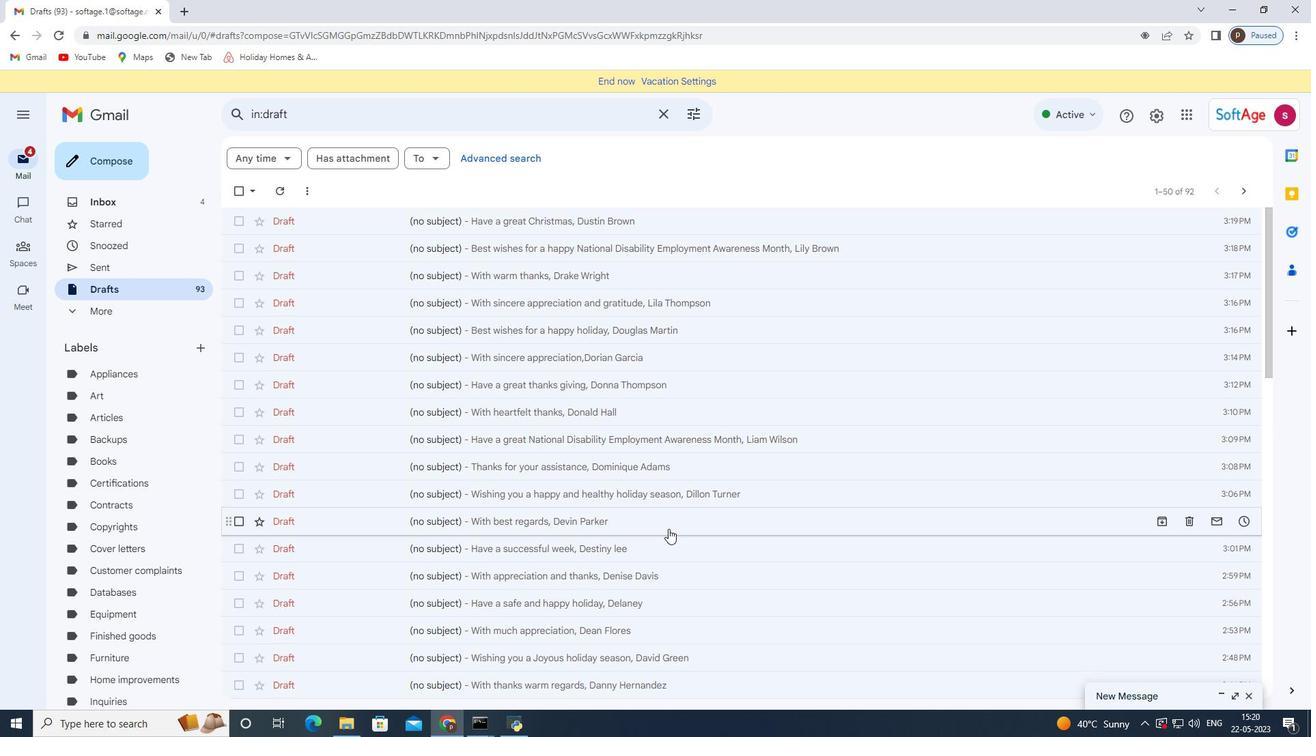 
Action: Mouse scrolled (668, 530) with delta (0, 0)
Screenshot: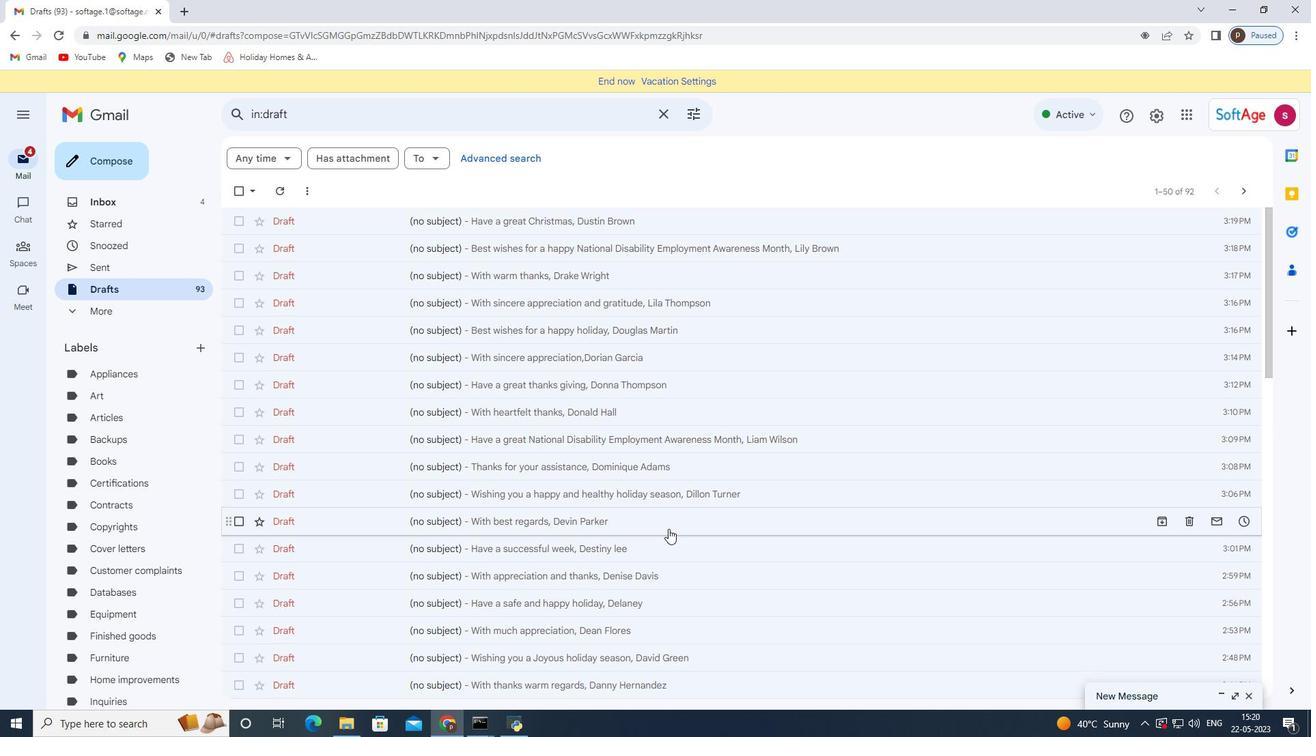 
Action: Mouse scrolled (668, 530) with delta (0, 0)
Screenshot: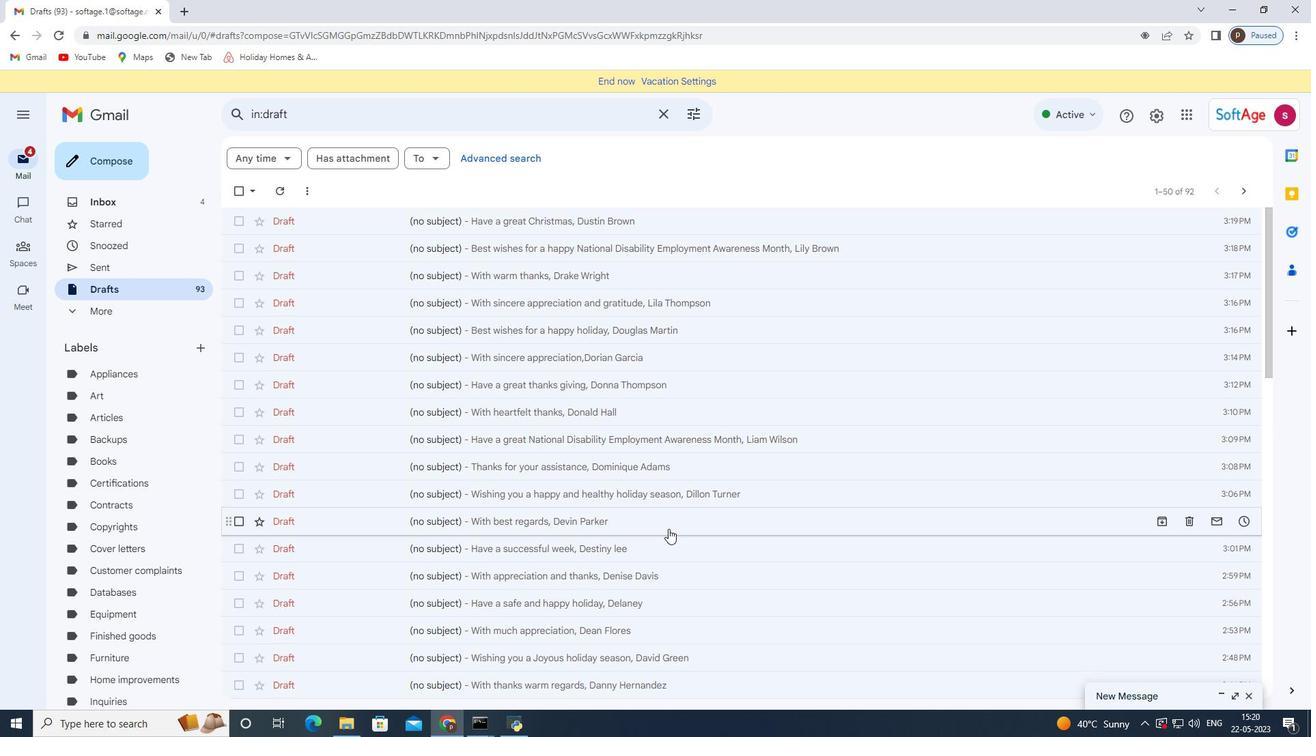 
Action: Mouse moved to (117, 154)
Screenshot: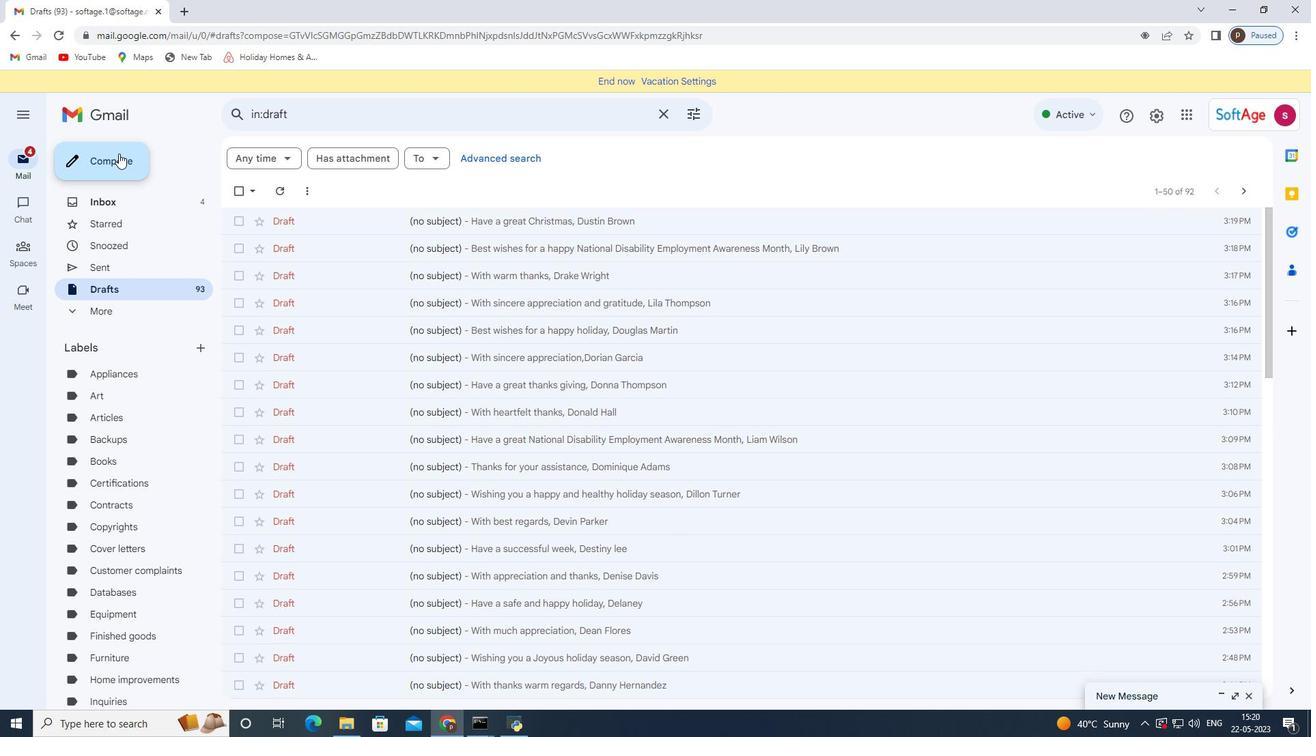 
Action: Mouse pressed left at (117, 154)
Screenshot: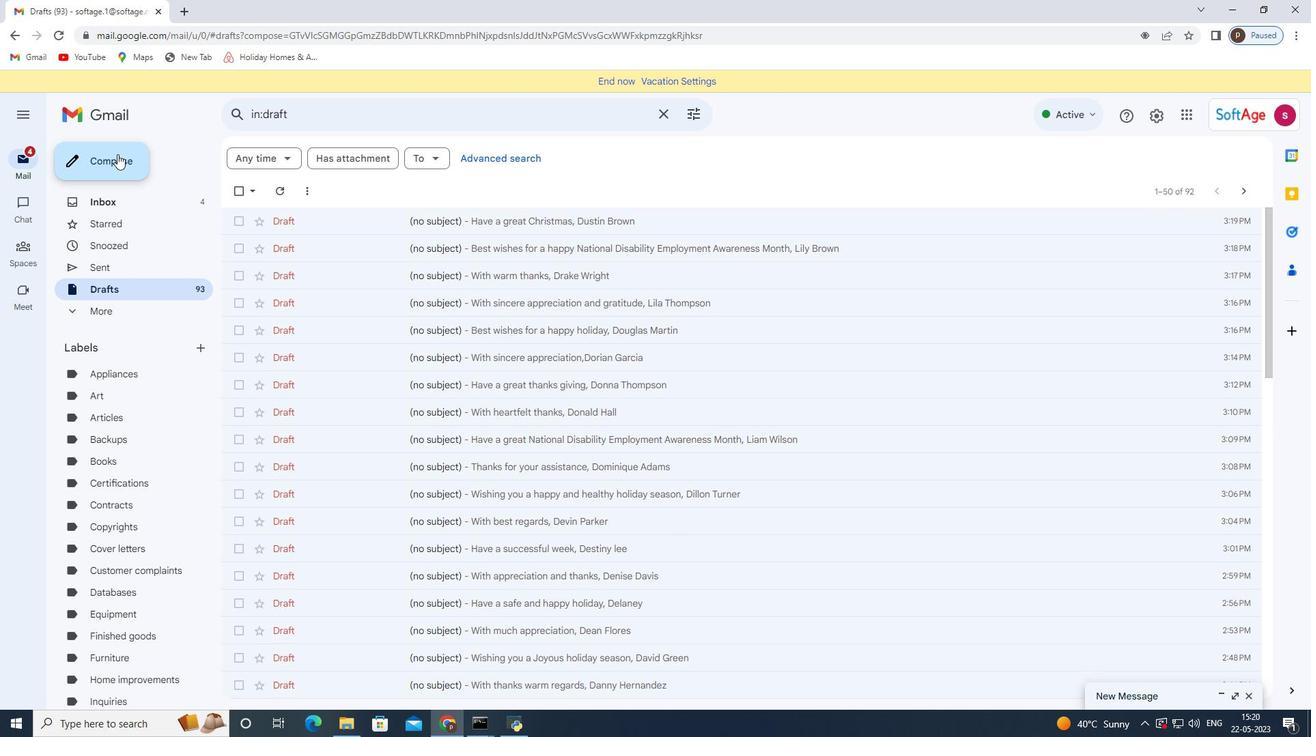 
Action: Mouse moved to (731, 327)
Screenshot: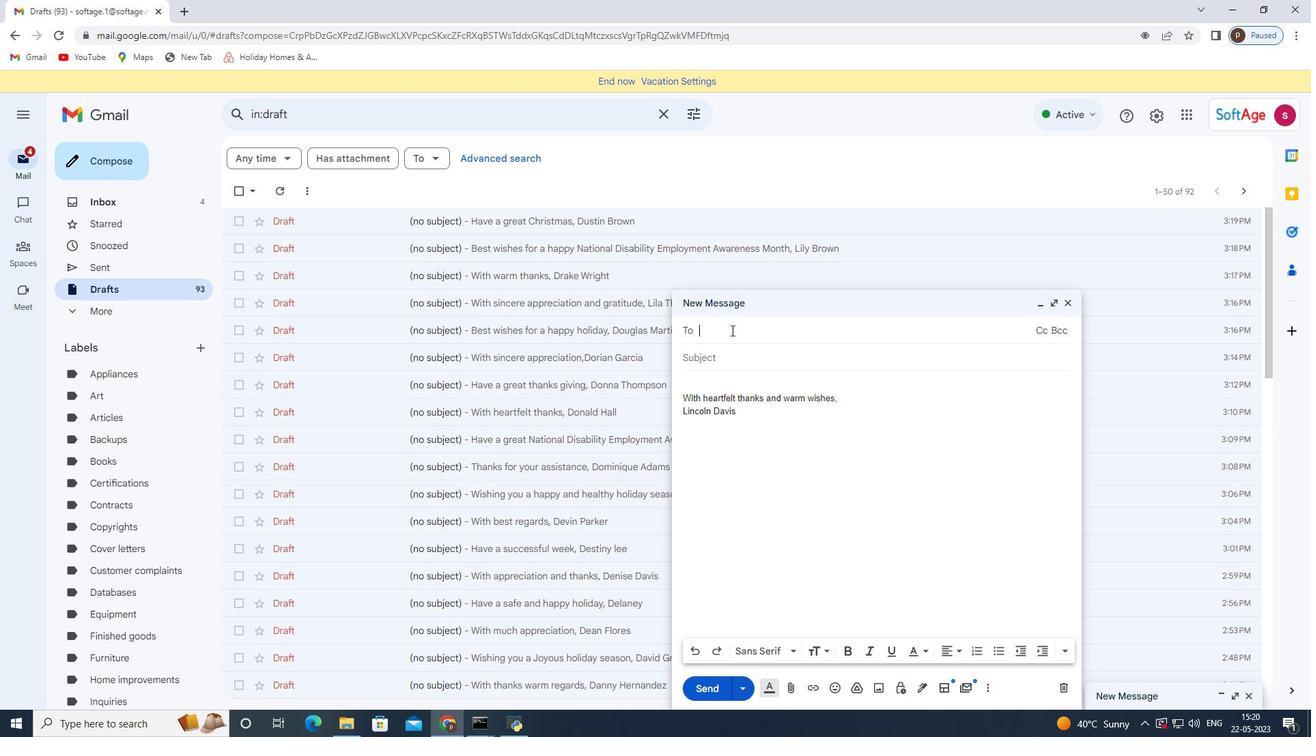 
Action: Mouse pressed left at (731, 327)
Screenshot: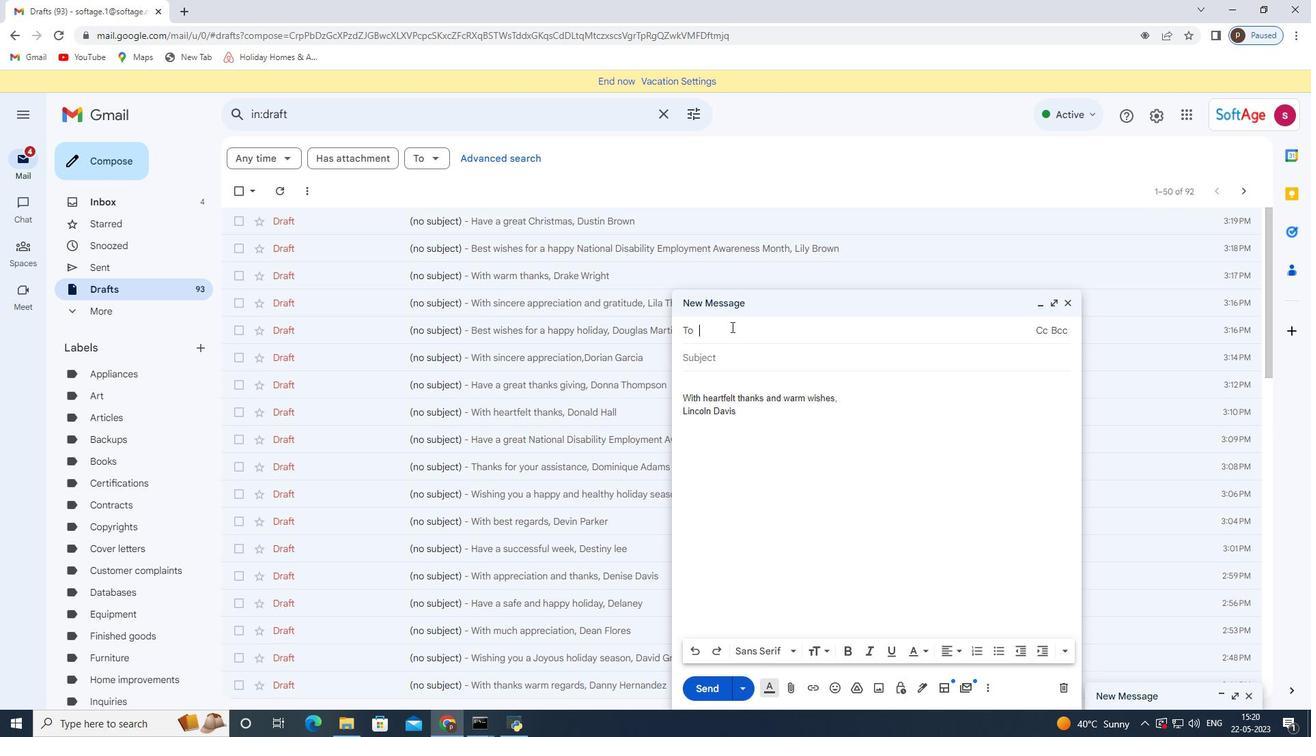 
Action: Mouse moved to (733, 326)
Screenshot: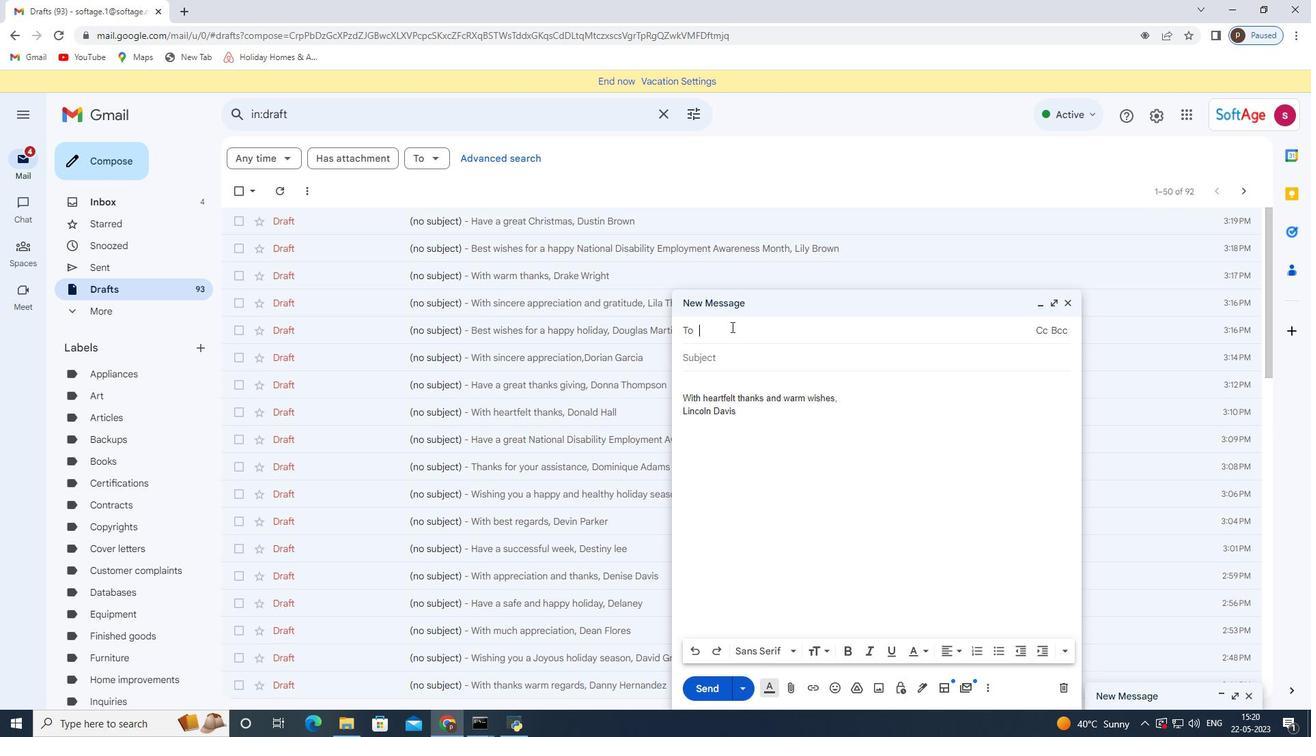 
Action: Key pressed softag.3<Key.shift>@softage.net
Screenshot: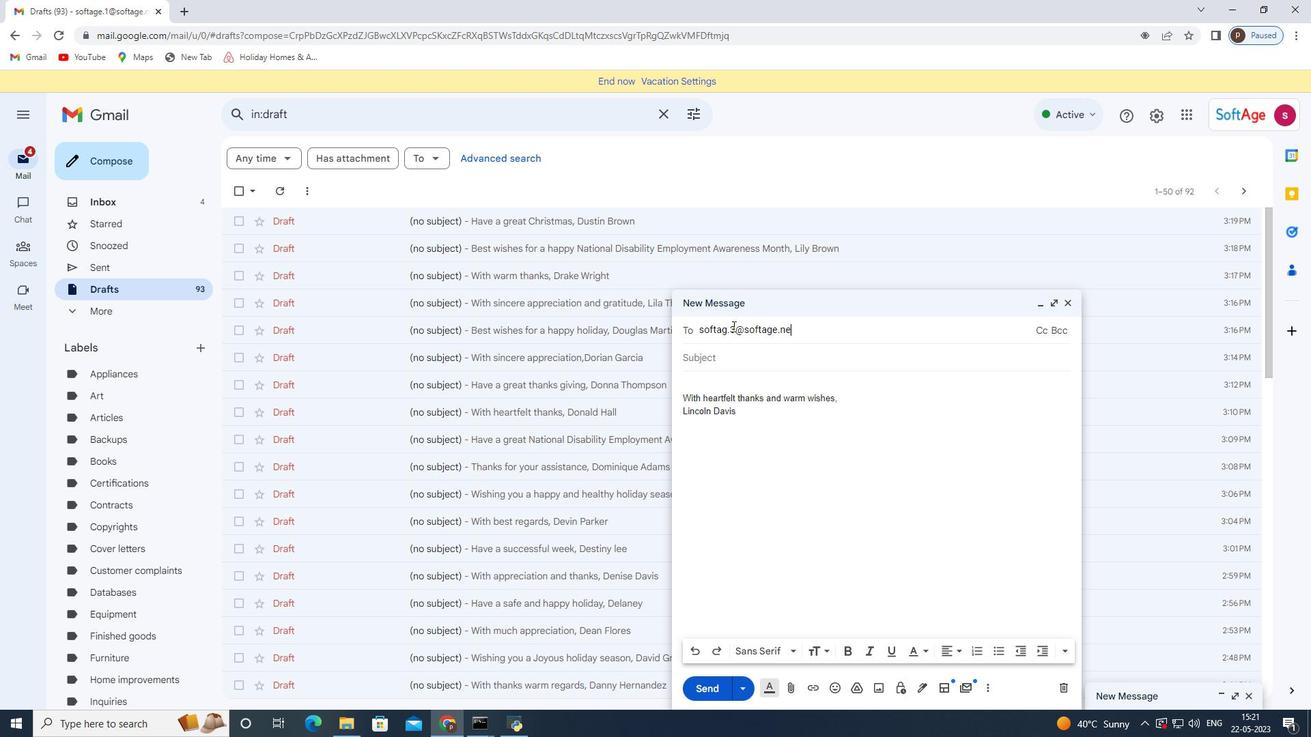 
Action: Mouse moved to (840, 364)
Screenshot: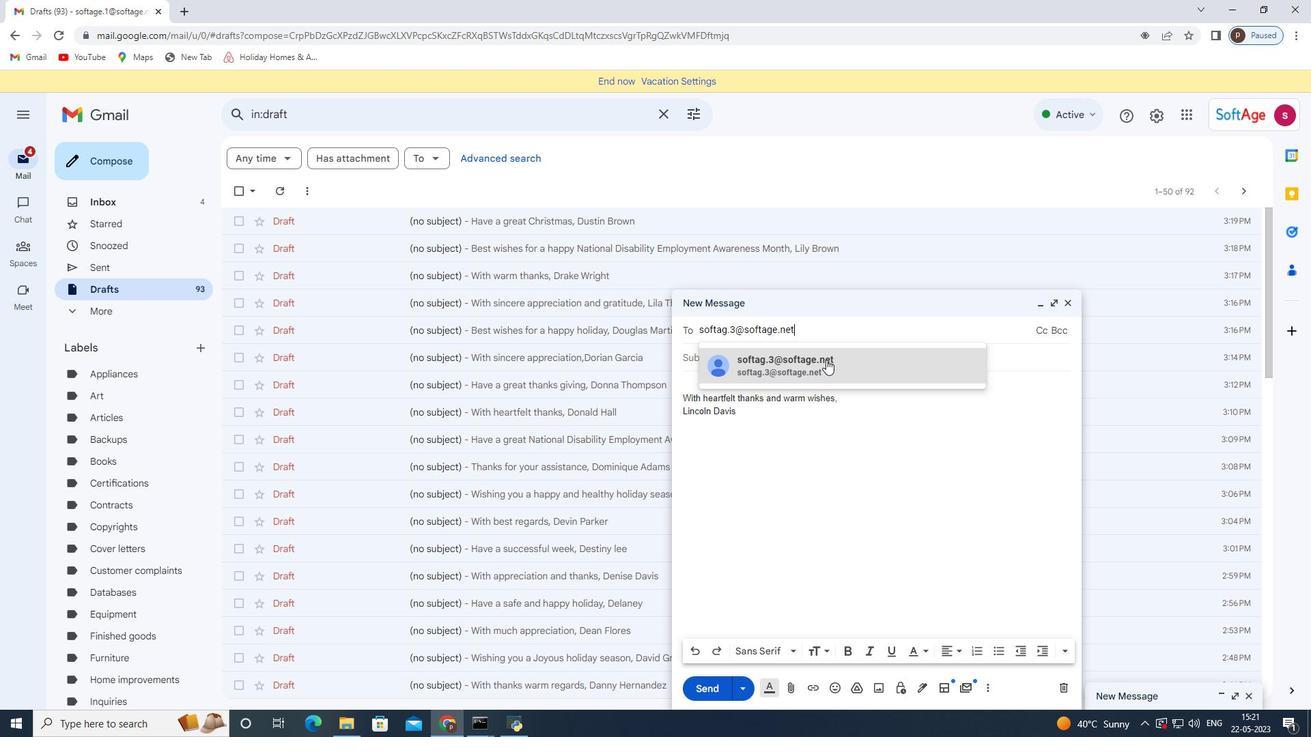 
Action: Mouse pressed left at (840, 364)
Screenshot: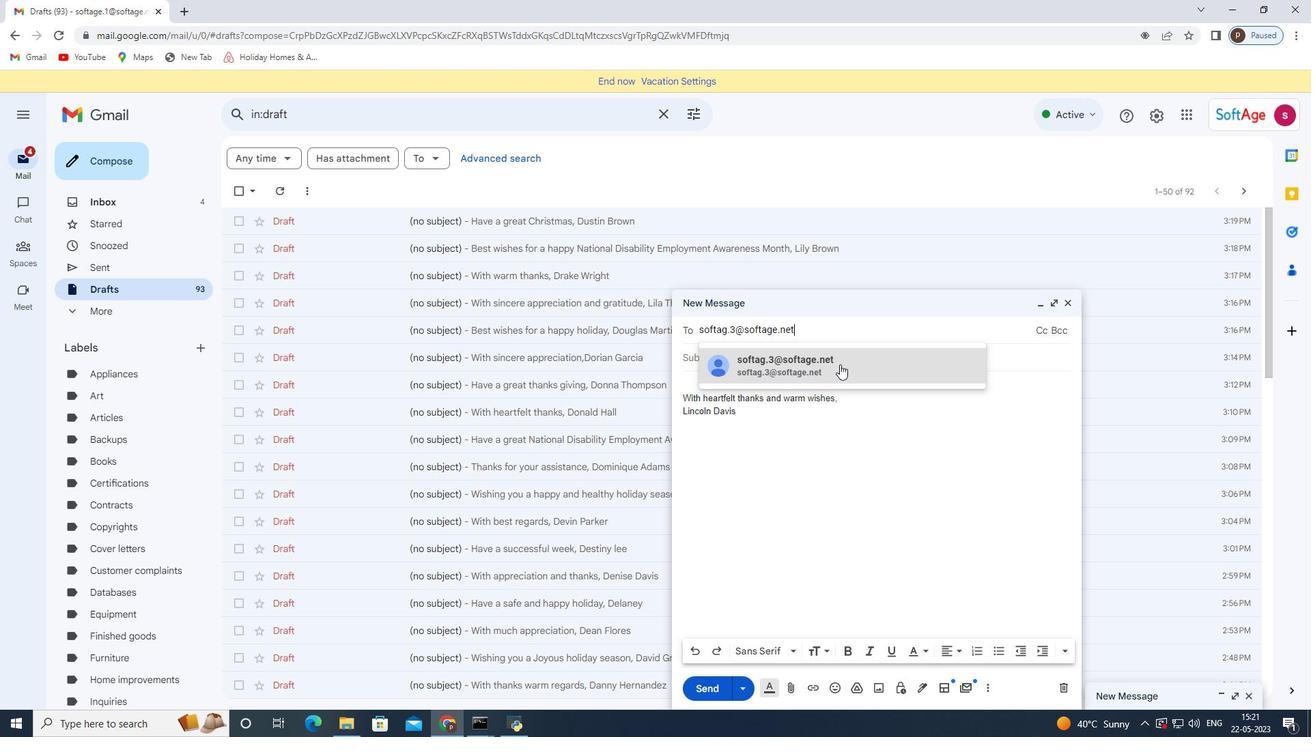 
Action: Mouse moved to (200, 349)
Screenshot: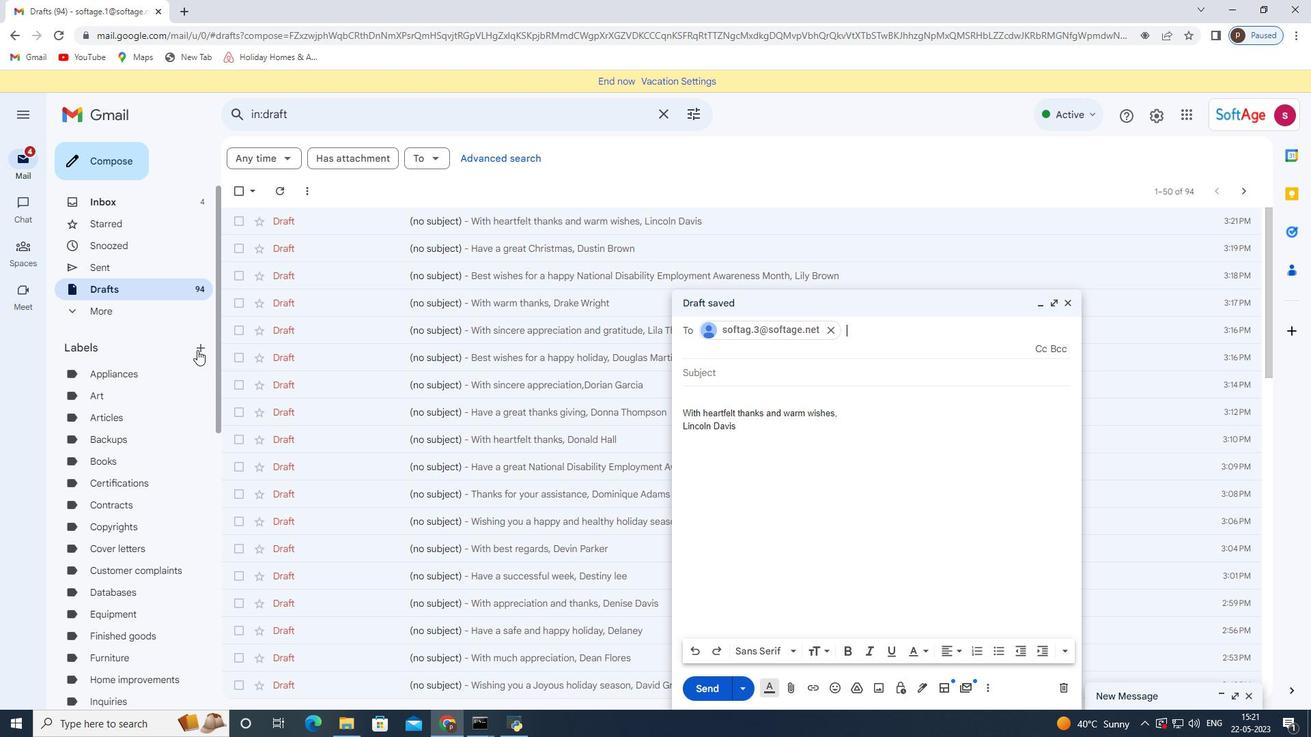 
Action: Mouse pressed left at (200, 349)
Screenshot: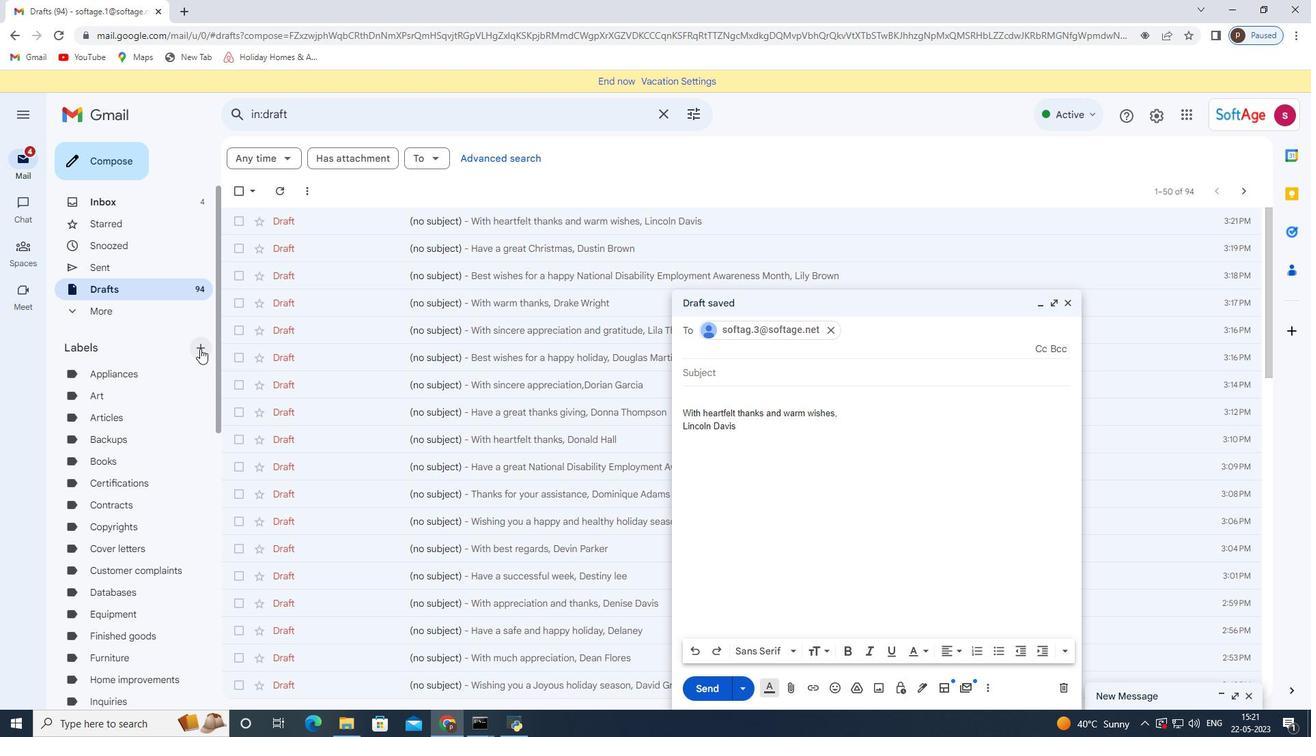 
Action: Mouse moved to (571, 371)
Screenshot: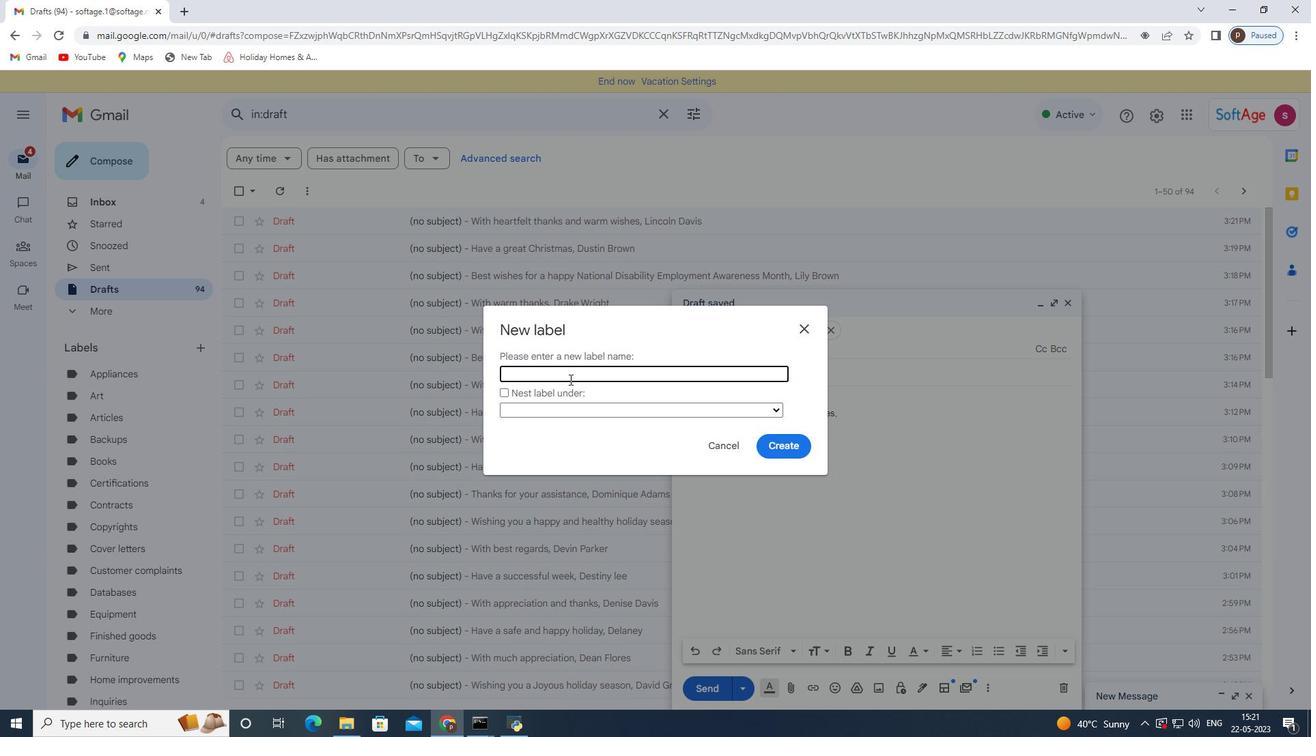 
Action: Mouse pressed left at (571, 371)
Screenshot: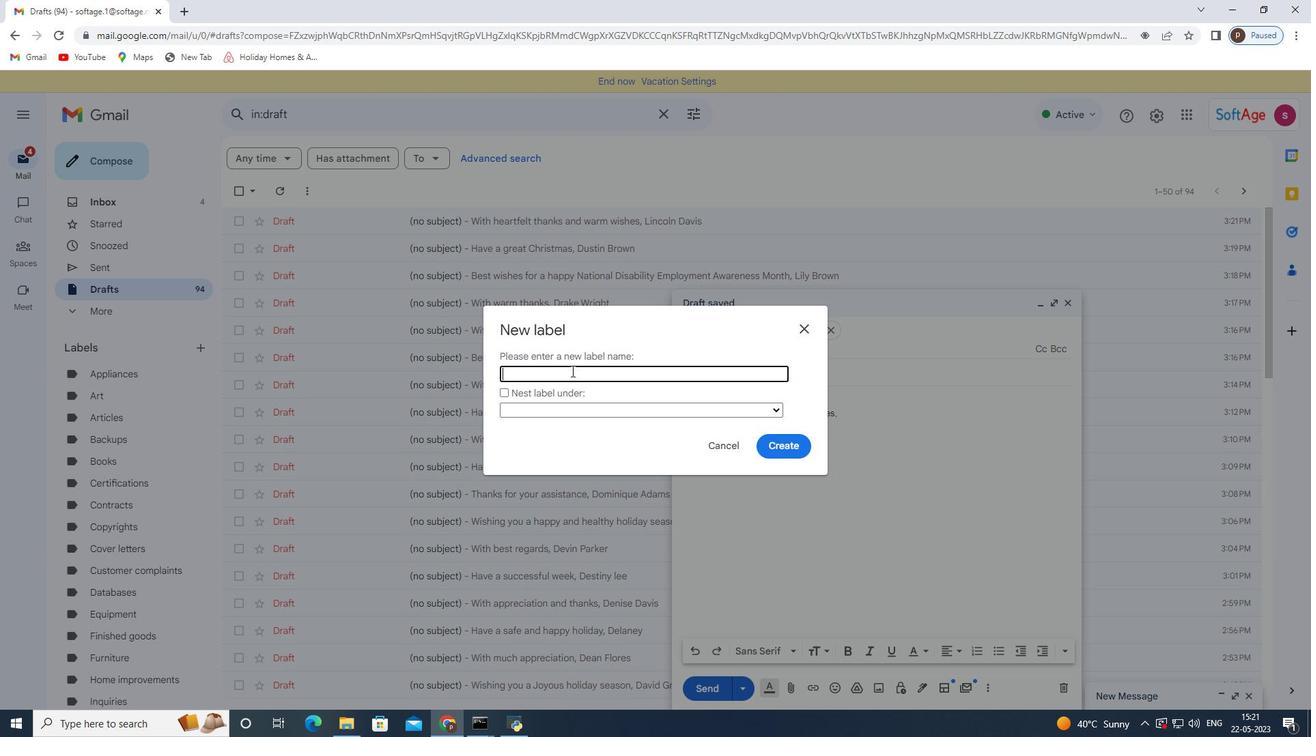
Action: Key pressed <Key.shift>Shipping<Key.space>labels
Screenshot: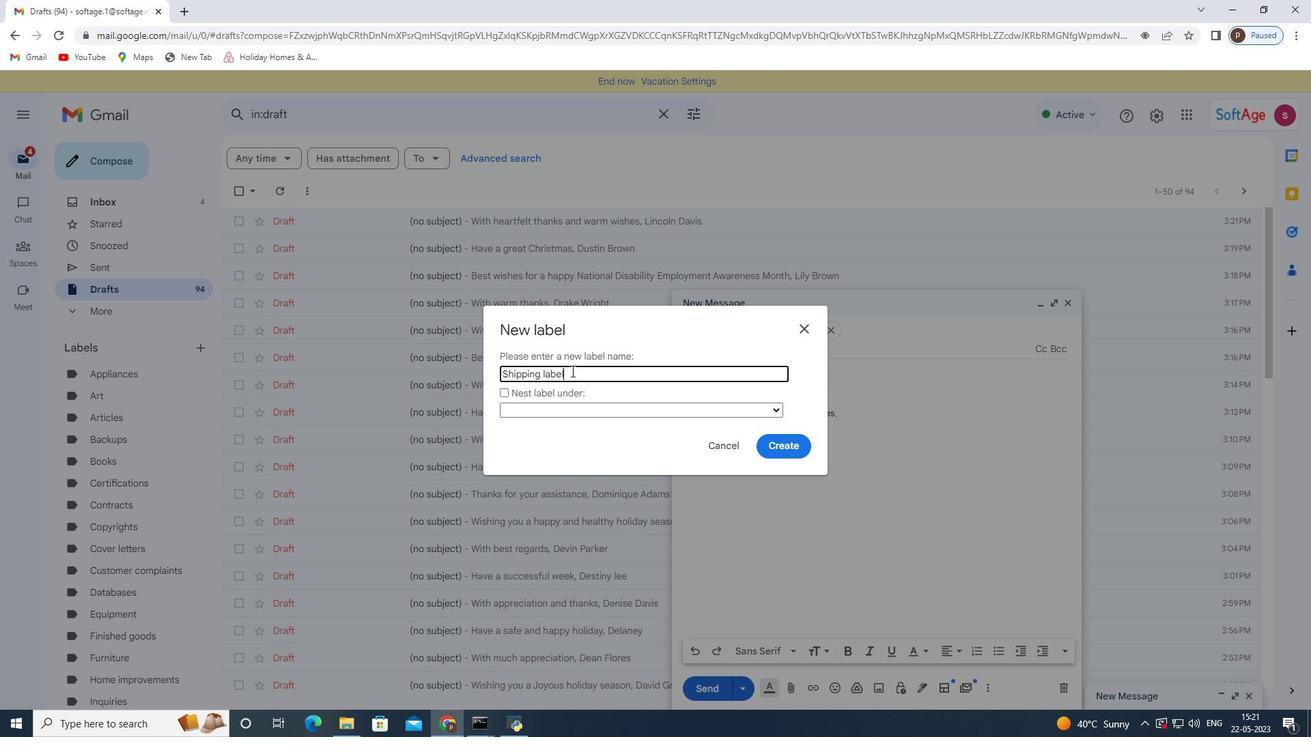 
Action: Mouse moved to (778, 445)
Screenshot: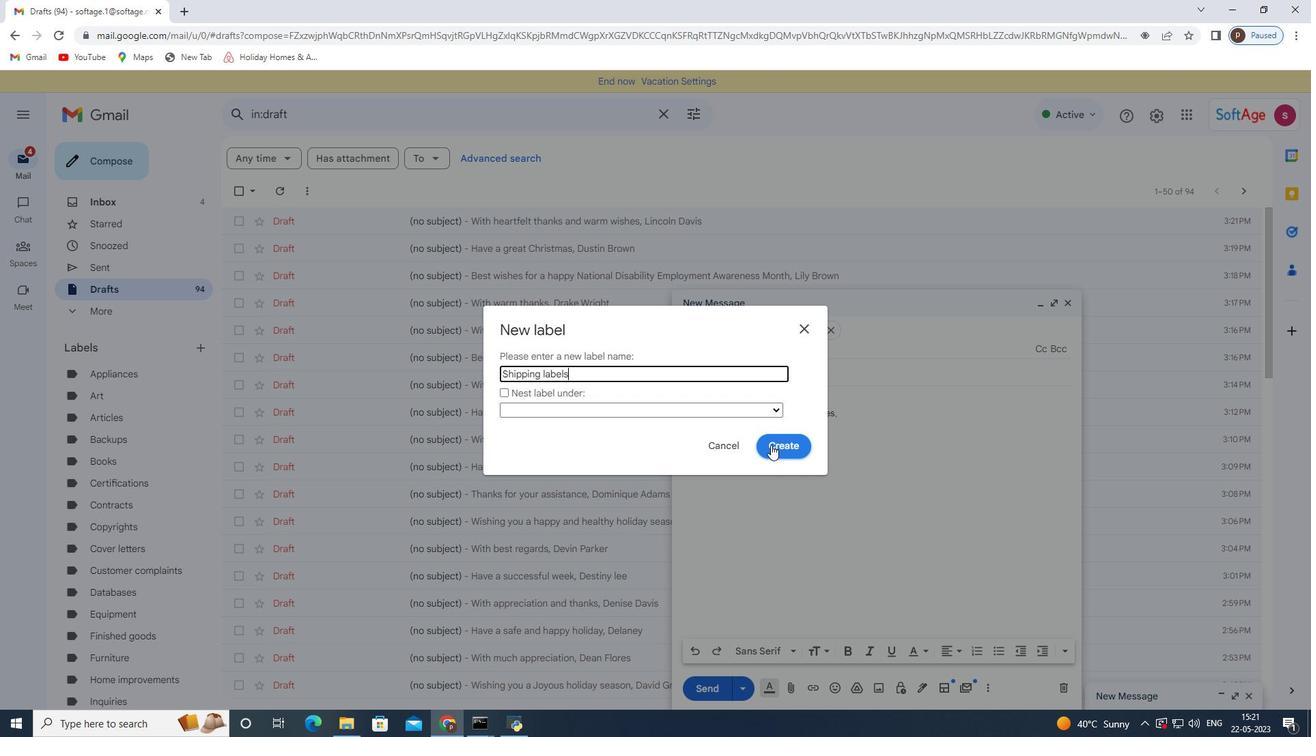 
Action: Mouse pressed left at (778, 445)
Screenshot: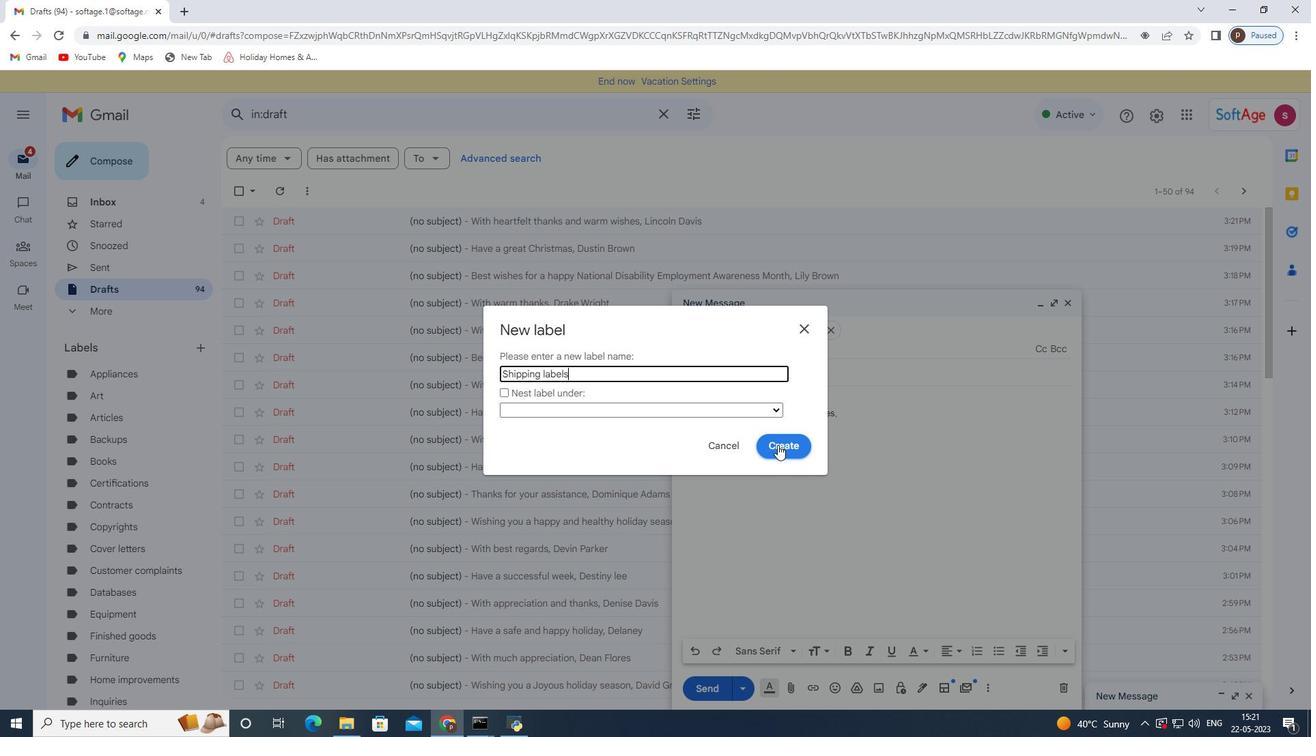 
Action: Mouse moved to (701, 603)
Screenshot: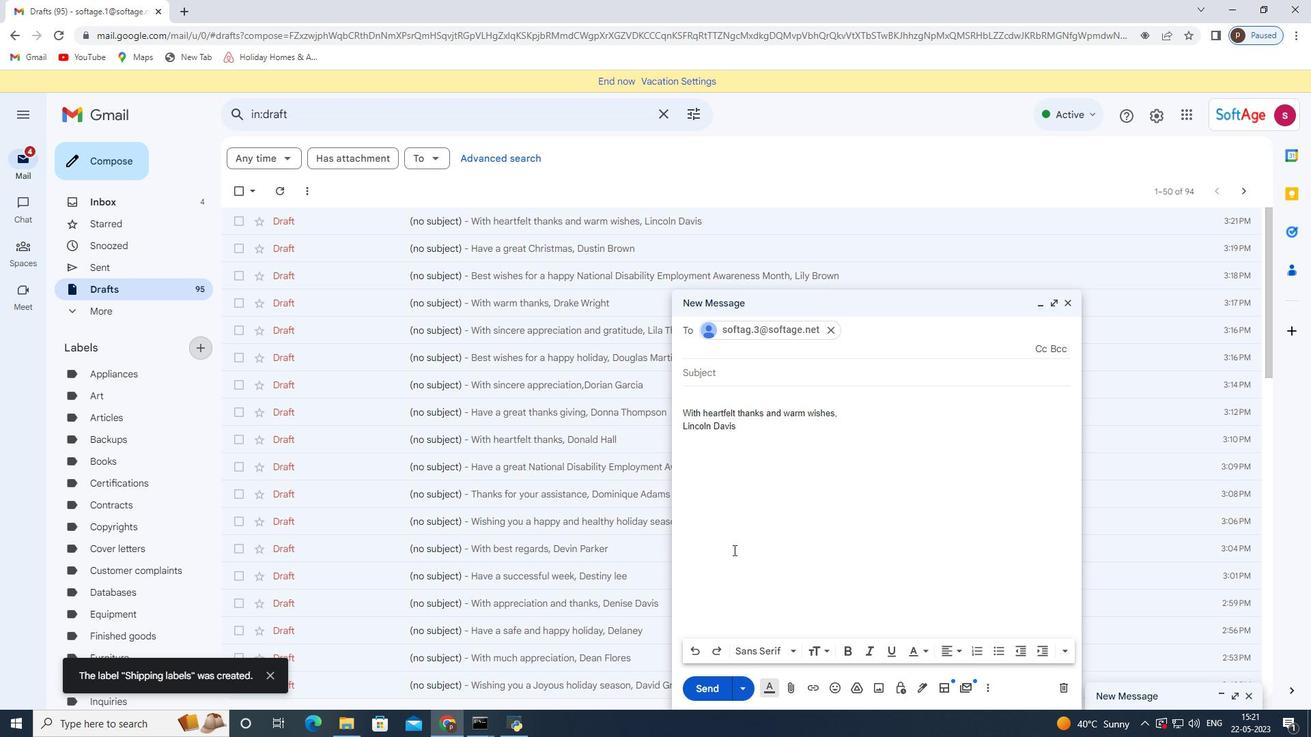 
